 Task: Reply to email with the signature Denise Davis with the subject Request for a report from softage.1@softage.net with the message Can you please provide me with a list of the project deliverables and their deadlines? with CC to softage.2@softage.net with an attached document Job_application.pdf
Action: Mouse moved to (546, 701)
Screenshot: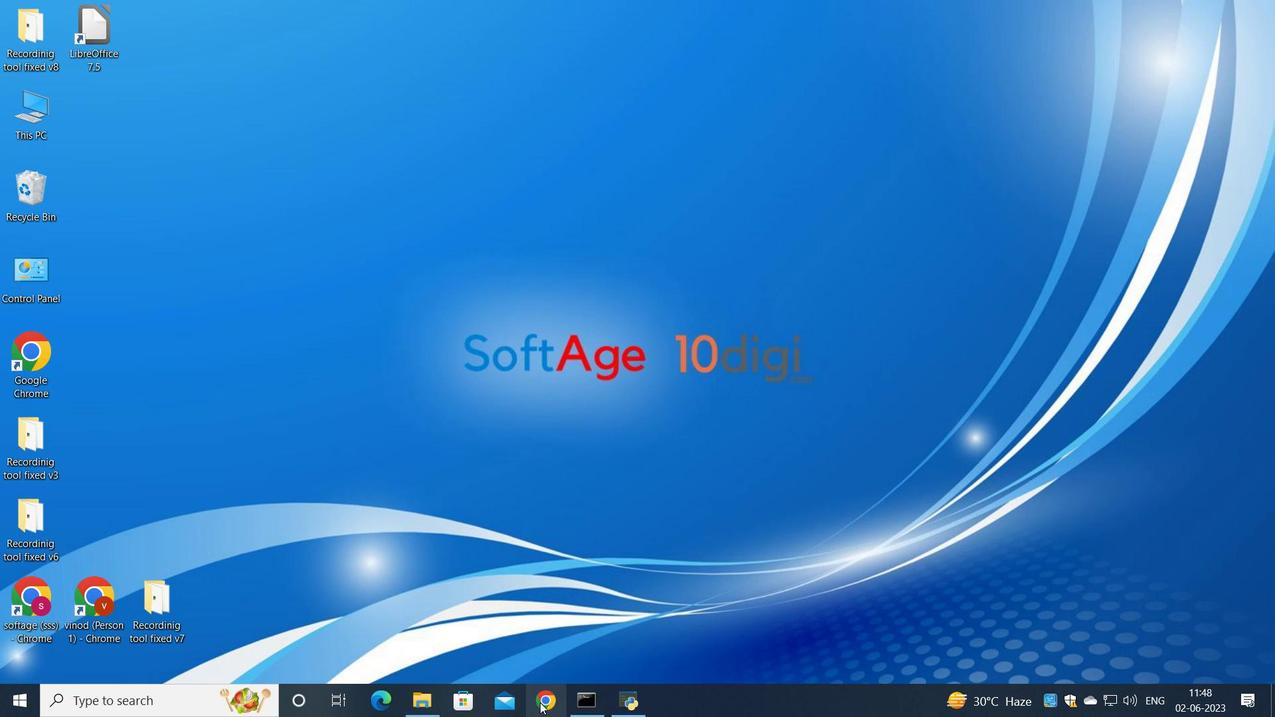 
Action: Mouse pressed left at (546, 701)
Screenshot: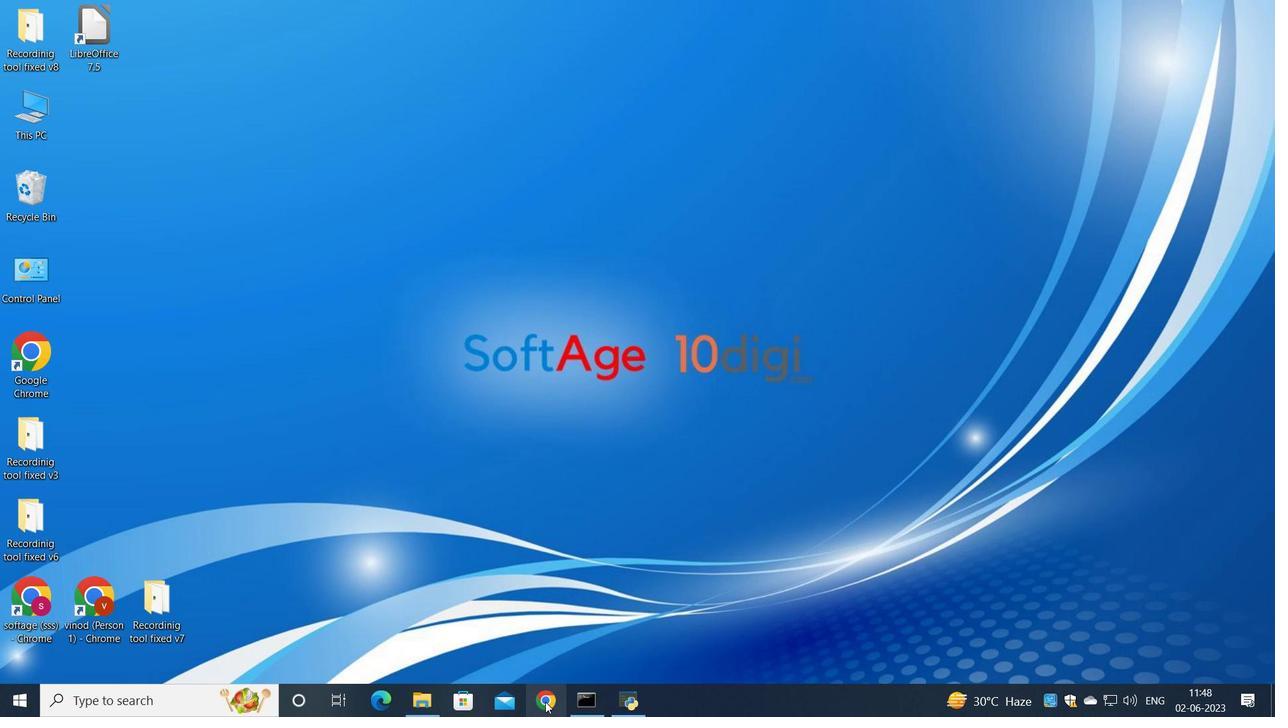 
Action: Mouse moved to (556, 409)
Screenshot: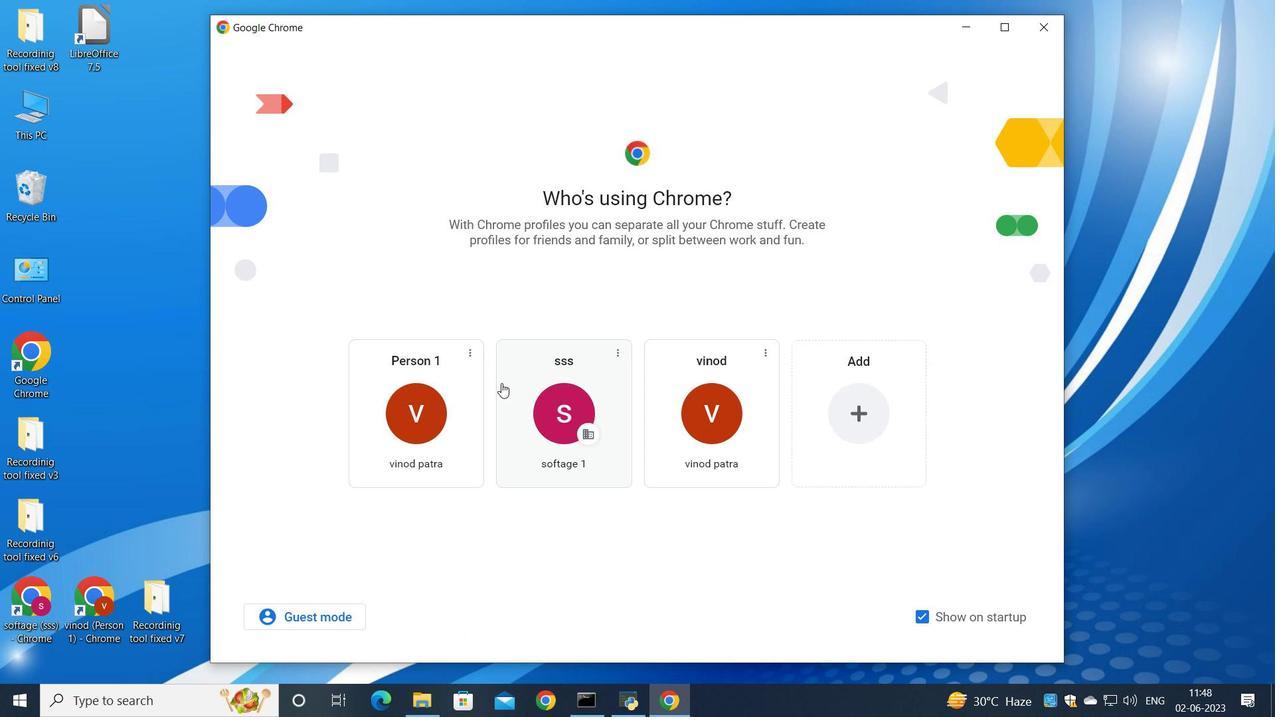 
Action: Mouse pressed left at (556, 409)
Screenshot: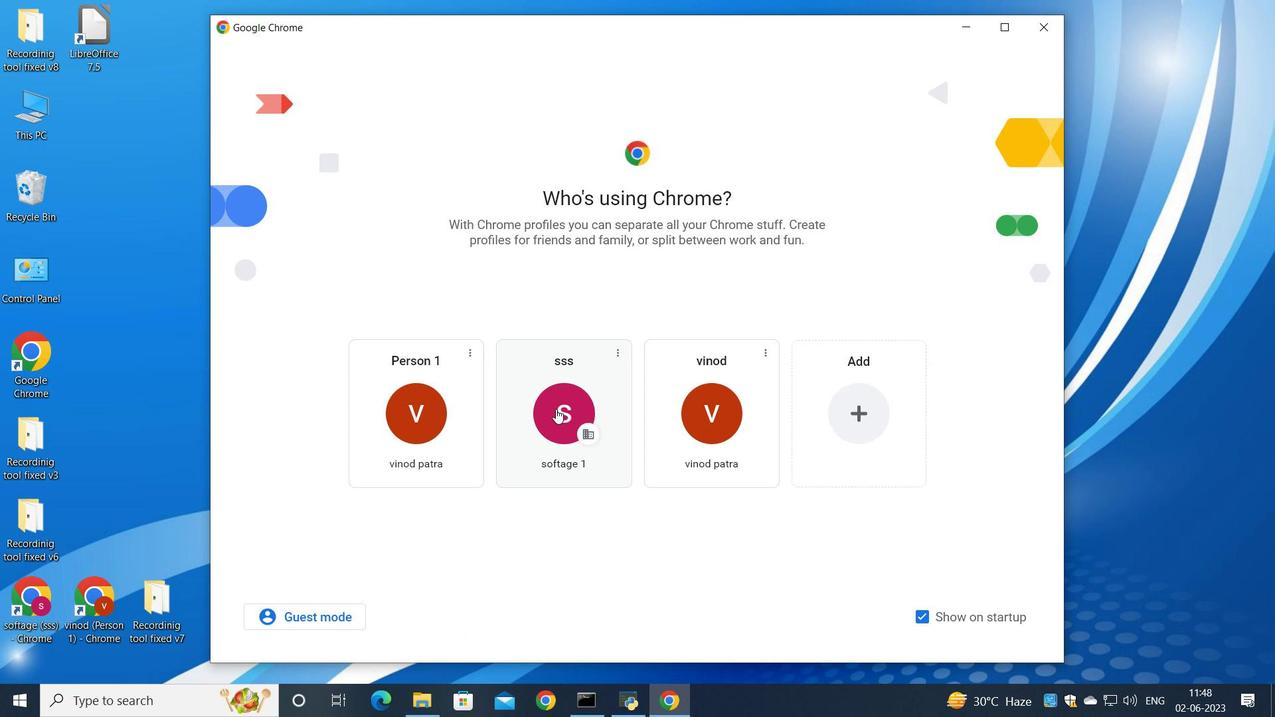 
Action: Mouse moved to (1110, 116)
Screenshot: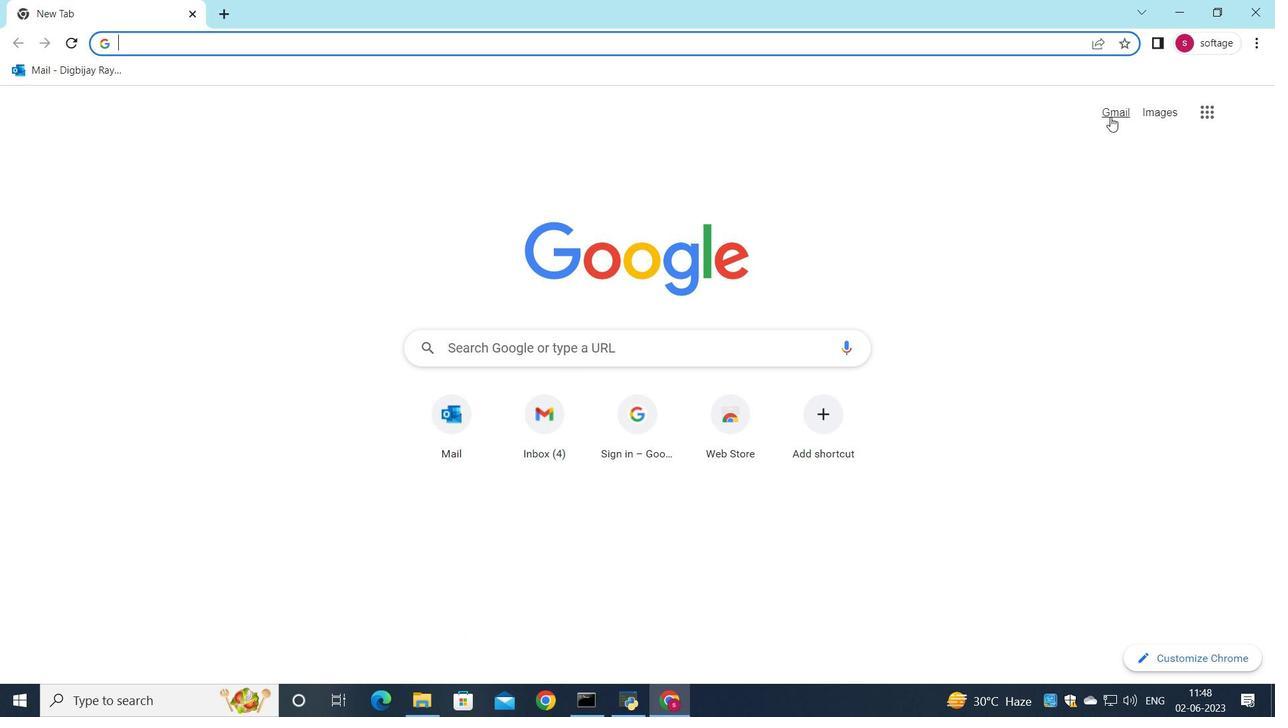 
Action: Mouse pressed left at (1110, 116)
Screenshot: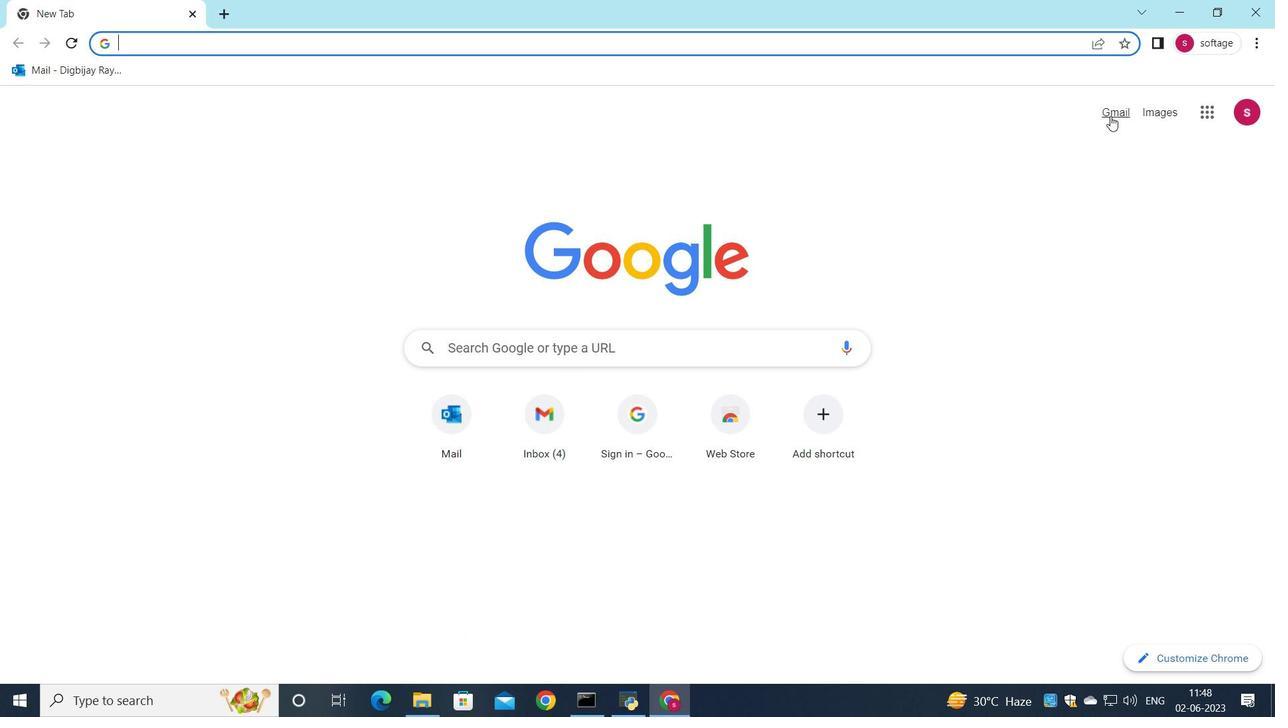 
Action: Mouse moved to (1098, 110)
Screenshot: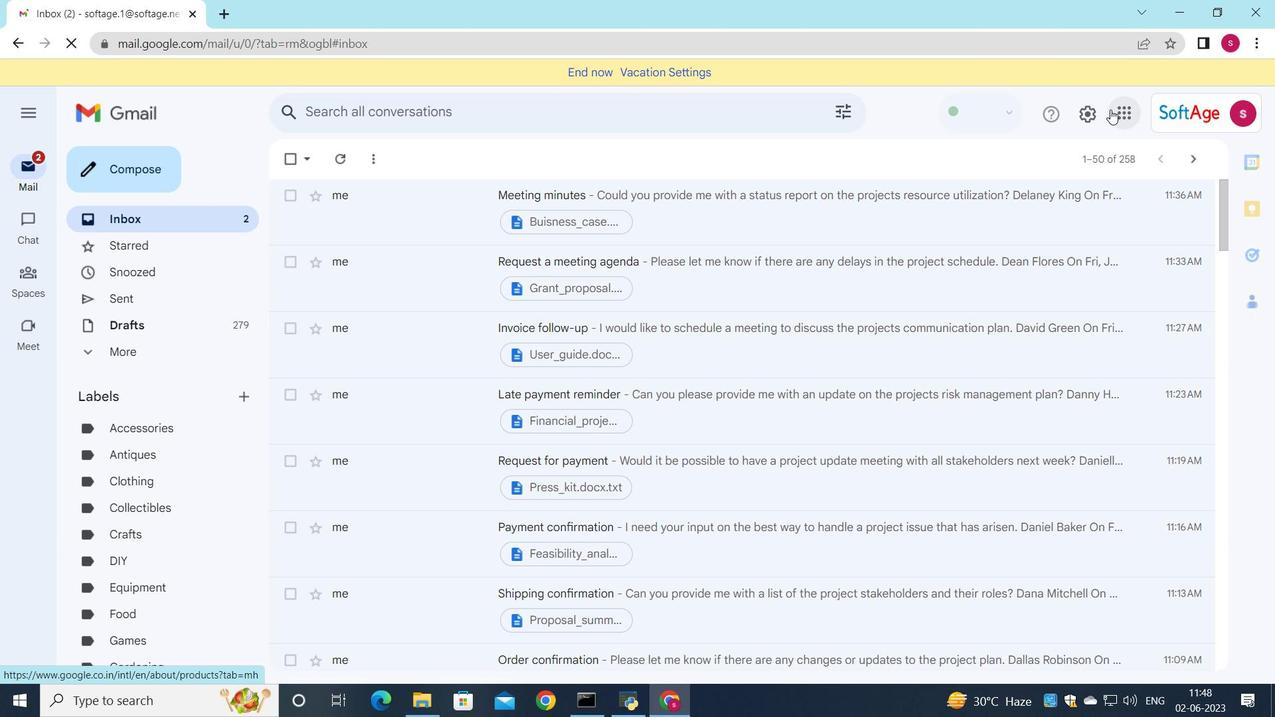 
Action: Mouse pressed left at (1098, 110)
Screenshot: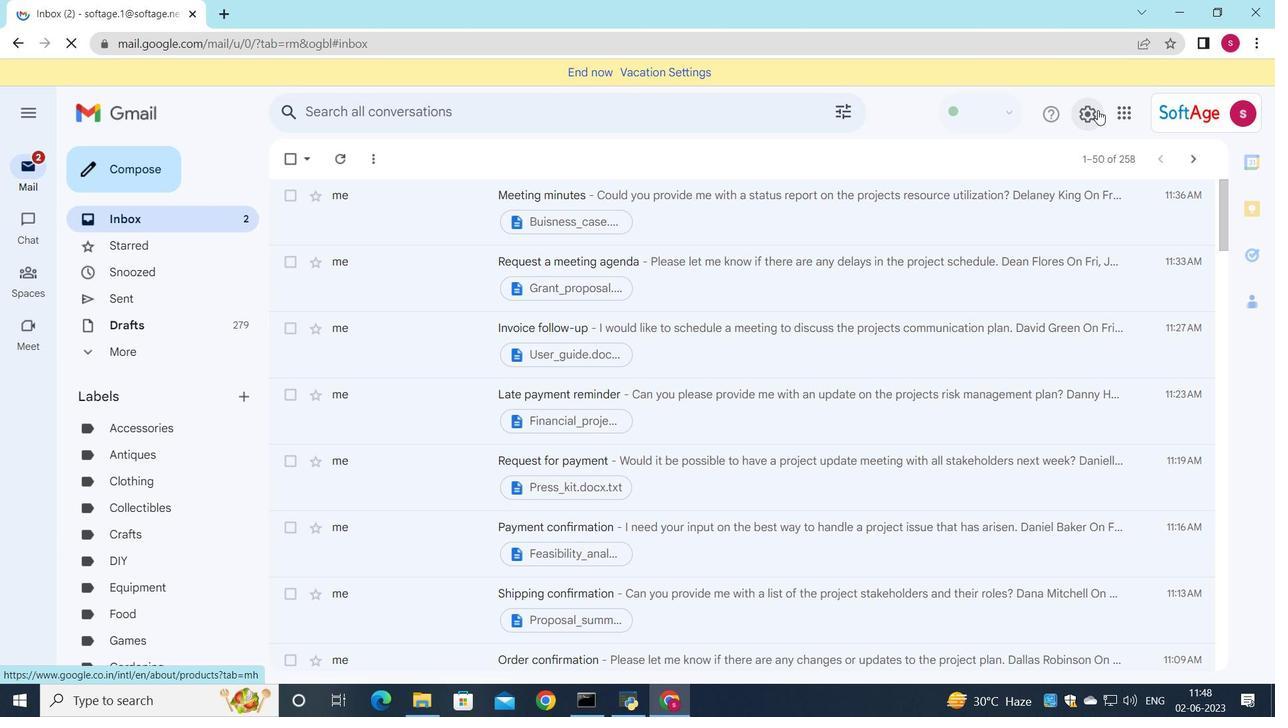 
Action: Mouse moved to (1102, 193)
Screenshot: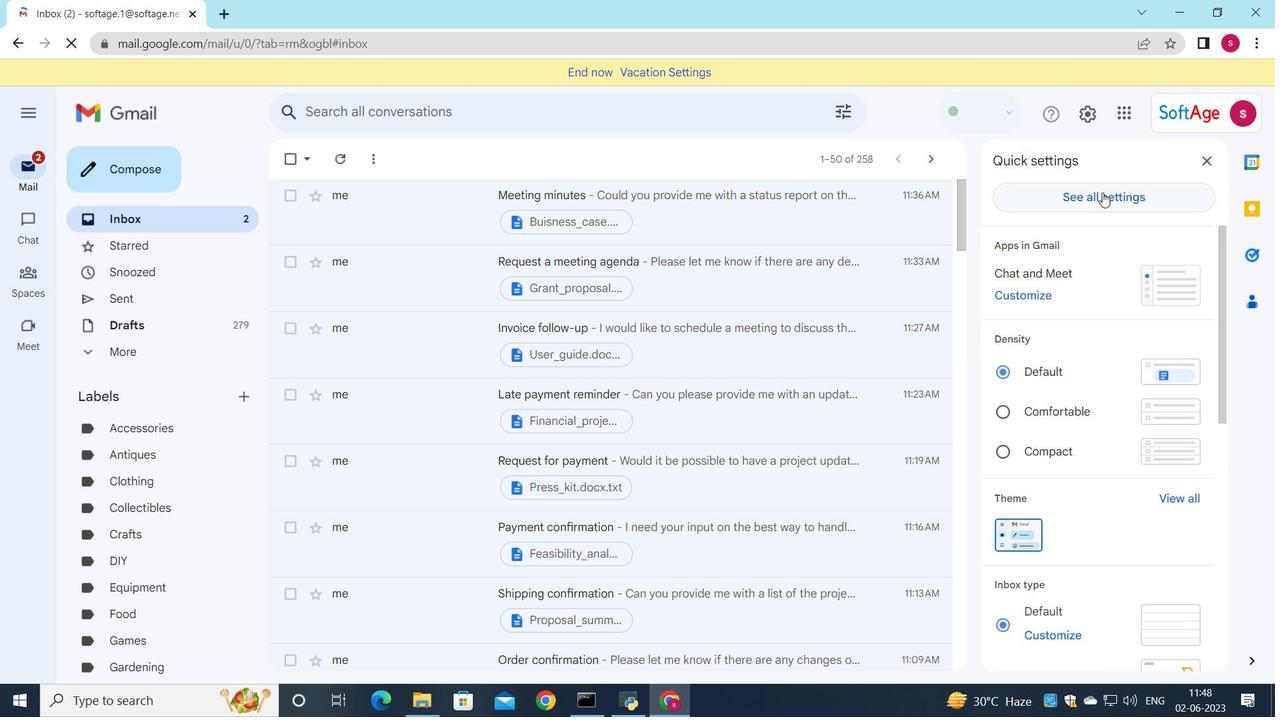
Action: Mouse pressed left at (1102, 193)
Screenshot: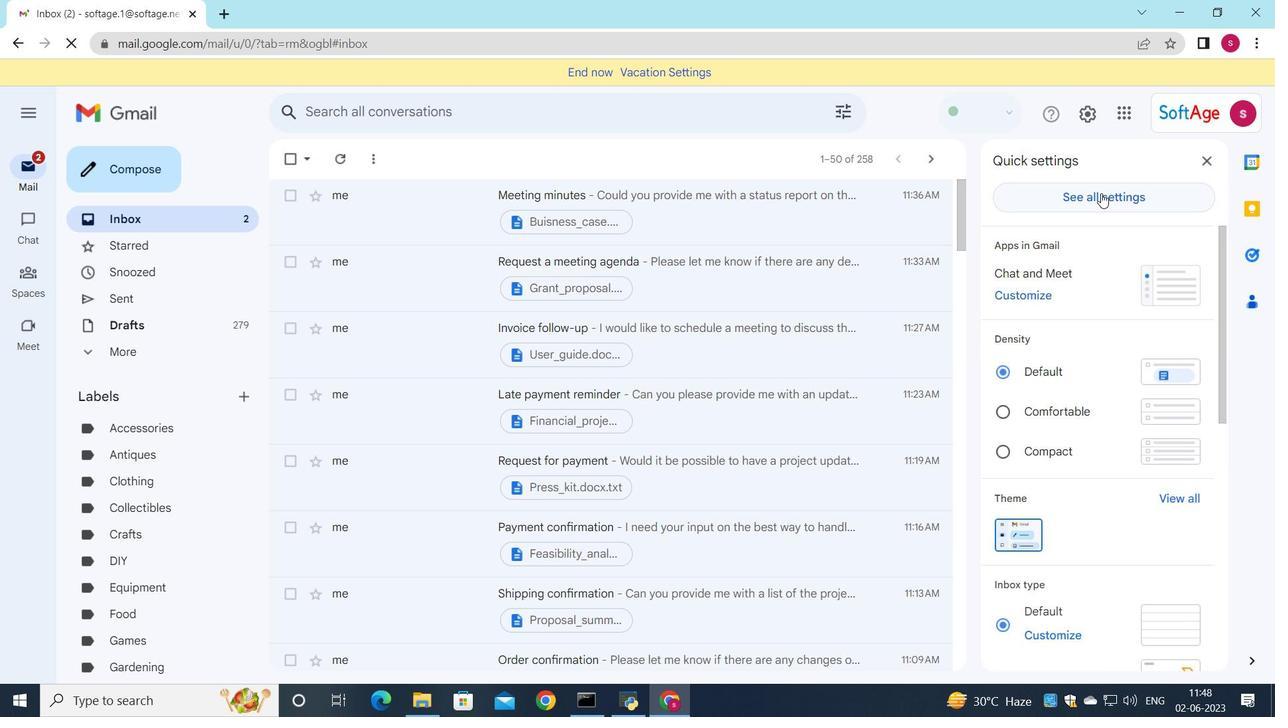 
Action: Mouse moved to (678, 468)
Screenshot: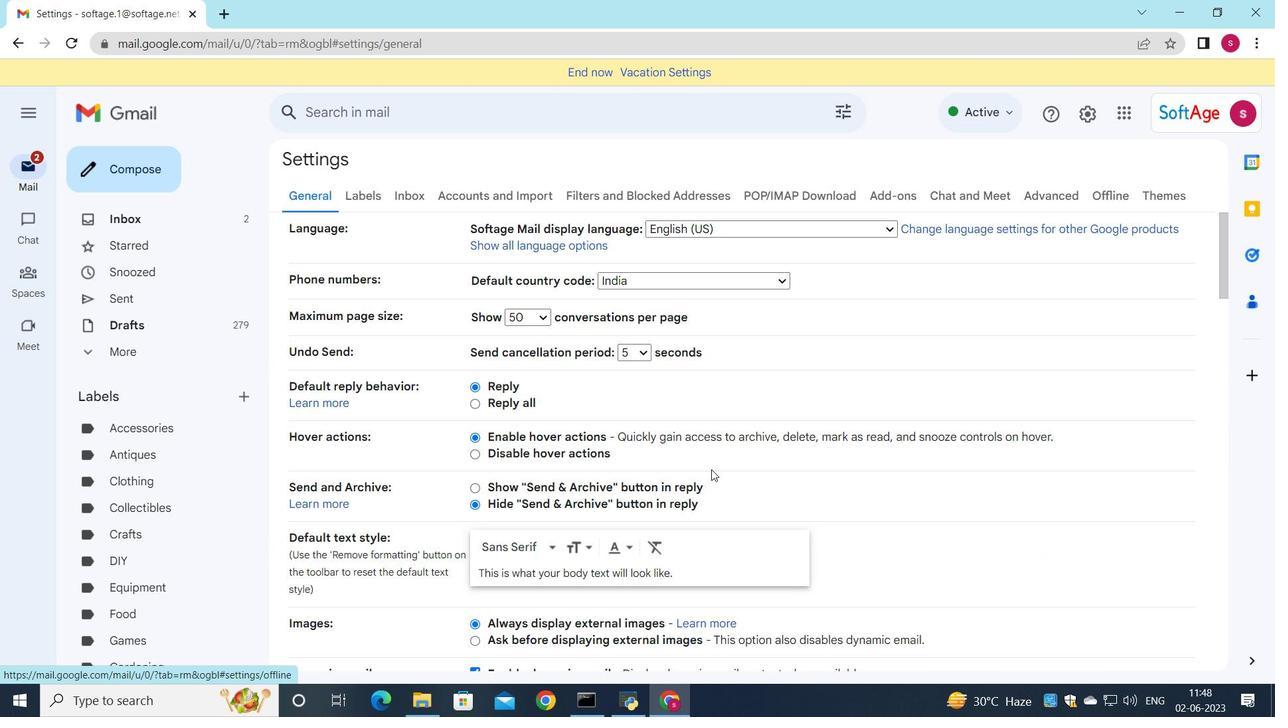 
Action: Mouse scrolled (678, 467) with delta (0, 0)
Screenshot: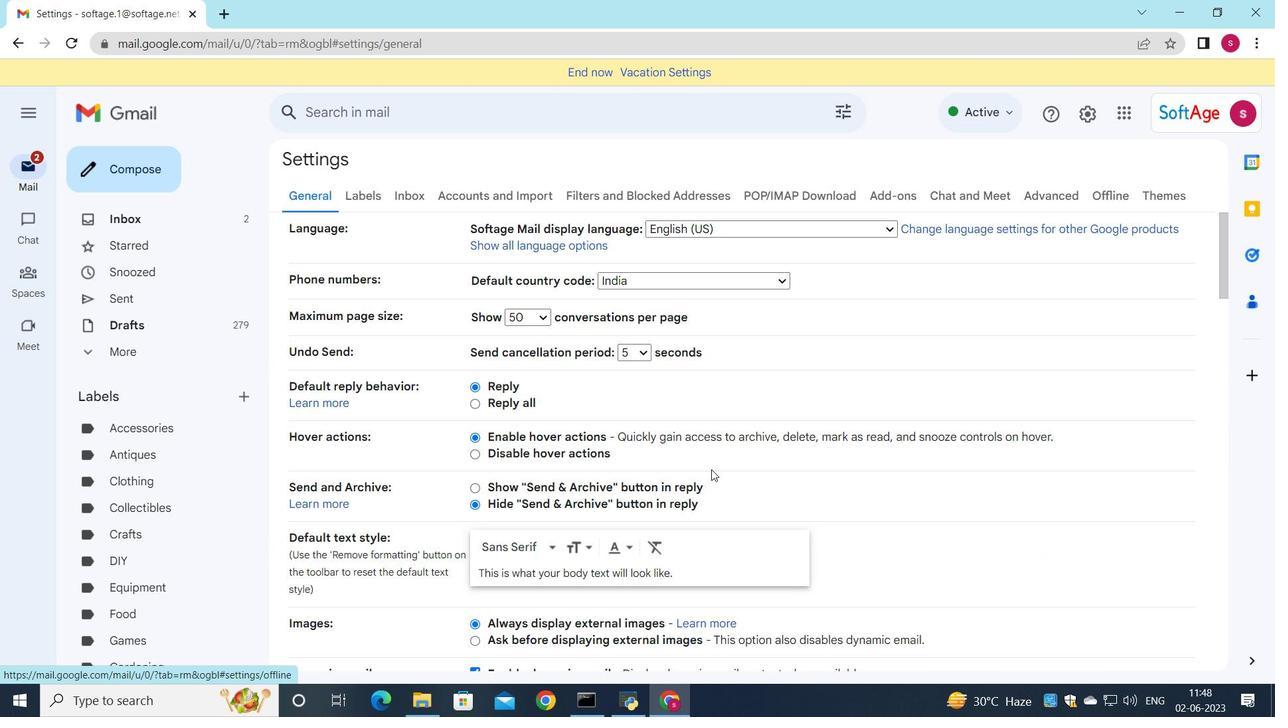 
Action: Mouse scrolled (678, 467) with delta (0, 0)
Screenshot: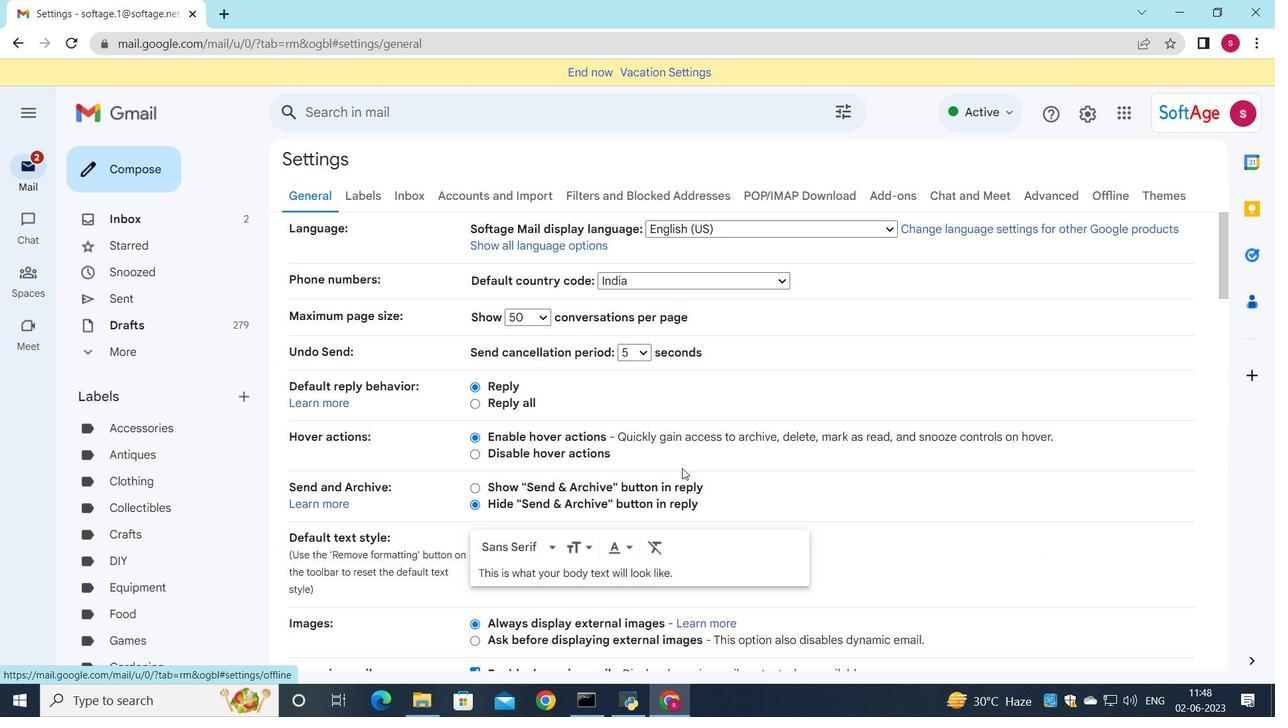 
Action: Mouse scrolled (678, 467) with delta (0, 0)
Screenshot: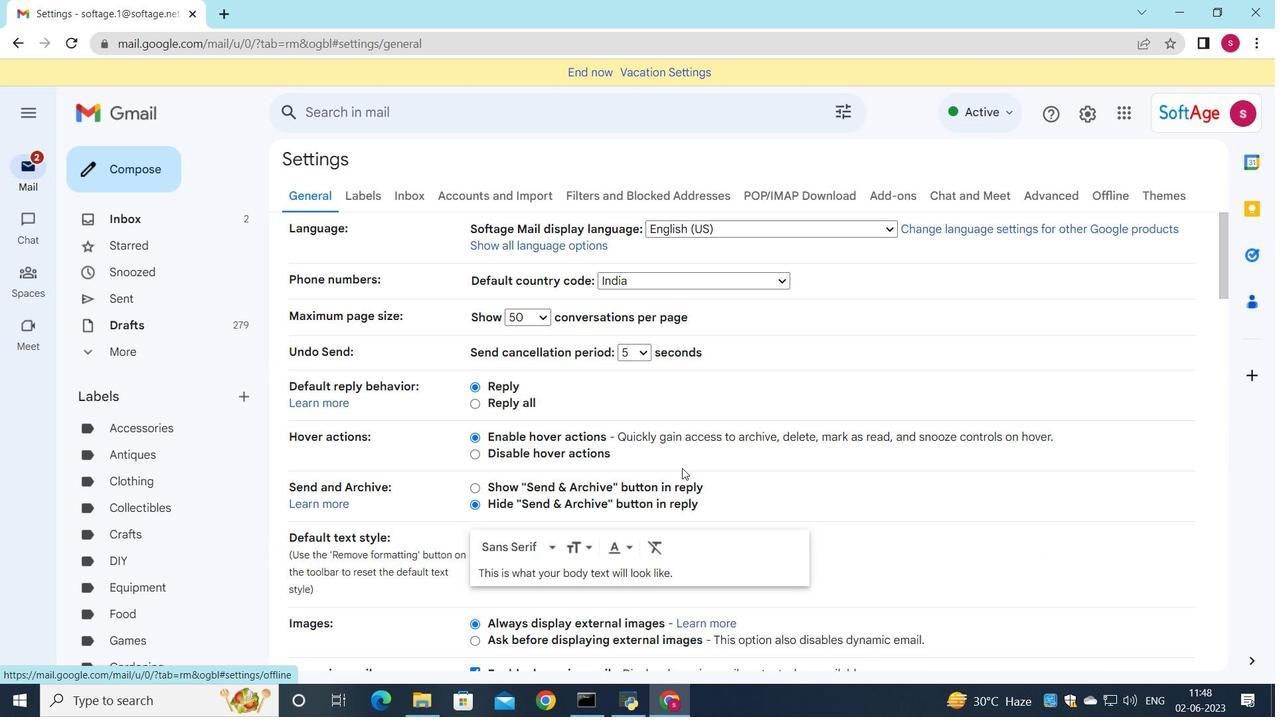 
Action: Mouse scrolled (678, 467) with delta (0, 0)
Screenshot: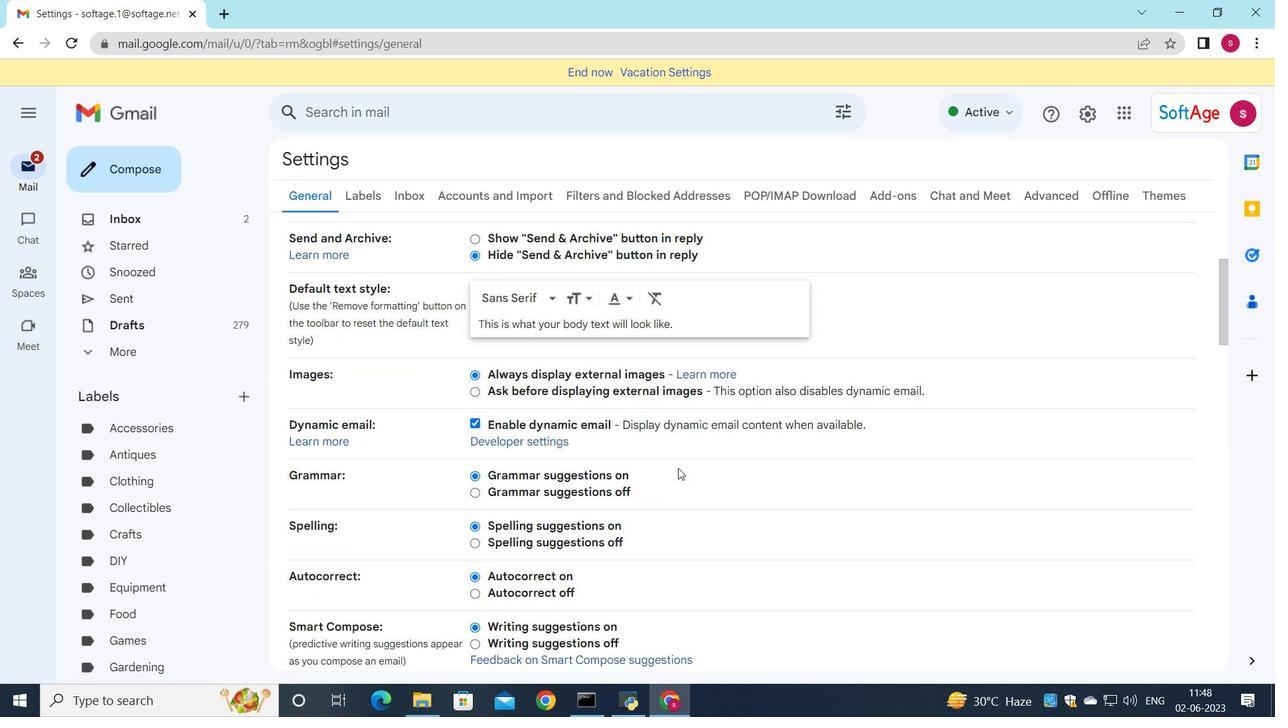 
Action: Mouse scrolled (678, 467) with delta (0, 0)
Screenshot: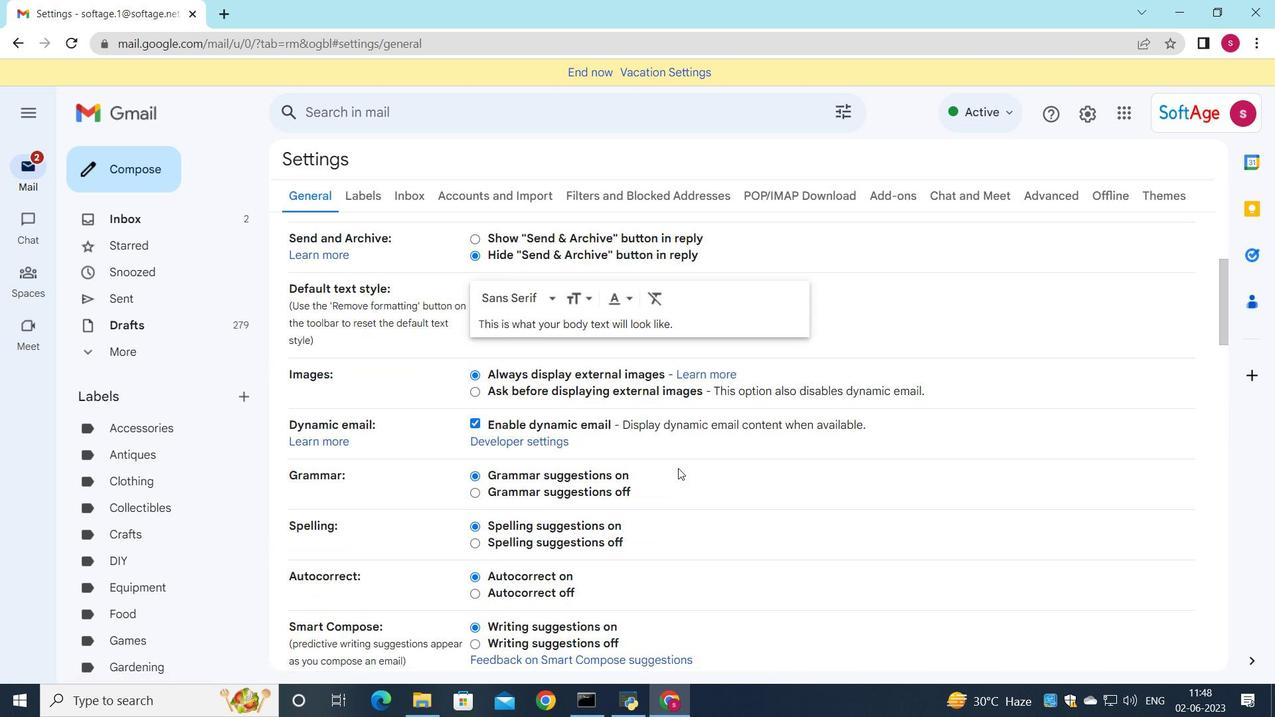 
Action: Mouse moved to (679, 468)
Screenshot: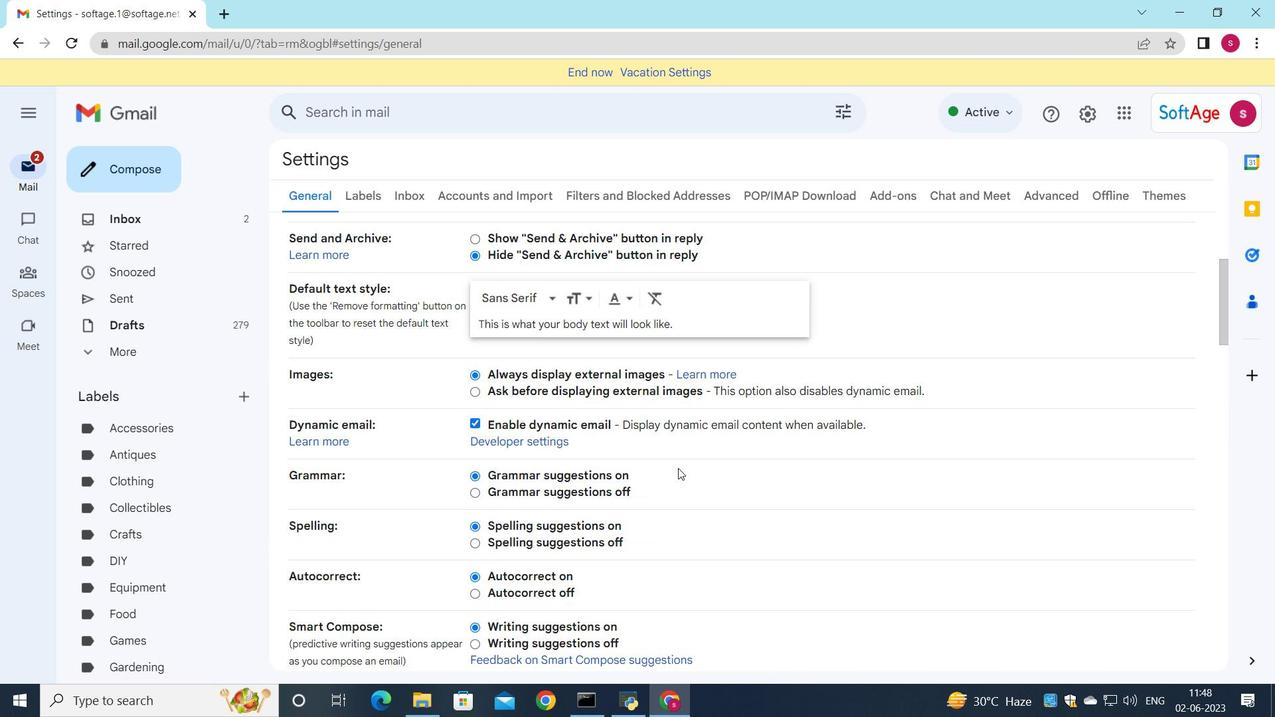 
Action: Mouse scrolled (679, 467) with delta (0, 0)
Screenshot: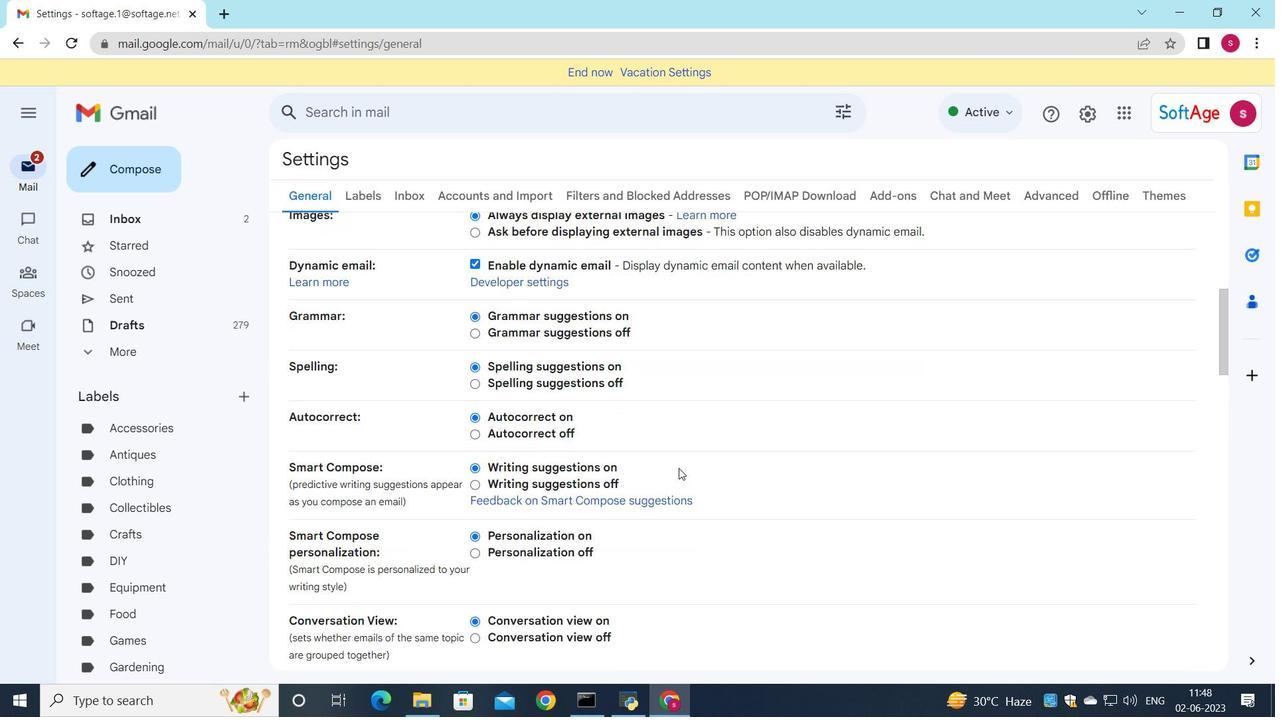 
Action: Mouse scrolled (679, 467) with delta (0, 0)
Screenshot: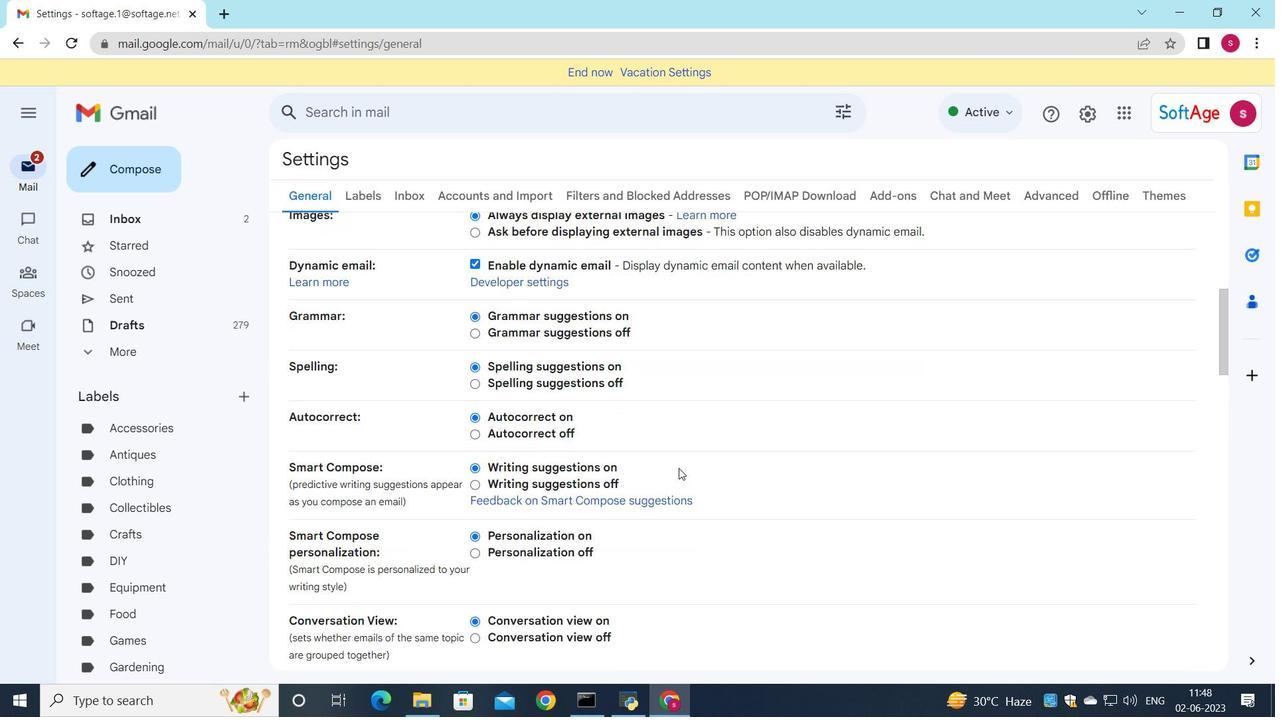 
Action: Mouse scrolled (679, 467) with delta (0, 0)
Screenshot: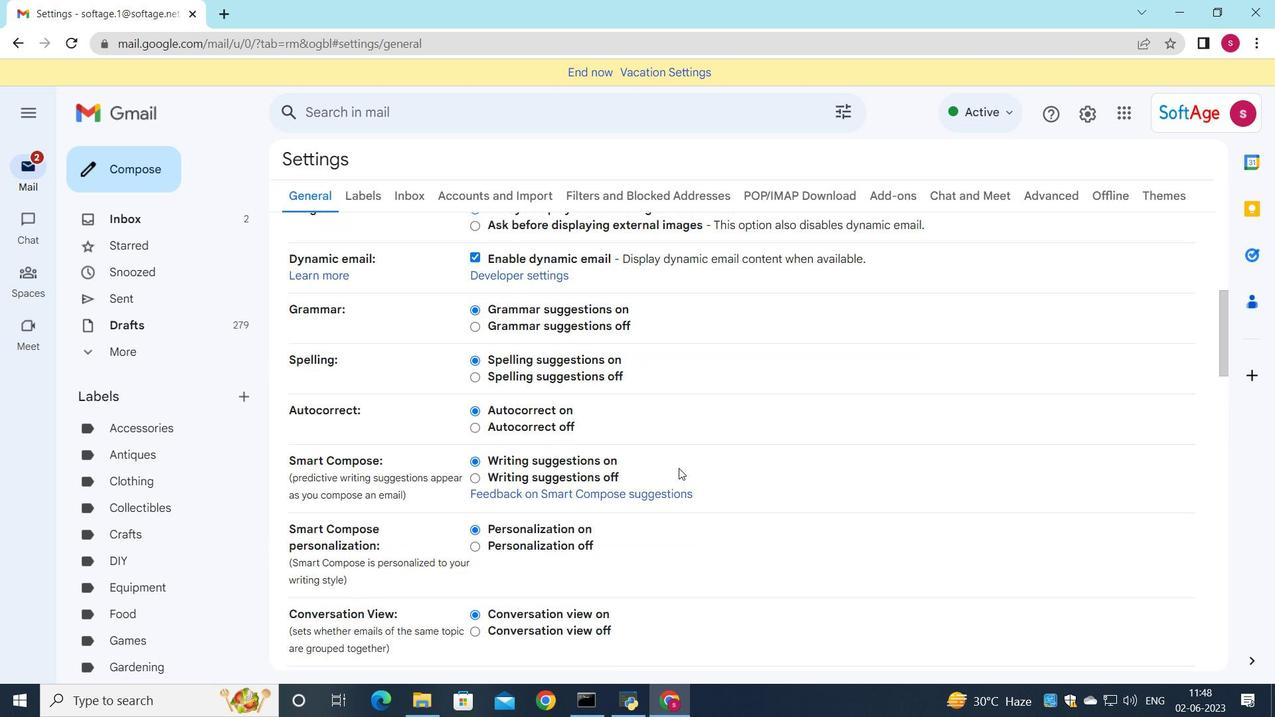 
Action: Mouse scrolled (679, 467) with delta (0, 0)
Screenshot: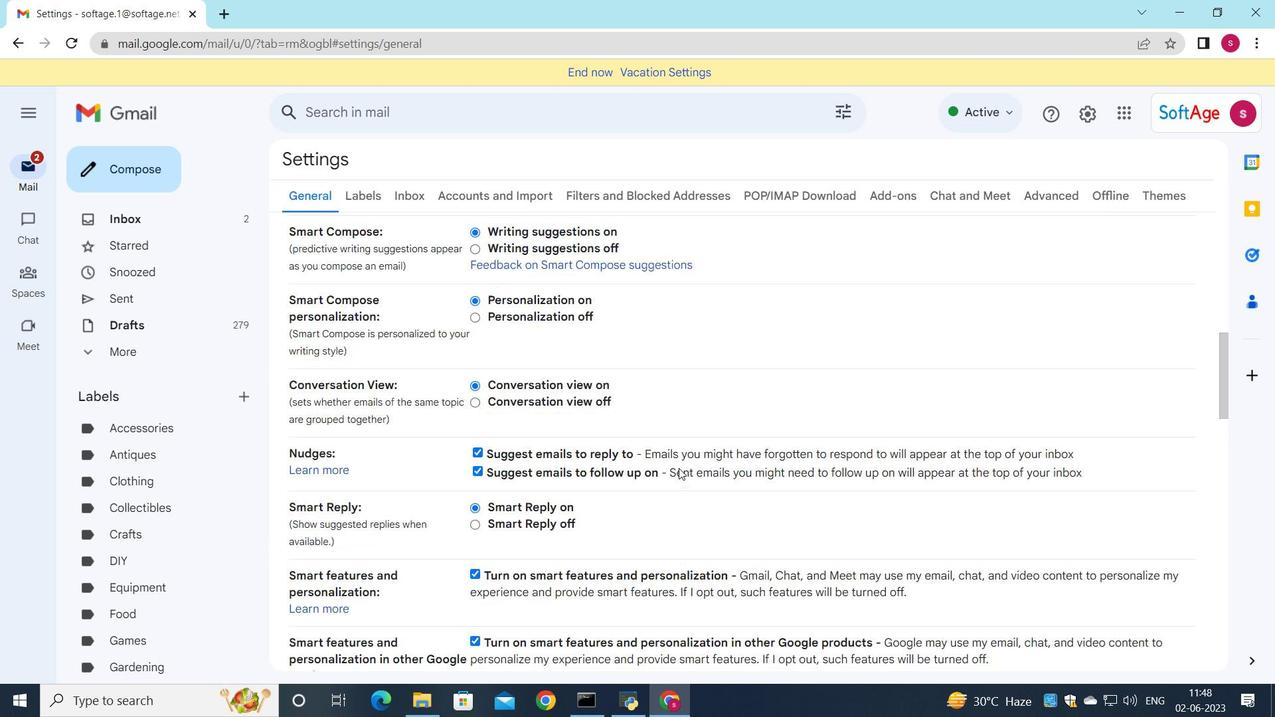 
Action: Mouse scrolled (679, 467) with delta (0, 0)
Screenshot: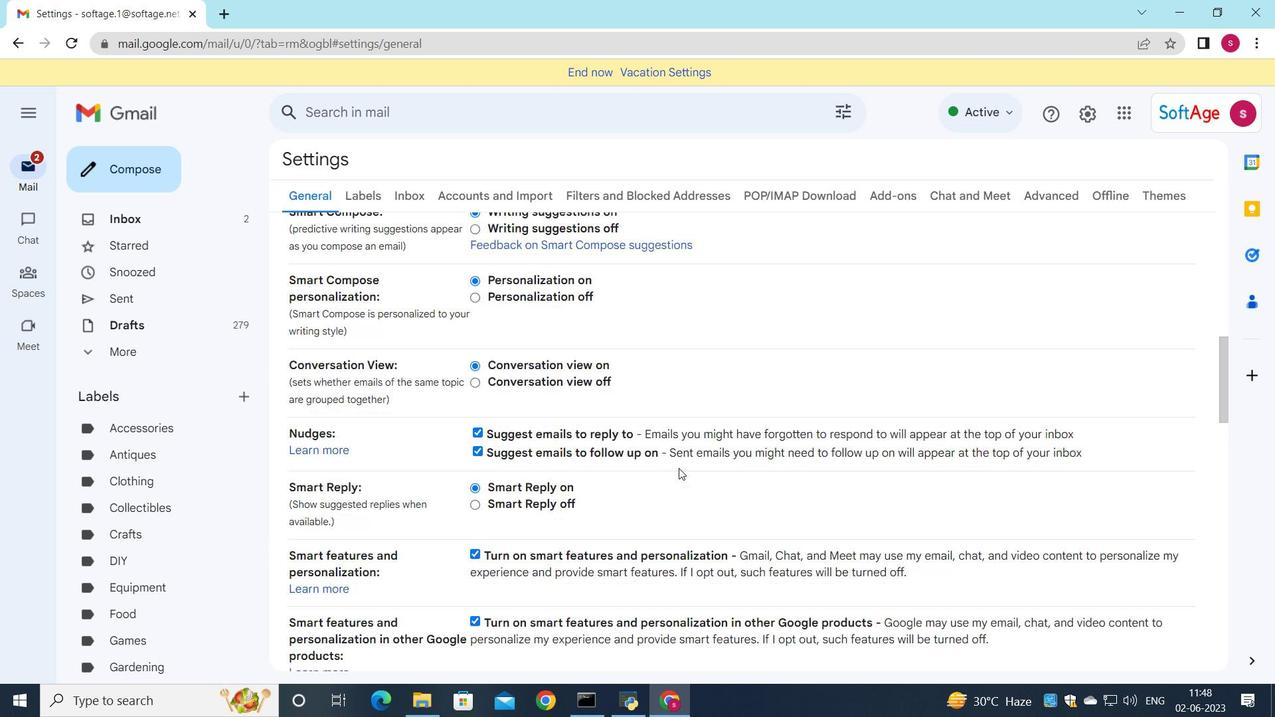 
Action: Mouse scrolled (679, 467) with delta (0, 0)
Screenshot: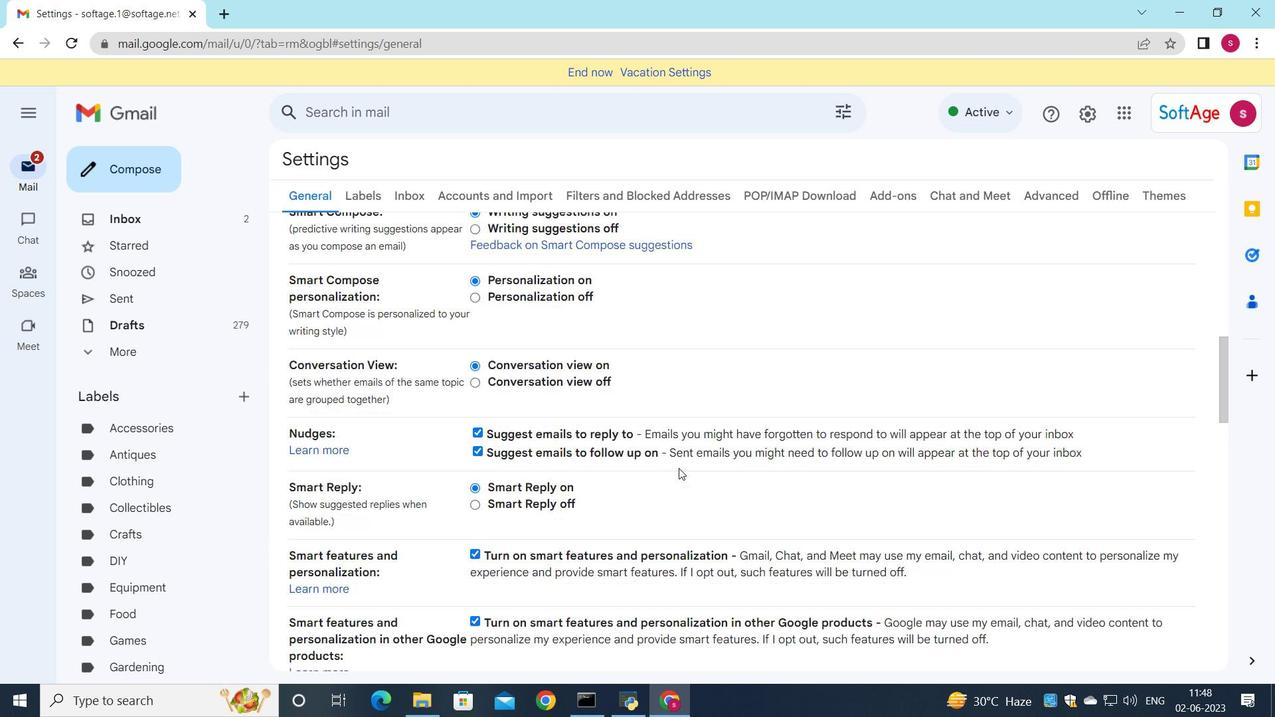 
Action: Mouse scrolled (679, 467) with delta (0, 0)
Screenshot: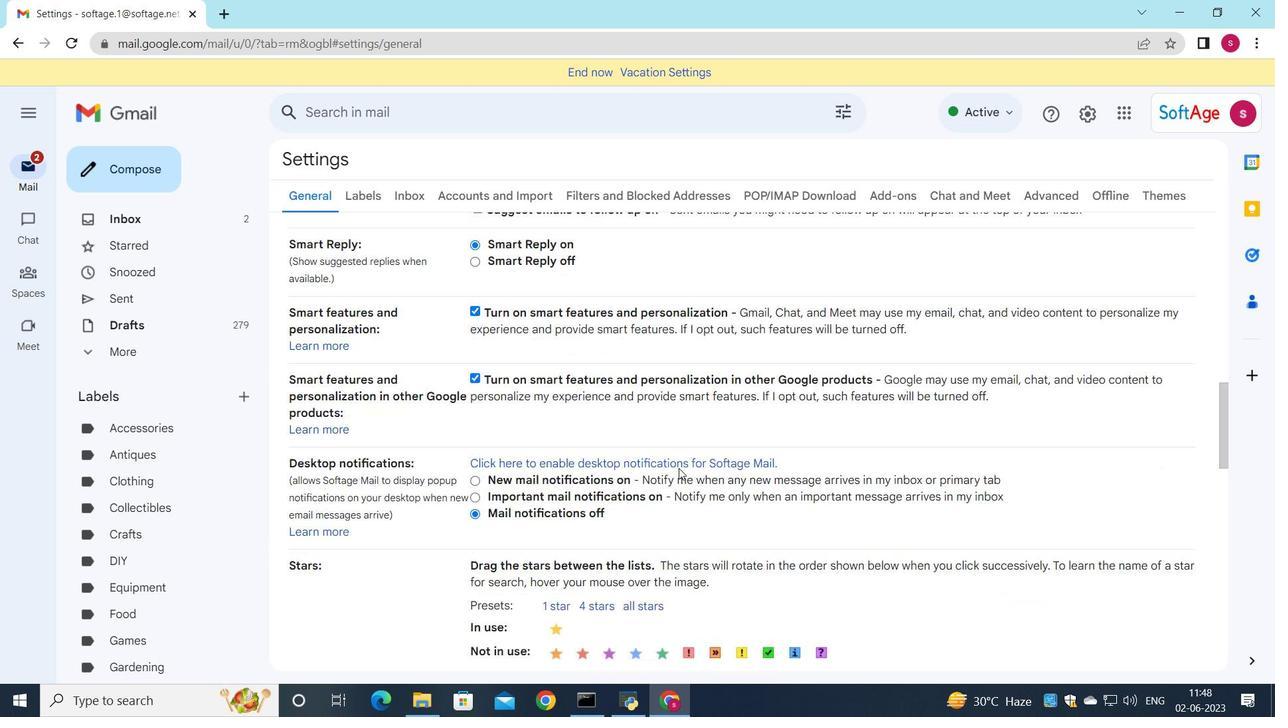 
Action: Mouse scrolled (679, 467) with delta (0, 0)
Screenshot: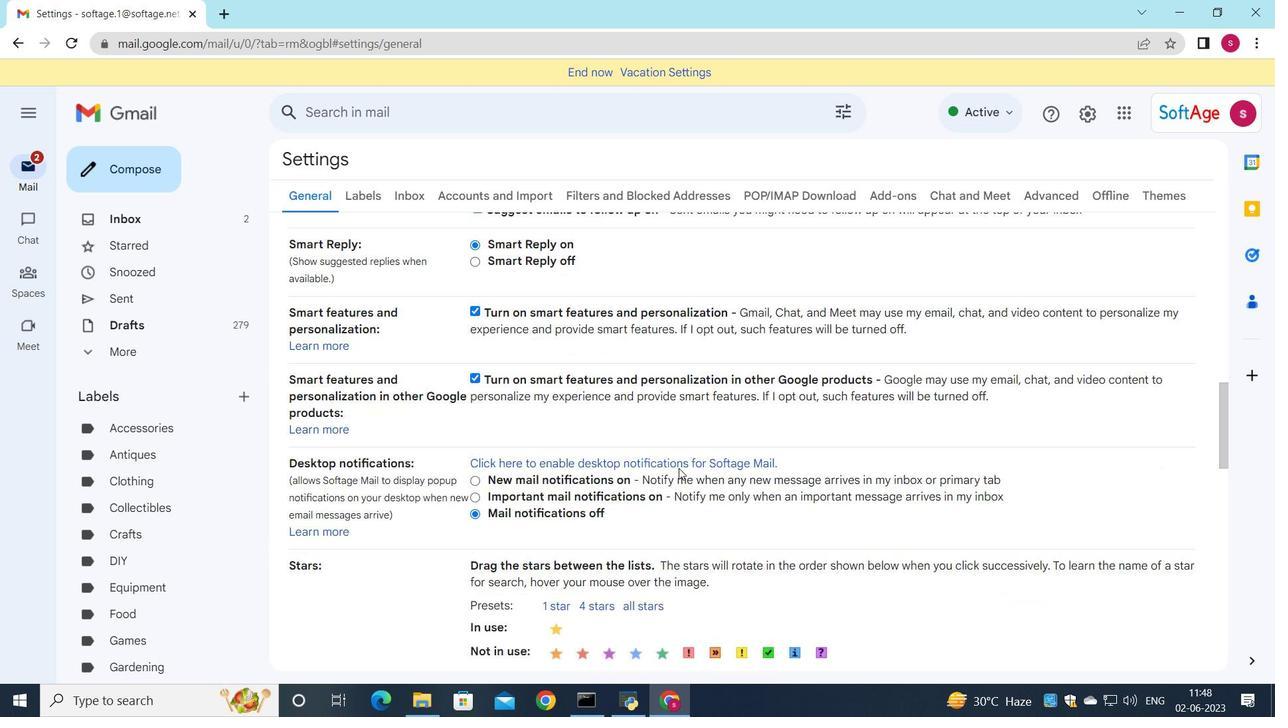 
Action: Mouse scrolled (679, 467) with delta (0, 0)
Screenshot: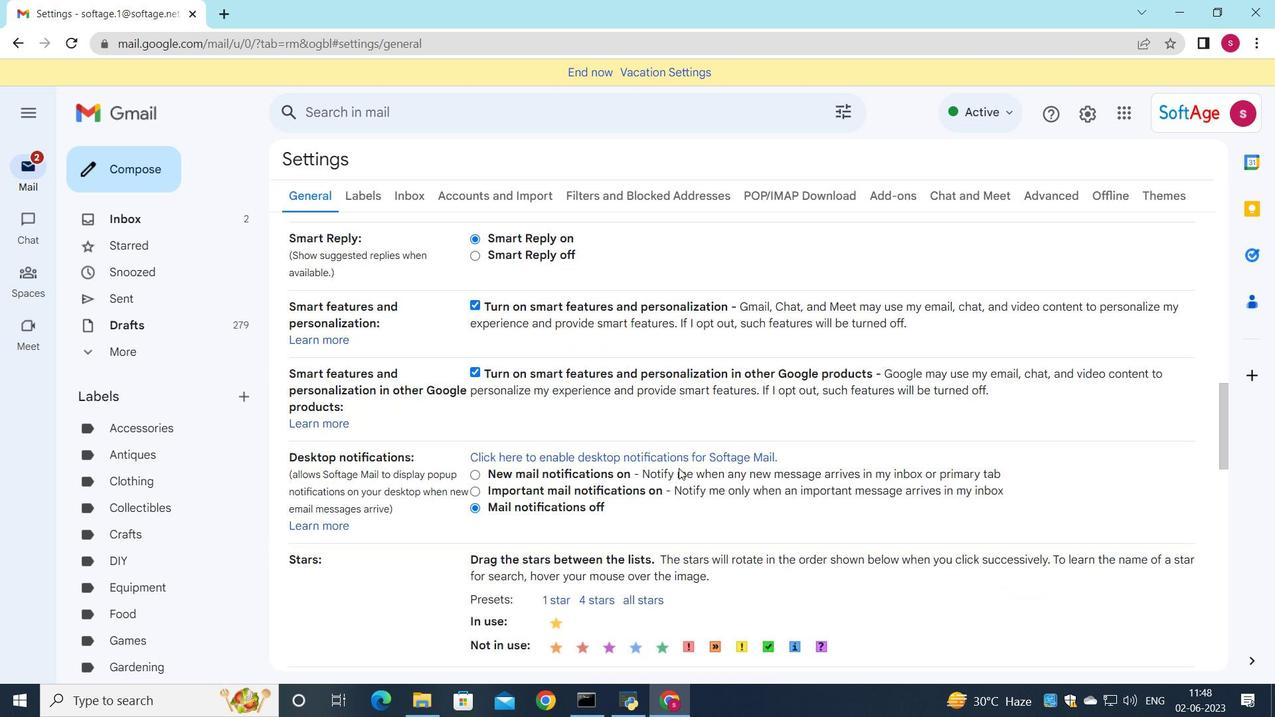 
Action: Mouse scrolled (679, 467) with delta (0, 0)
Screenshot: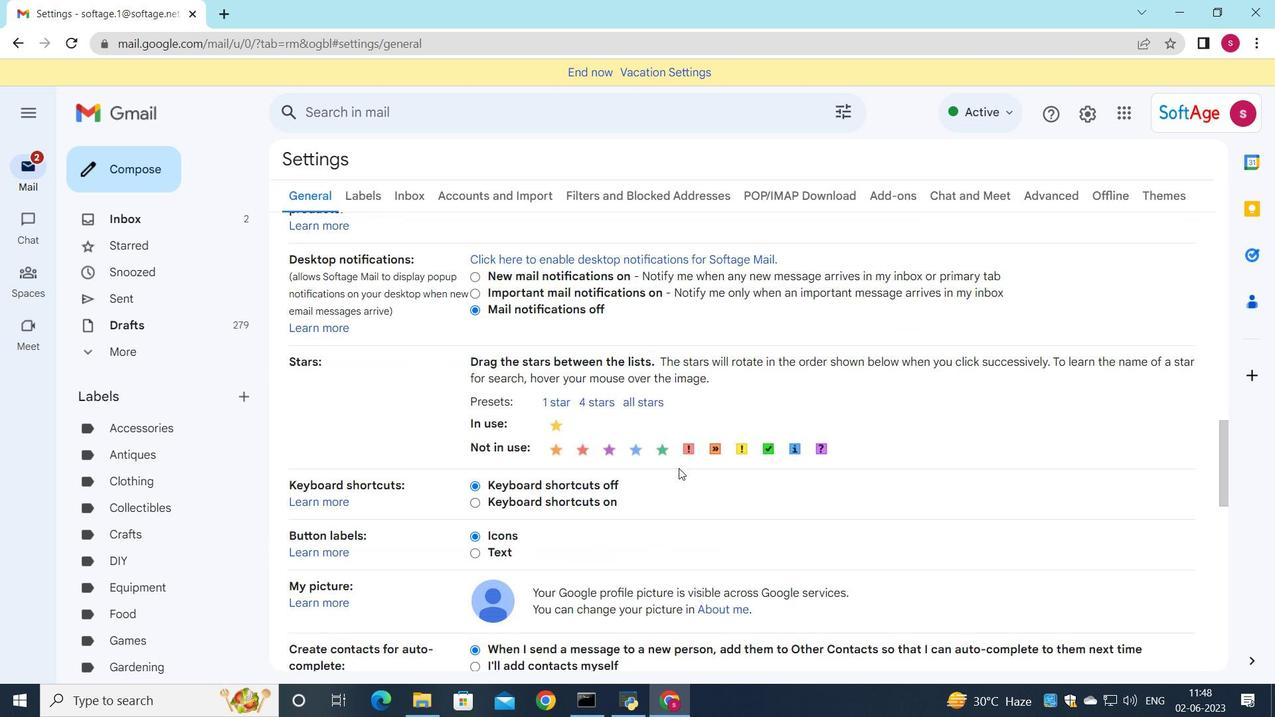 
Action: Mouse scrolled (679, 467) with delta (0, 0)
Screenshot: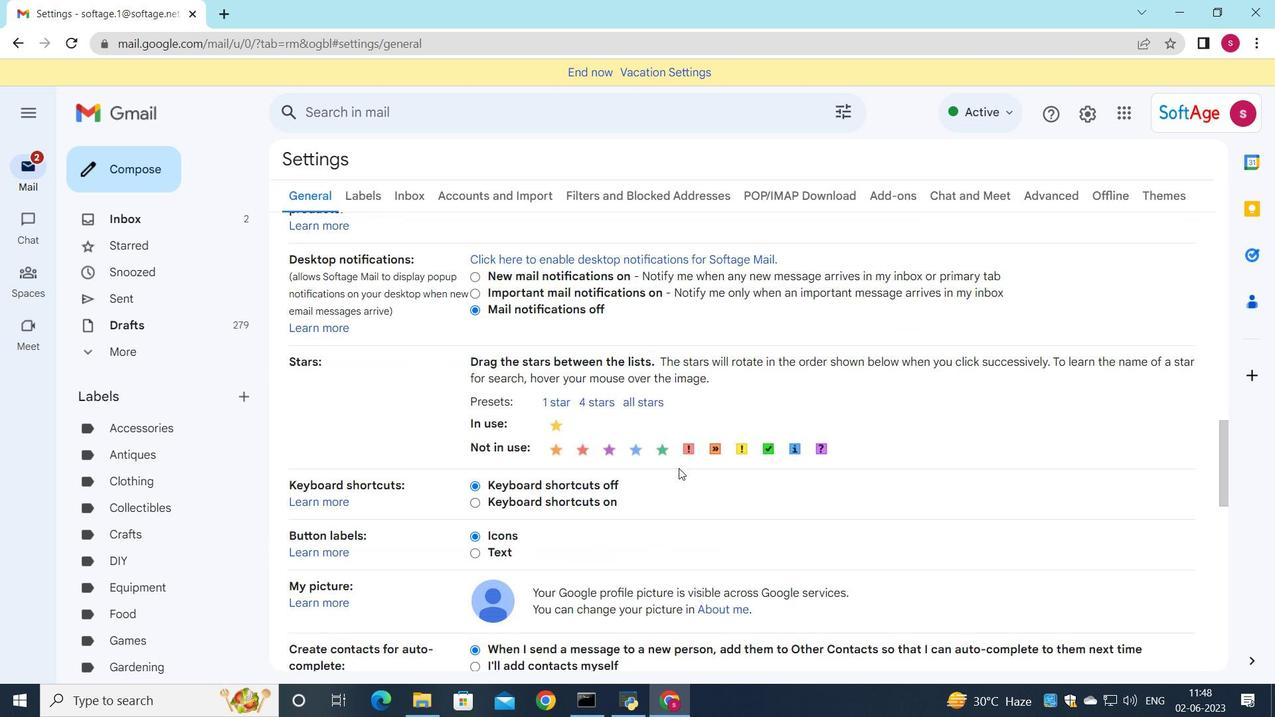 
Action: Mouse scrolled (679, 467) with delta (0, 0)
Screenshot: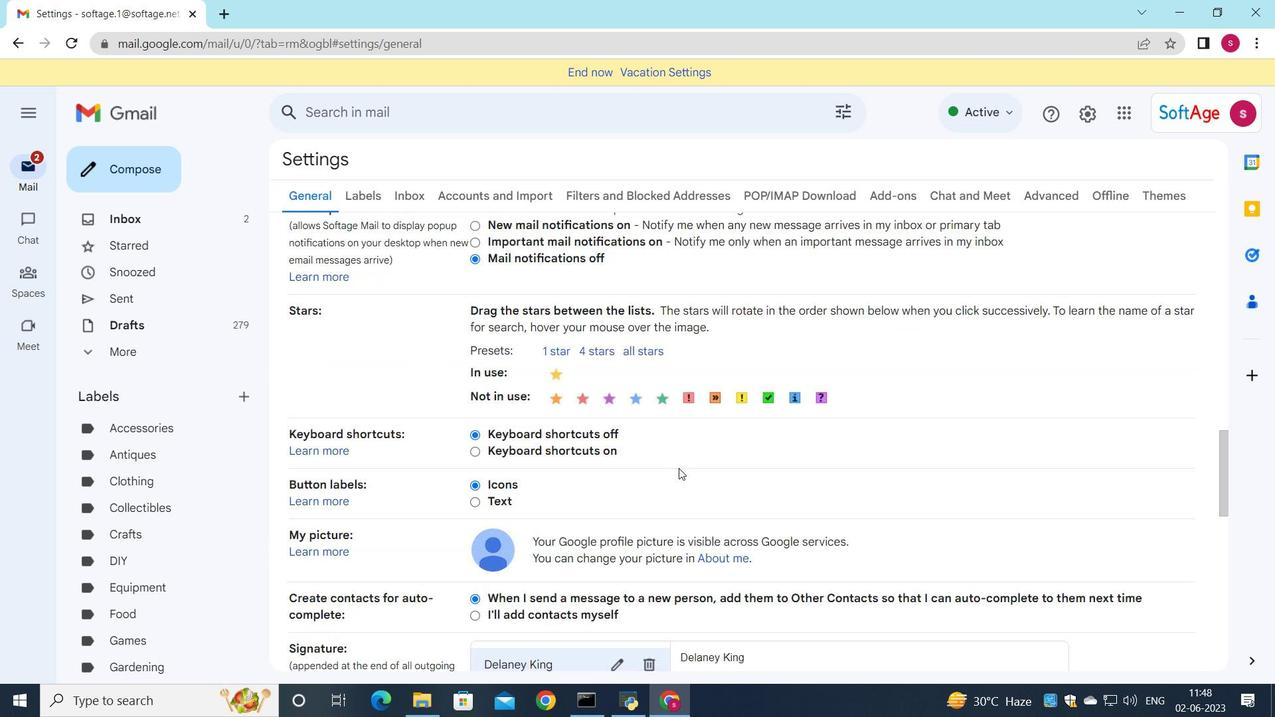 
Action: Mouse moved to (647, 422)
Screenshot: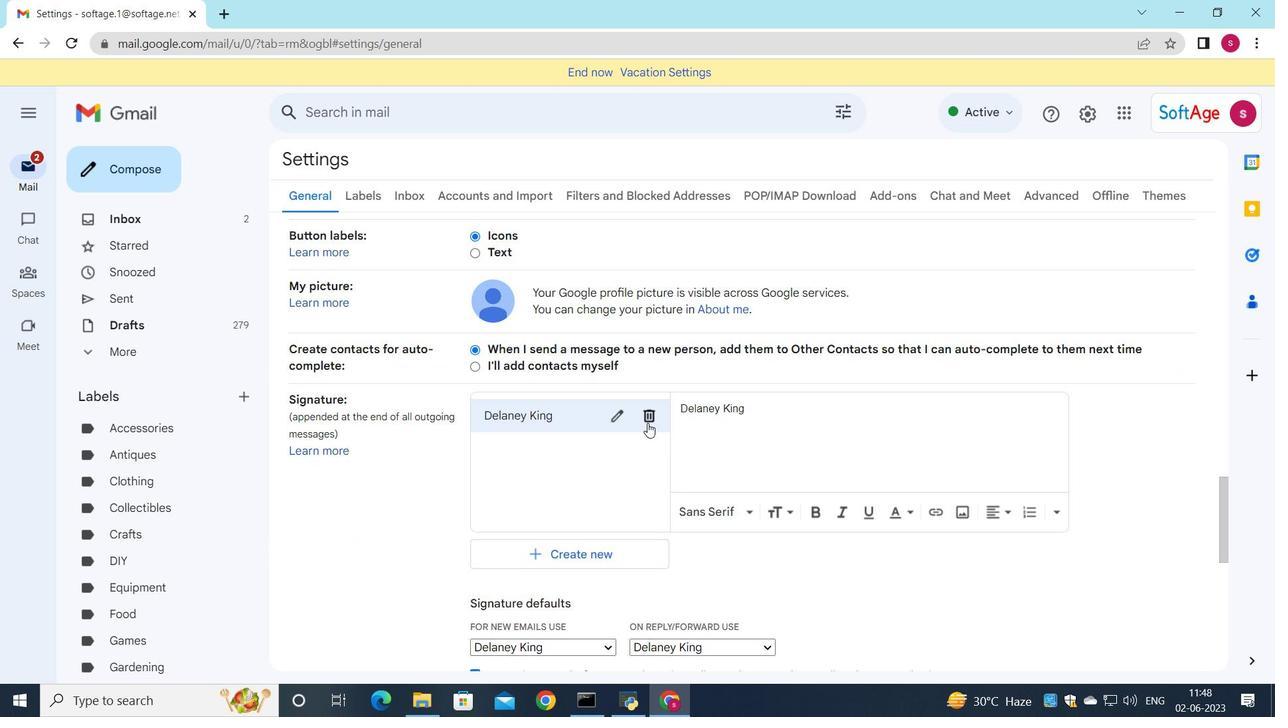 
Action: Mouse pressed left at (647, 422)
Screenshot: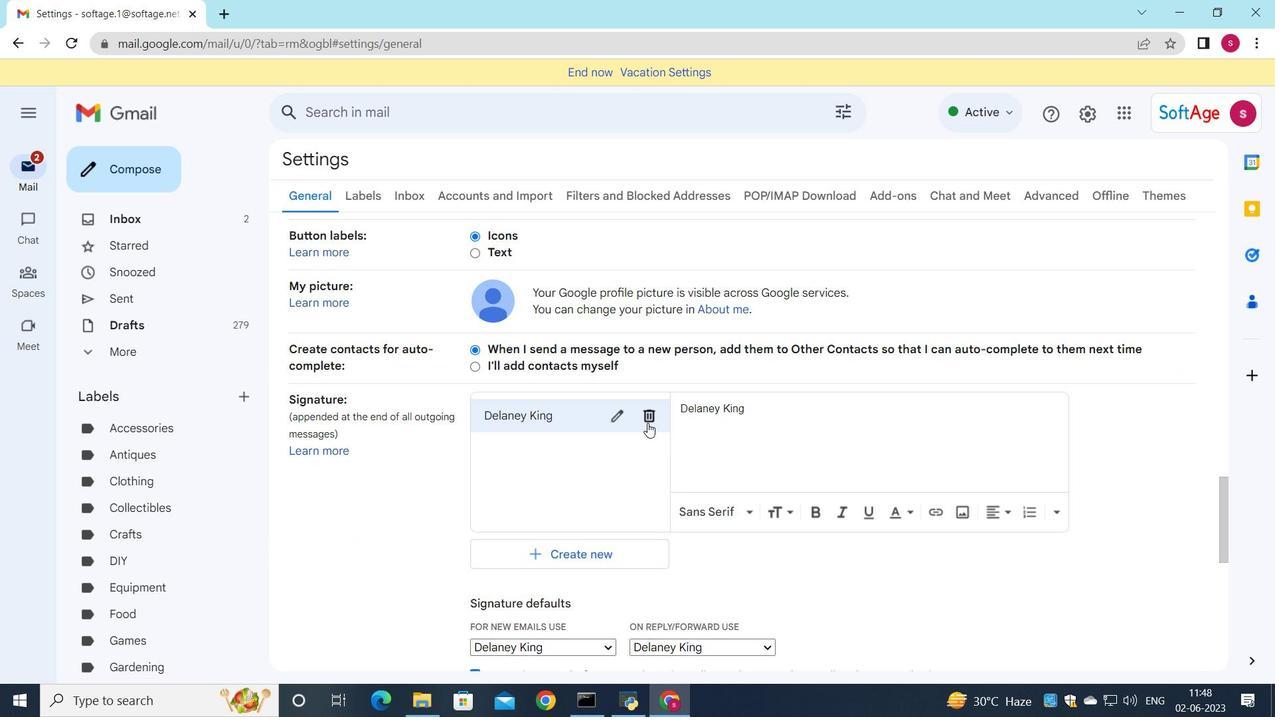 
Action: Mouse moved to (770, 415)
Screenshot: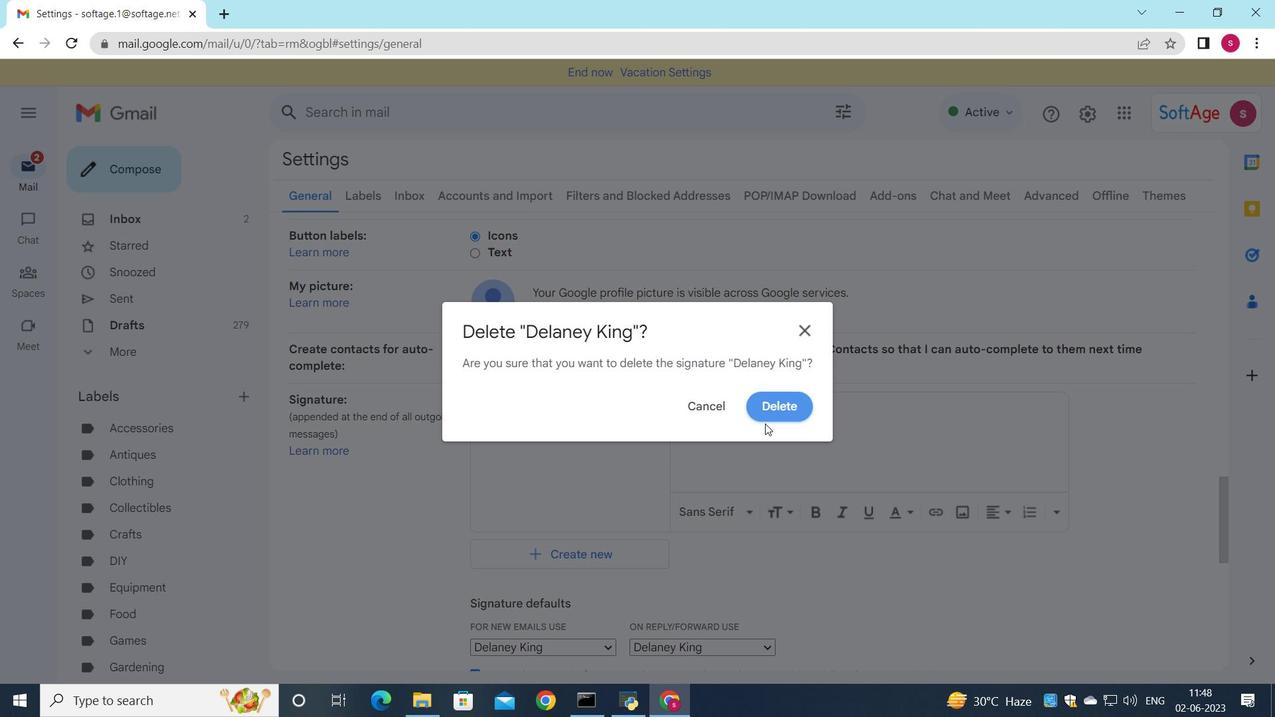 
Action: Mouse pressed left at (770, 415)
Screenshot: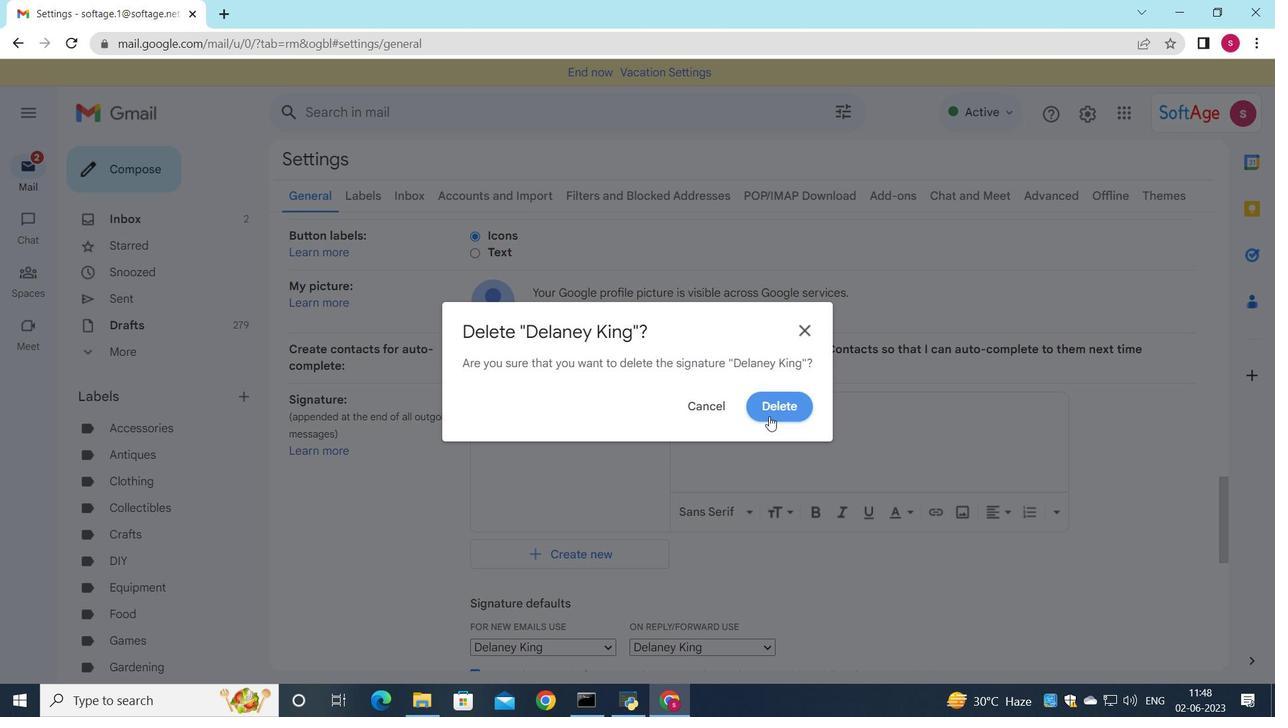 
Action: Mouse moved to (491, 428)
Screenshot: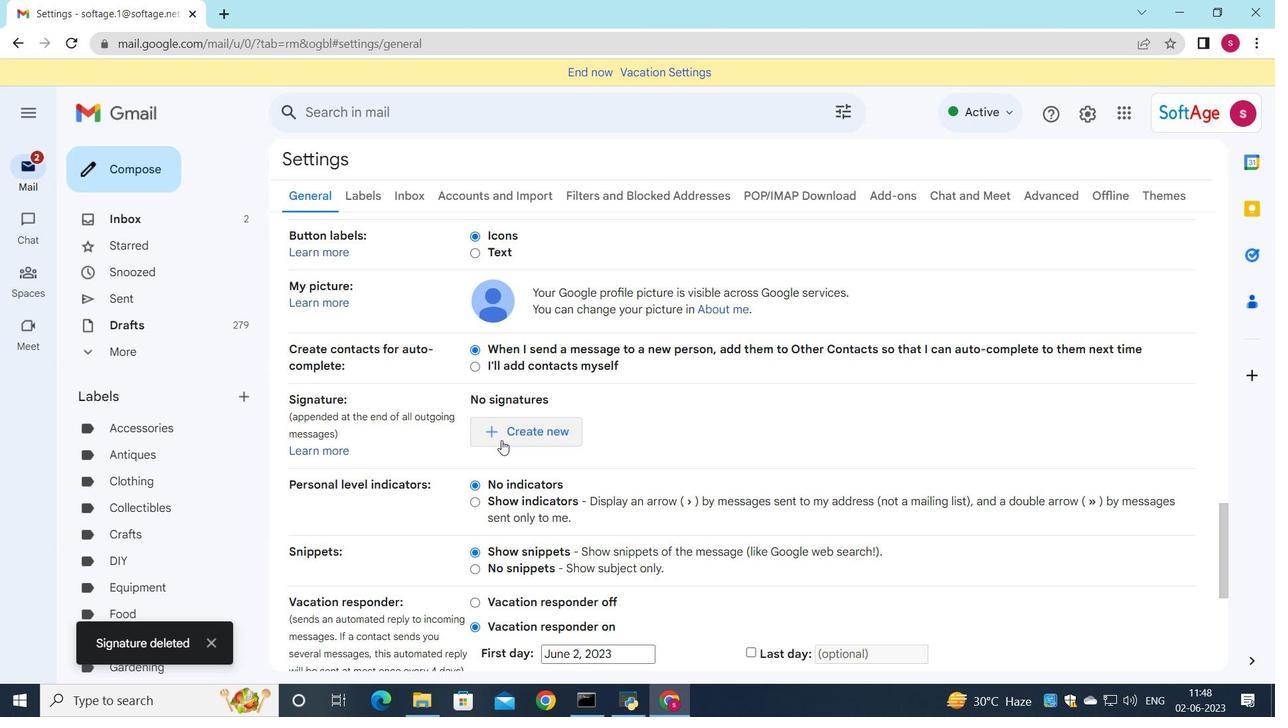 
Action: Mouse pressed left at (491, 428)
Screenshot: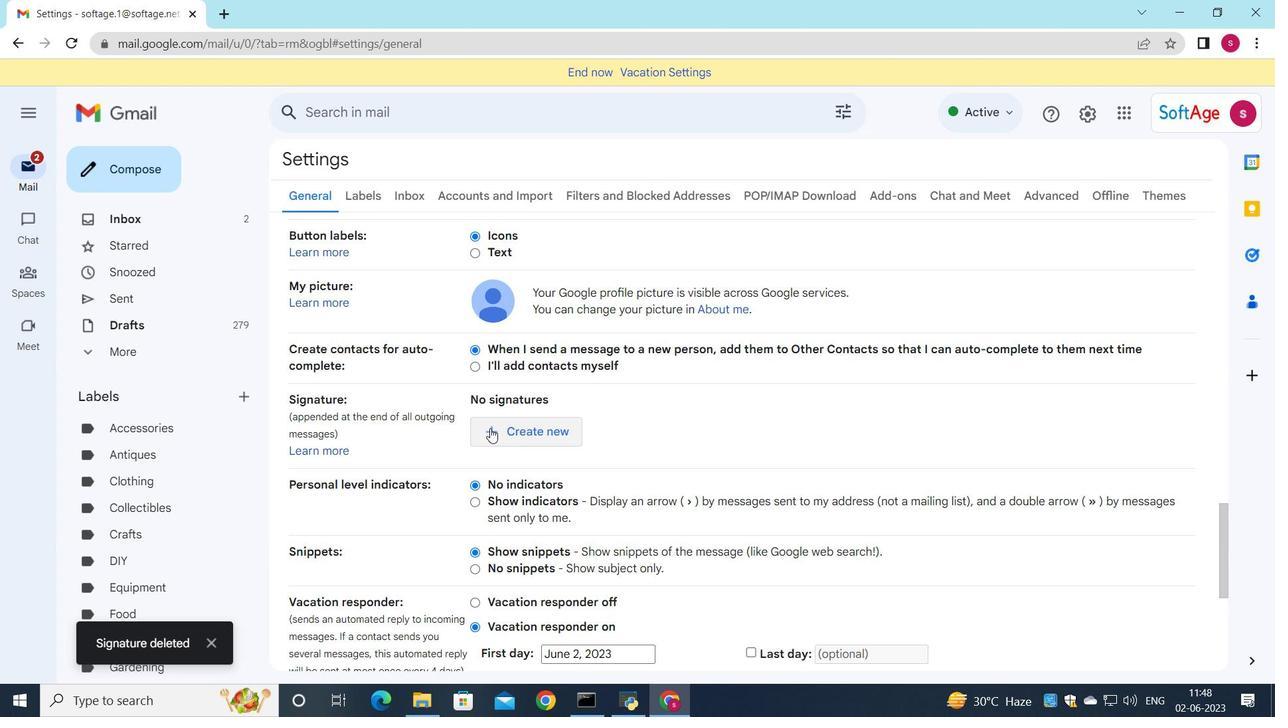 
Action: Mouse moved to (979, 327)
Screenshot: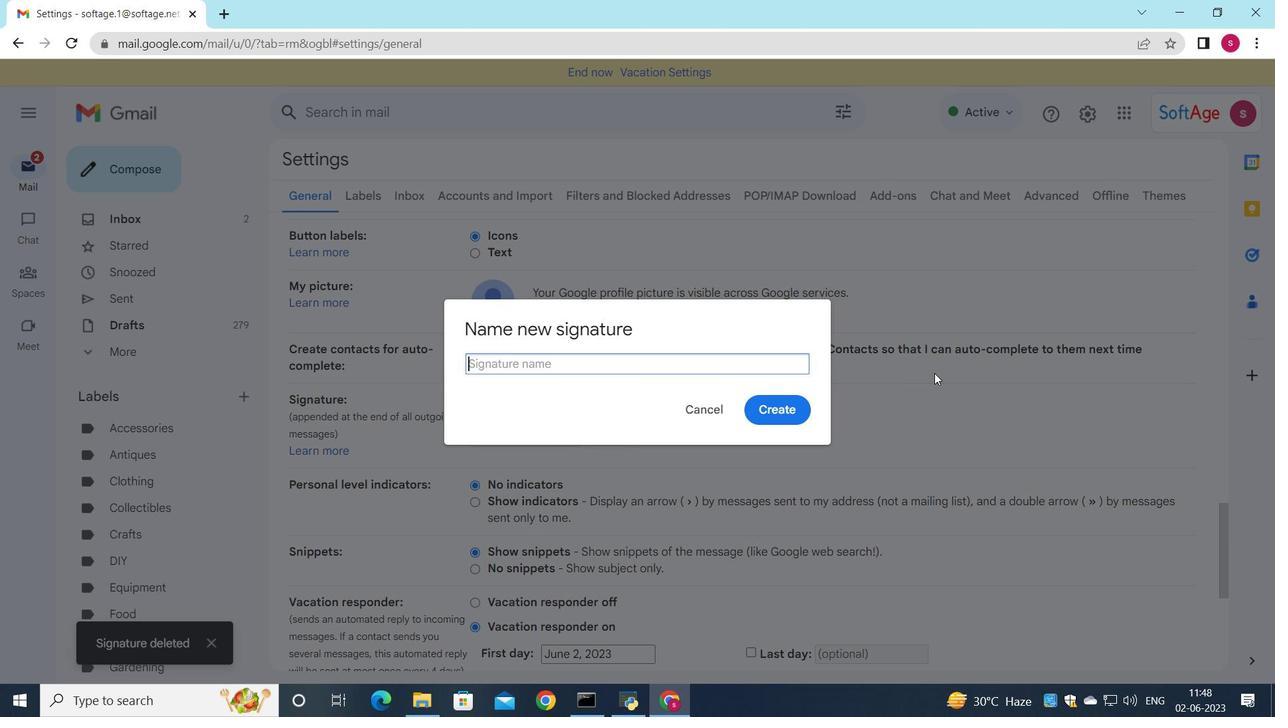 
Action: Key pressed <Key.shift>Denisr<Key.backspace>e<Key.space><Key.shift>Davis
Screenshot: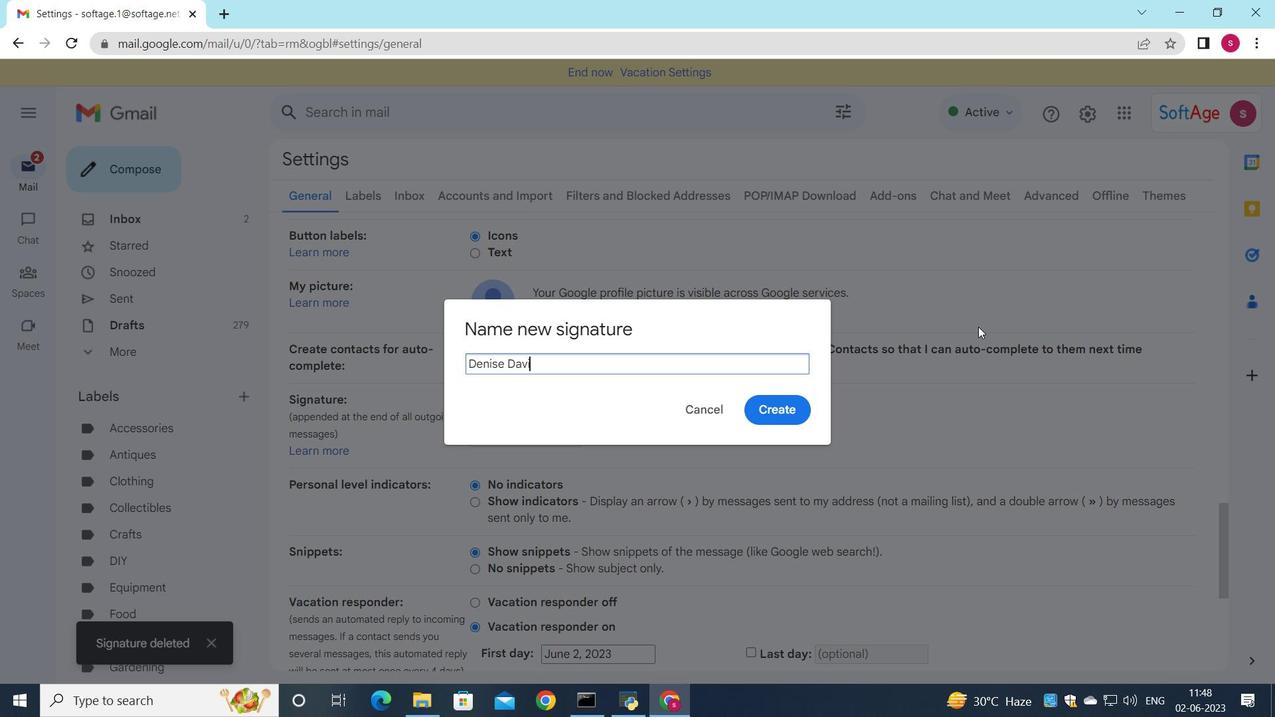 
Action: Mouse moved to (778, 419)
Screenshot: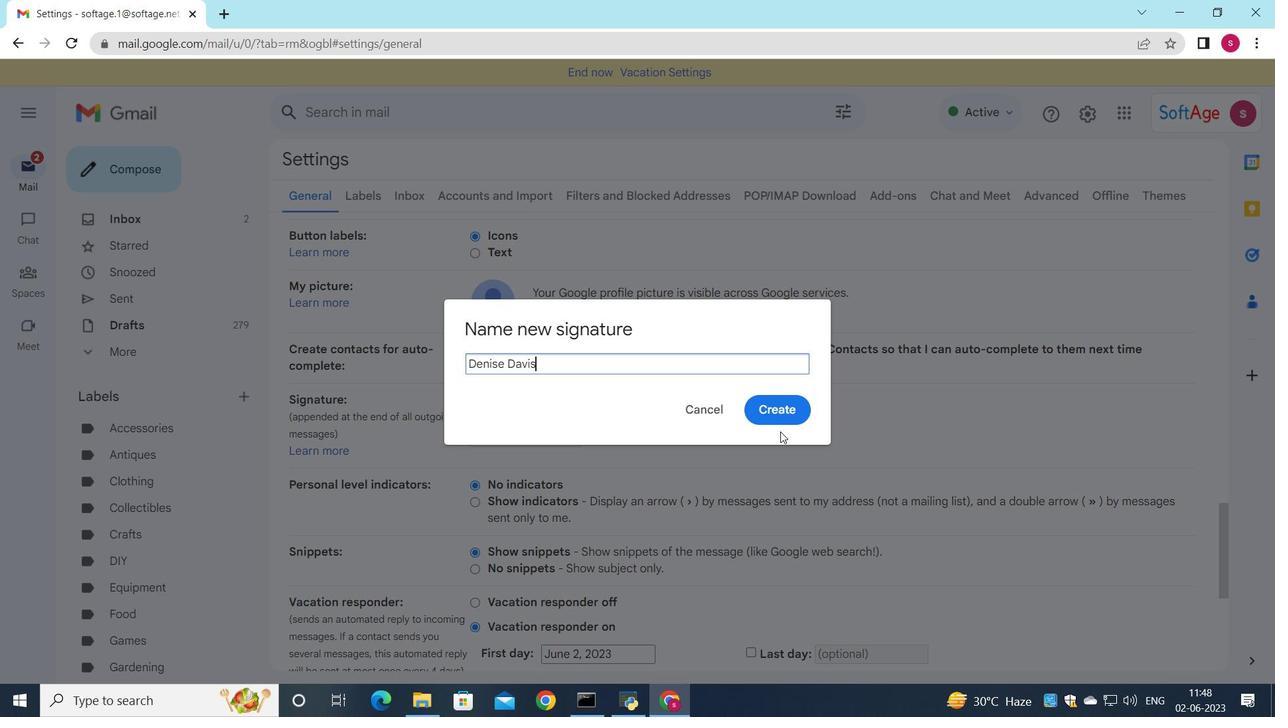 
Action: Mouse pressed left at (778, 419)
Screenshot: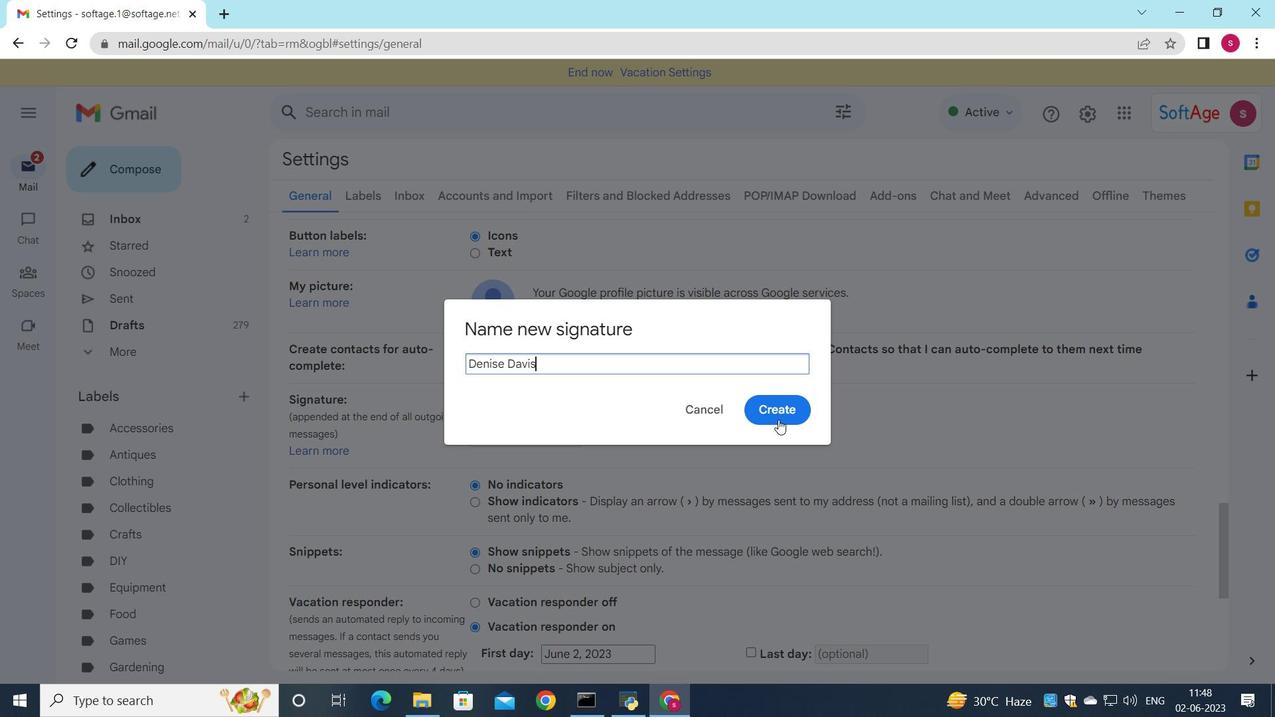 
Action: Mouse moved to (805, 418)
Screenshot: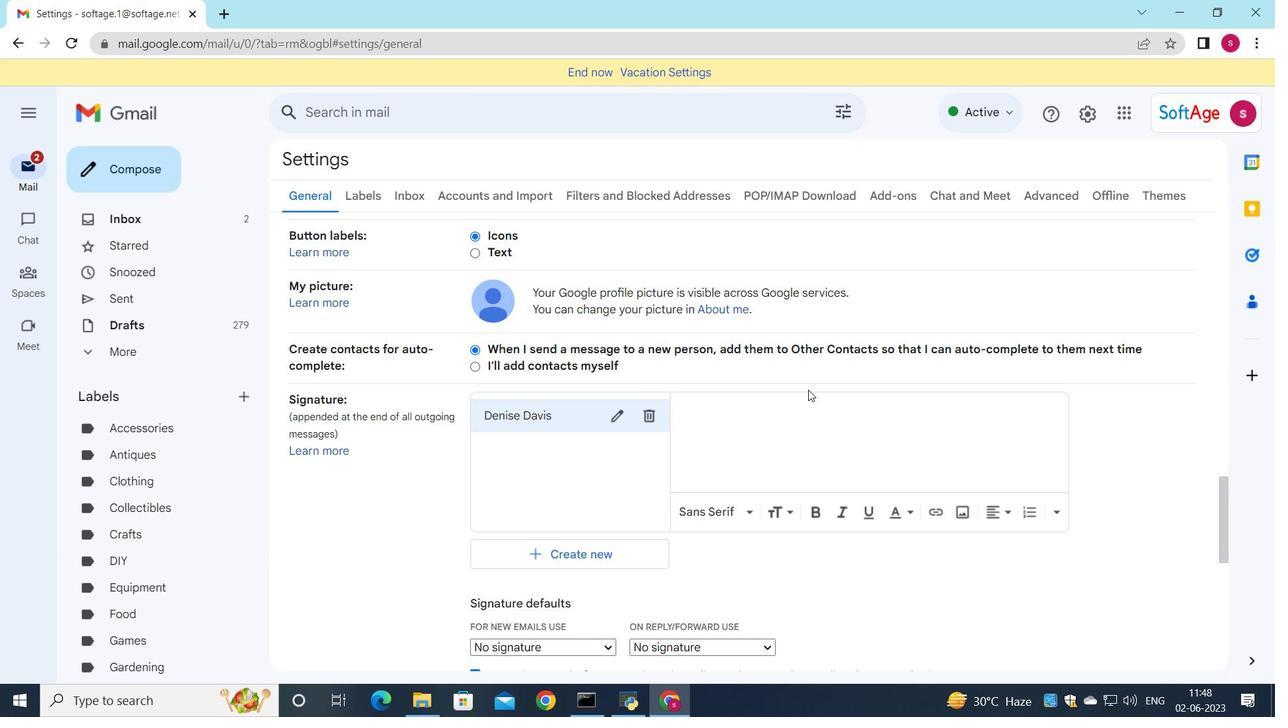 
Action: Mouse pressed left at (805, 418)
Screenshot: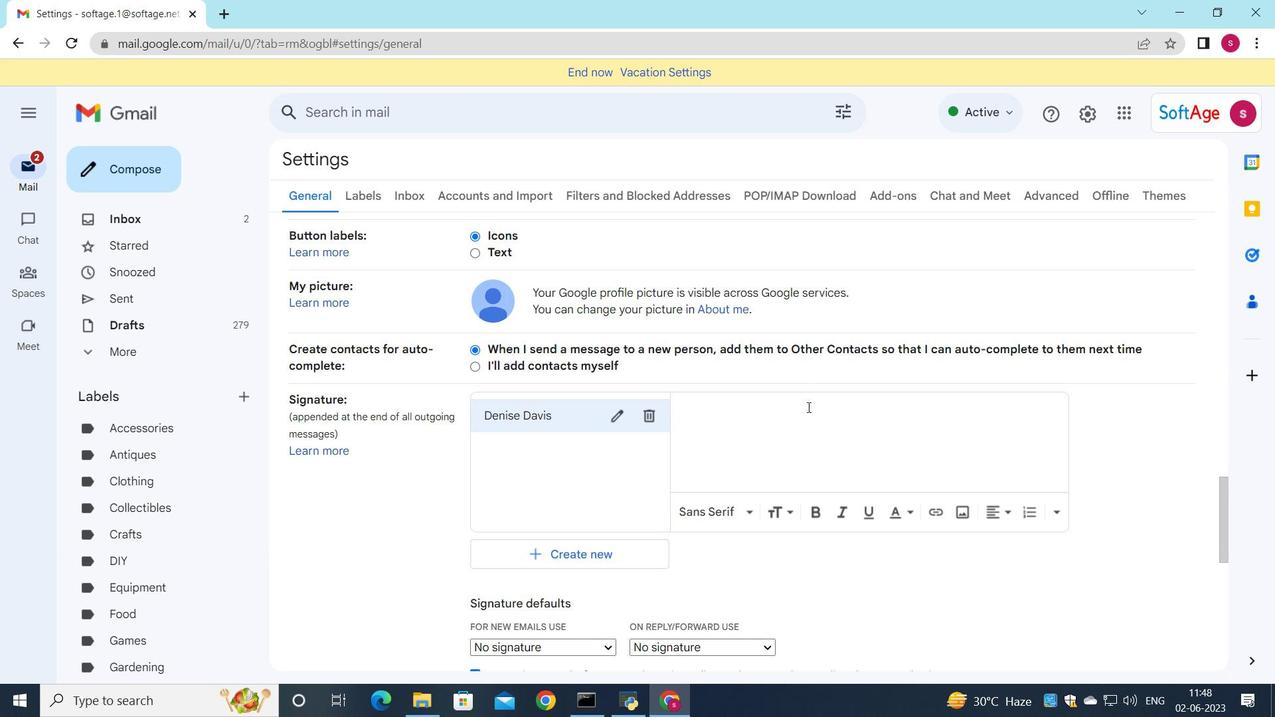 
Action: Key pressed <Key.shift>Denise<Key.space><Key.shift>Davis
Screenshot: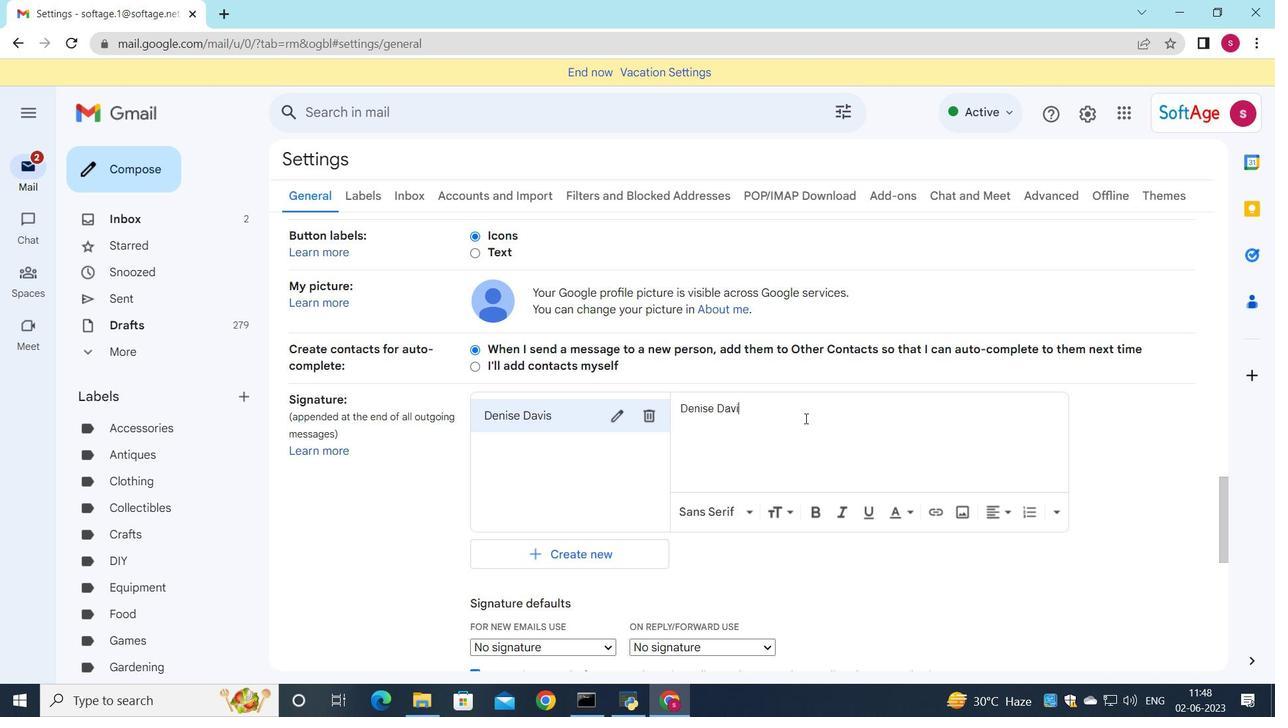 
Action: Mouse moved to (744, 455)
Screenshot: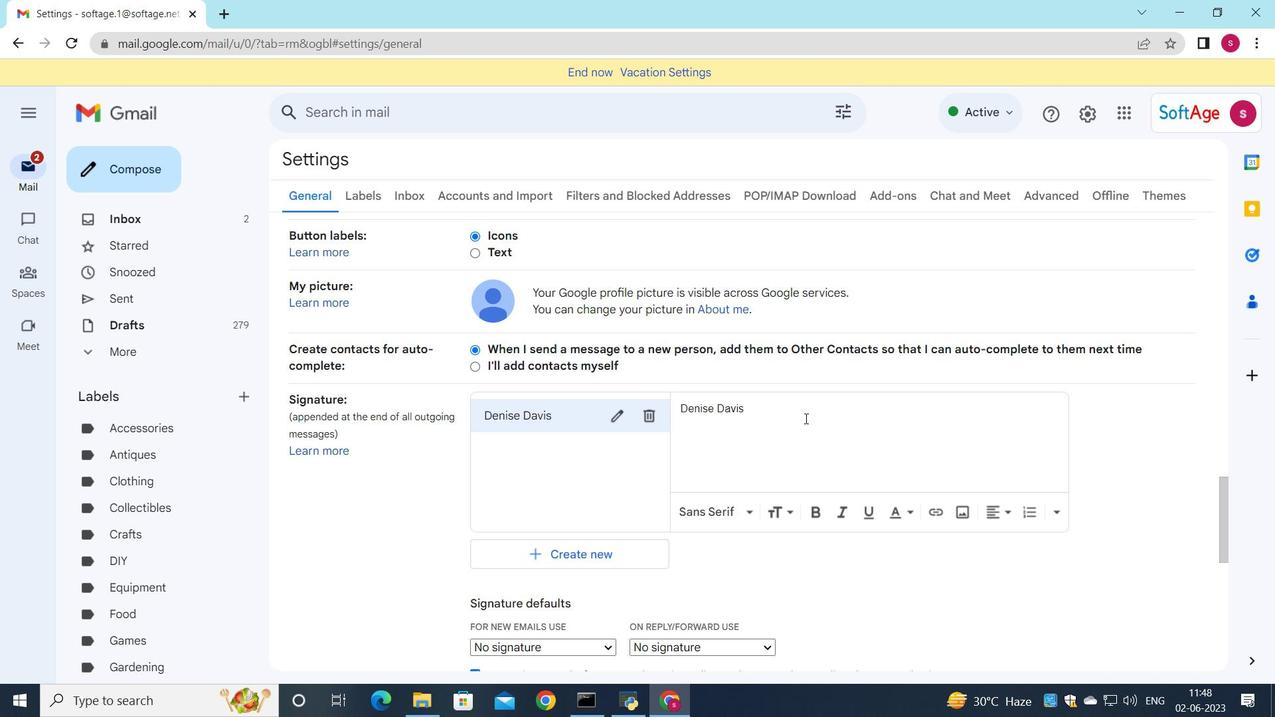 
Action: Mouse scrolled (744, 455) with delta (0, 0)
Screenshot: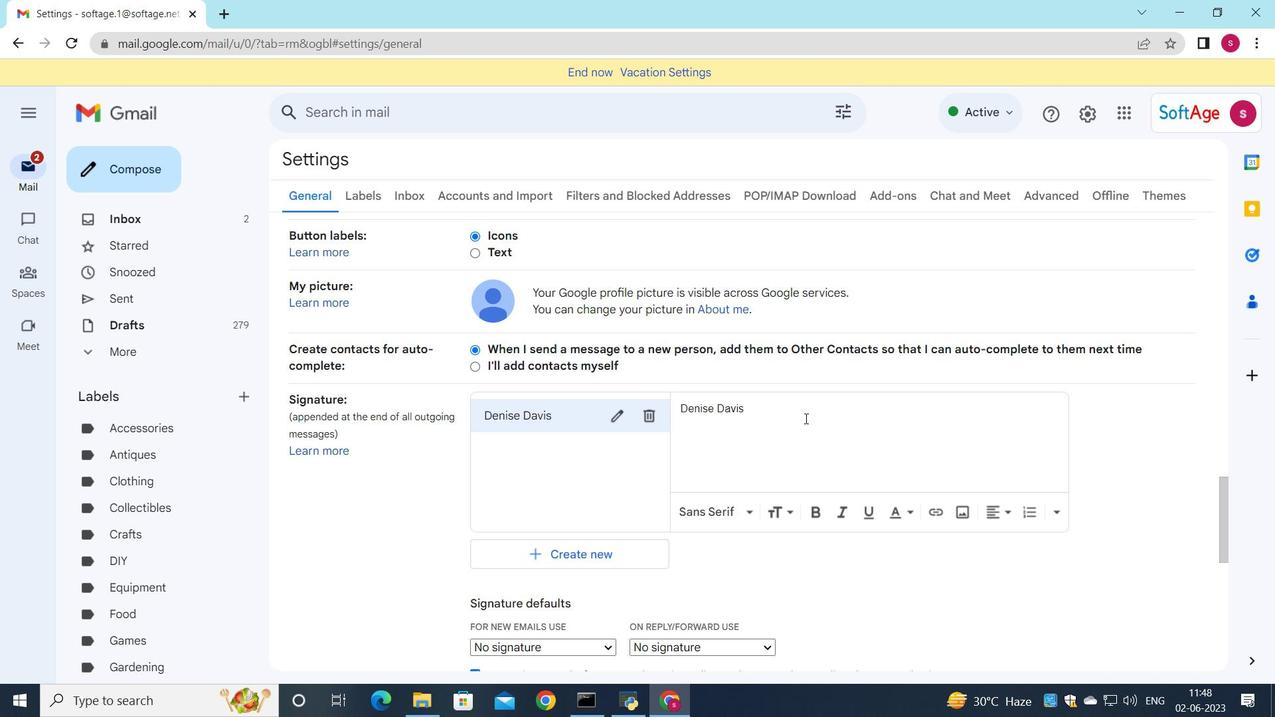 
Action: Mouse moved to (722, 475)
Screenshot: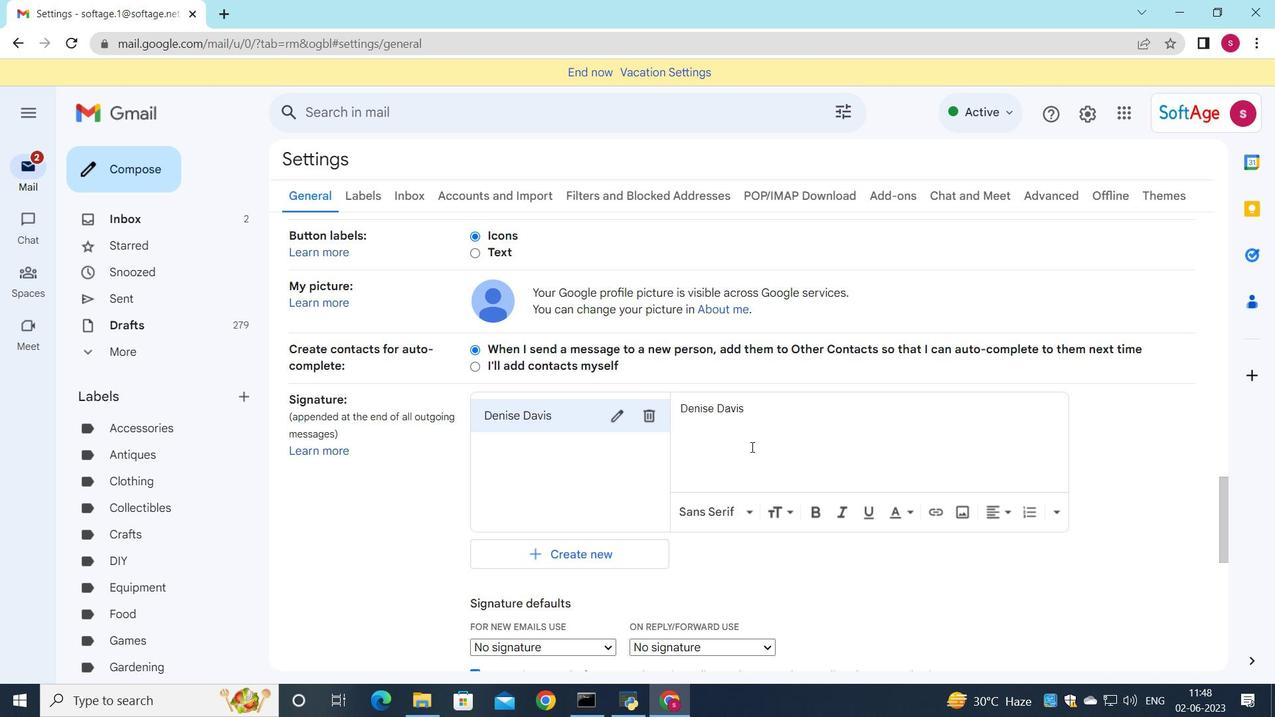 
Action: Mouse scrolled (722, 475) with delta (0, 0)
Screenshot: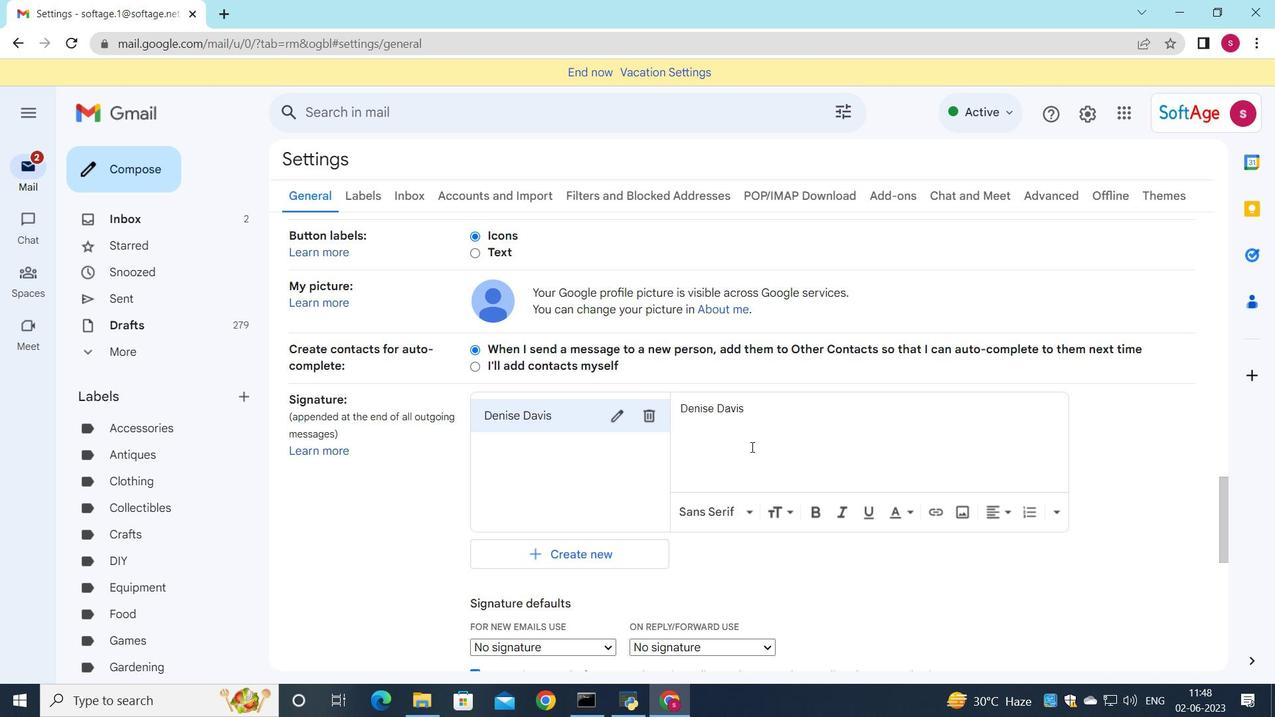
Action: Mouse moved to (696, 489)
Screenshot: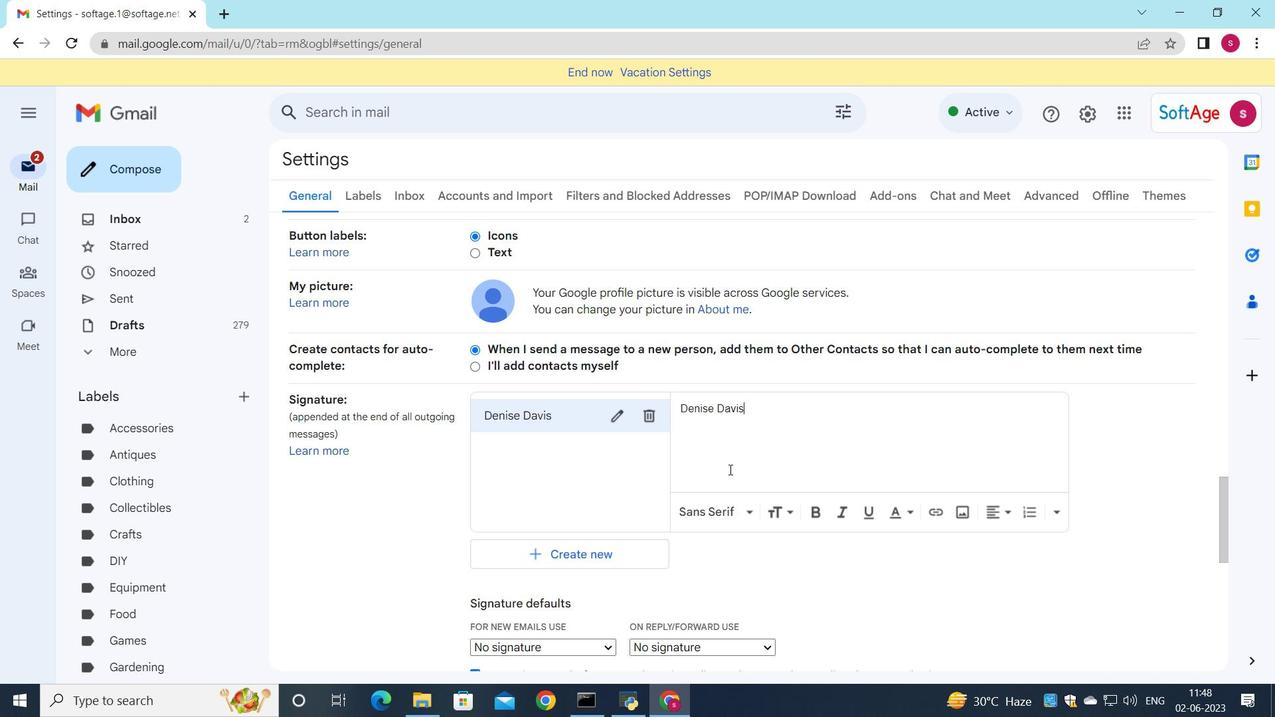 
Action: Mouse scrolled (696, 489) with delta (0, 0)
Screenshot: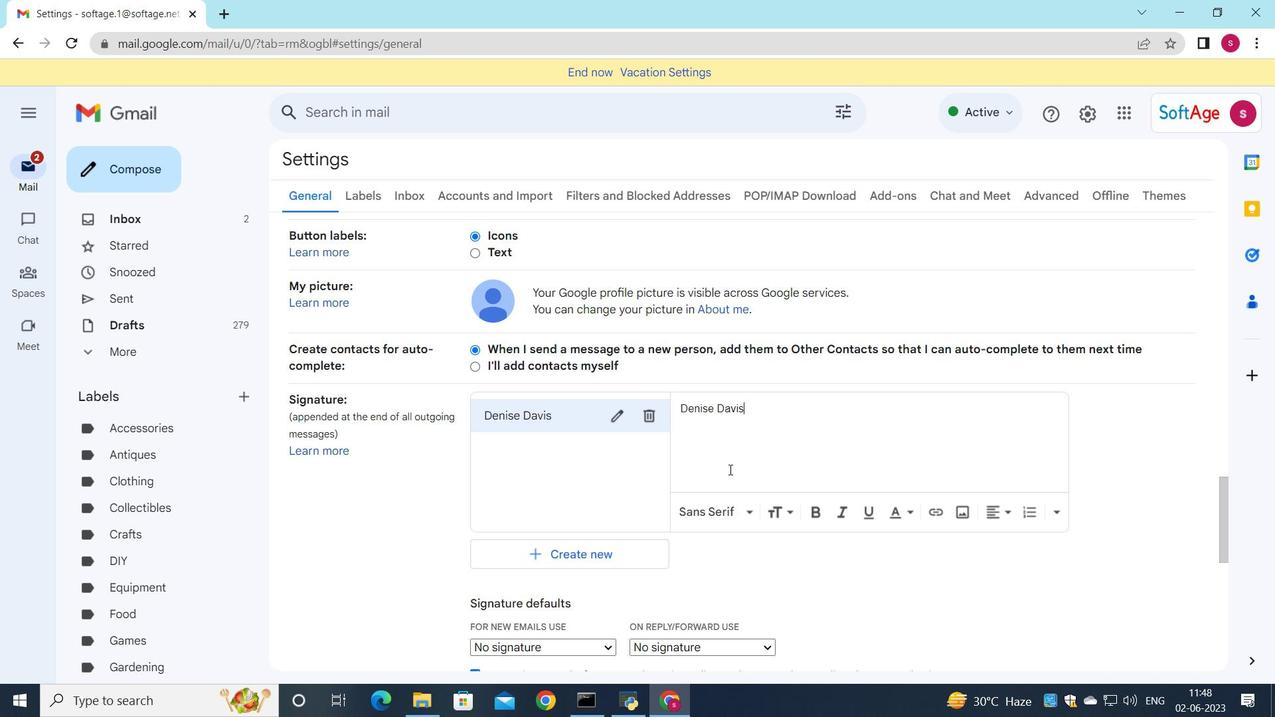 
Action: Mouse moved to (614, 398)
Screenshot: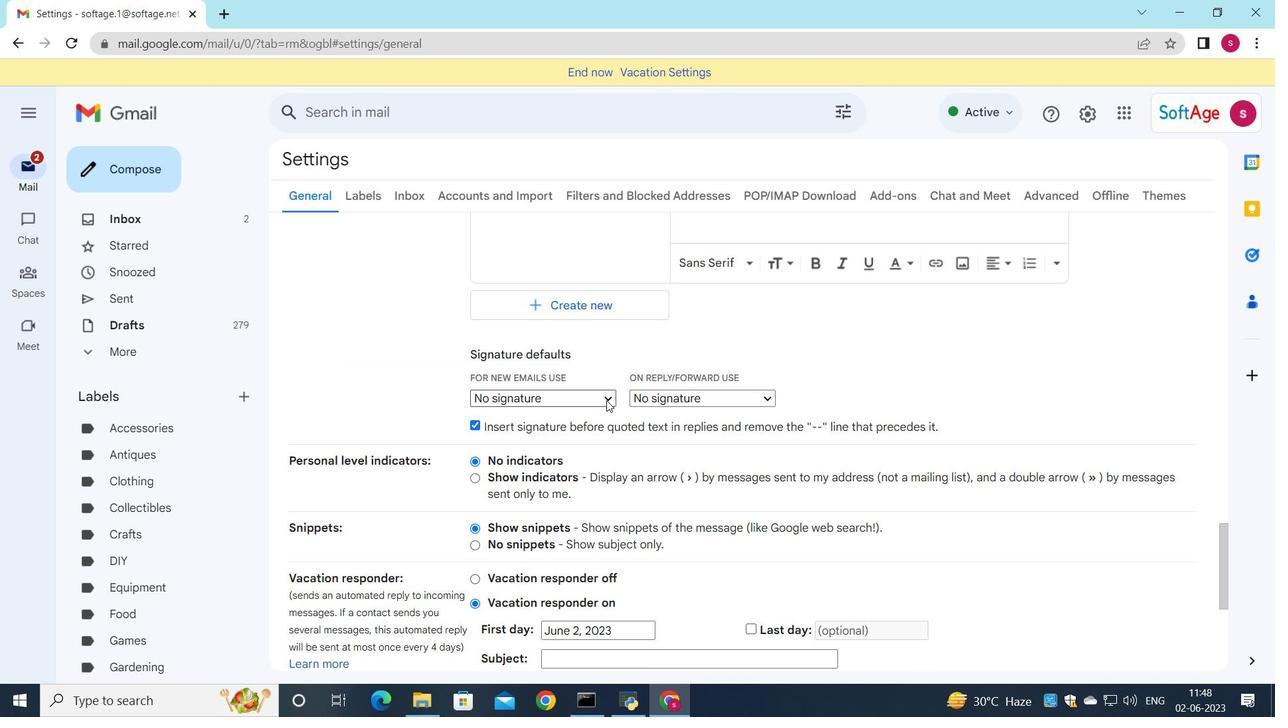 
Action: Mouse pressed left at (614, 398)
Screenshot: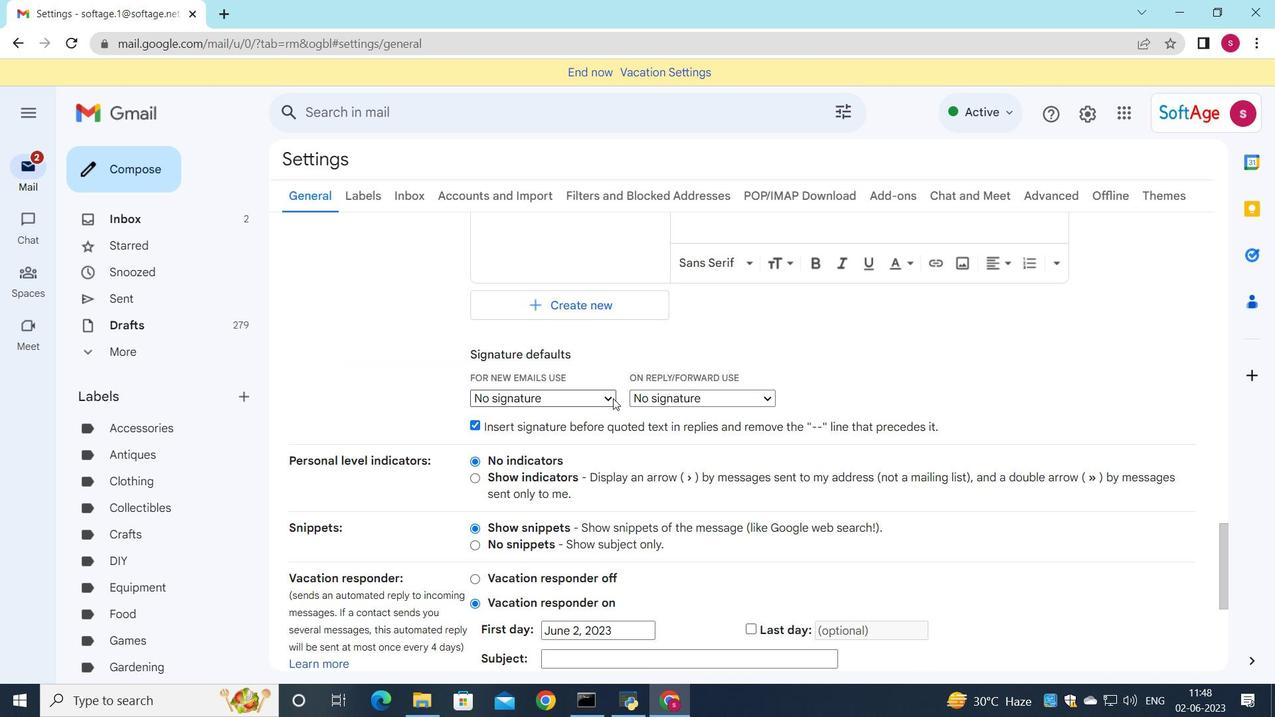 
Action: Mouse moved to (578, 423)
Screenshot: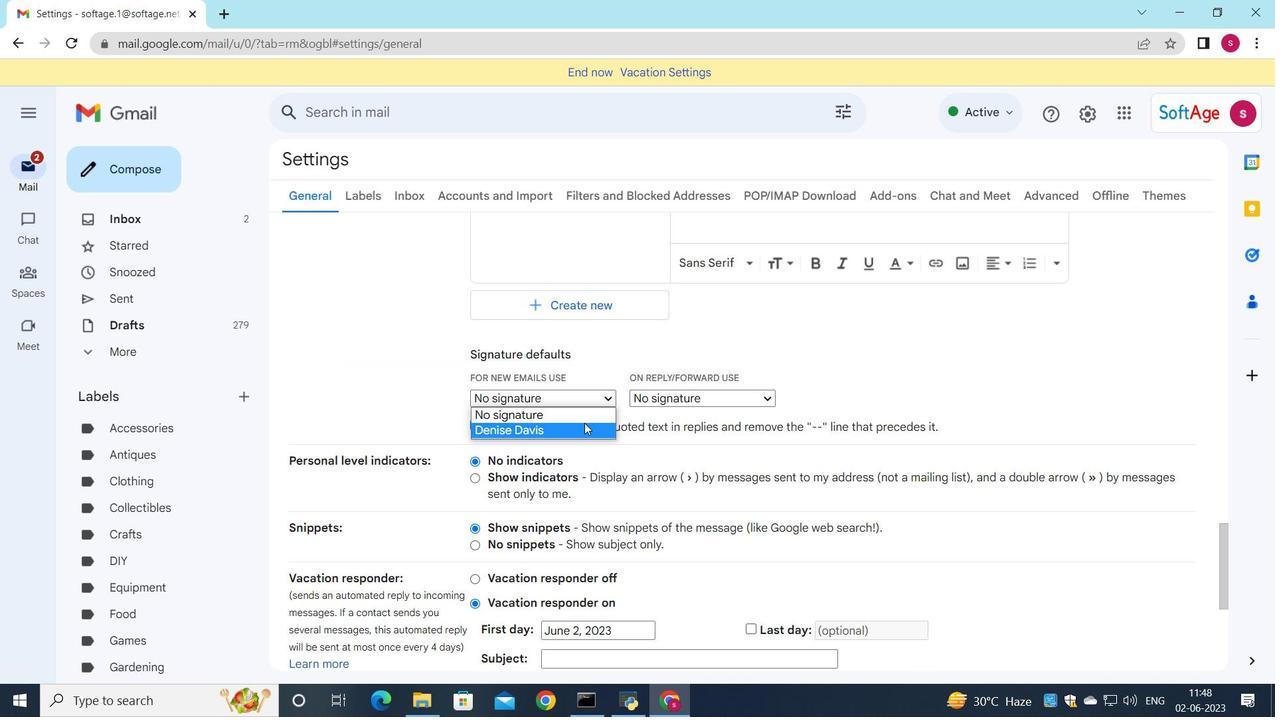 
Action: Mouse pressed left at (578, 423)
Screenshot: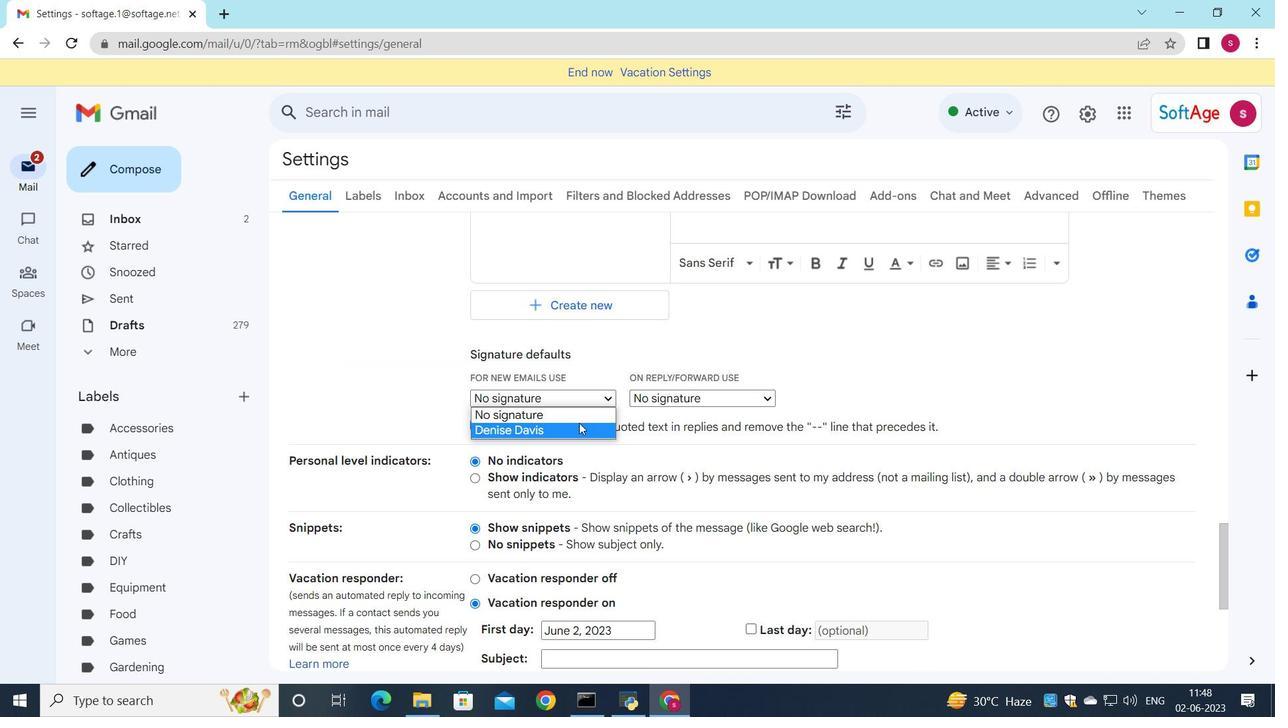
Action: Mouse moved to (650, 397)
Screenshot: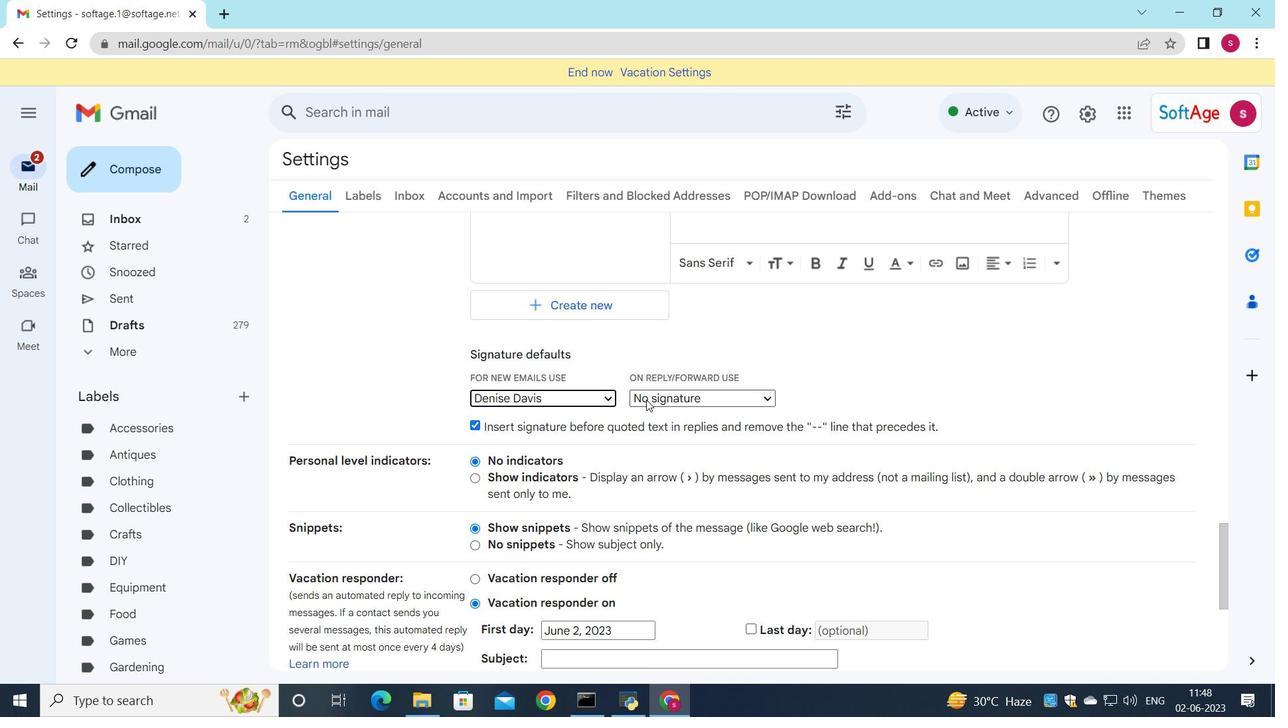 
Action: Mouse pressed left at (650, 397)
Screenshot: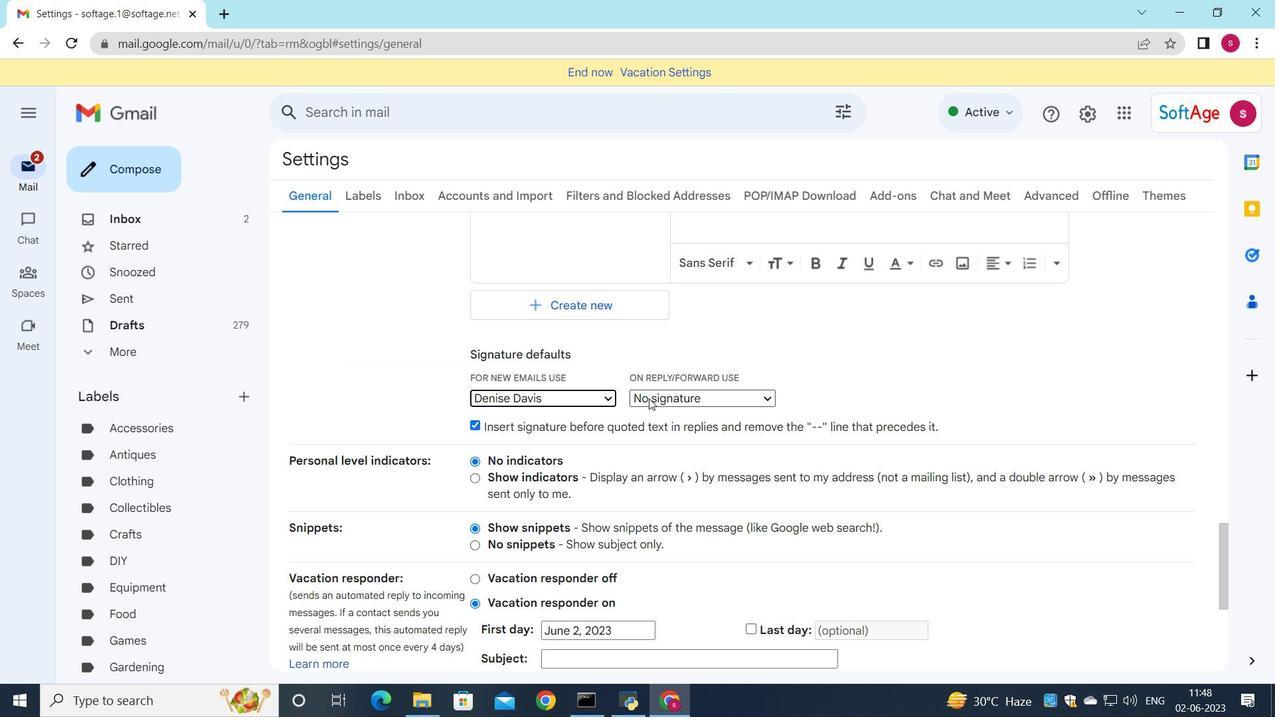 
Action: Mouse moved to (653, 433)
Screenshot: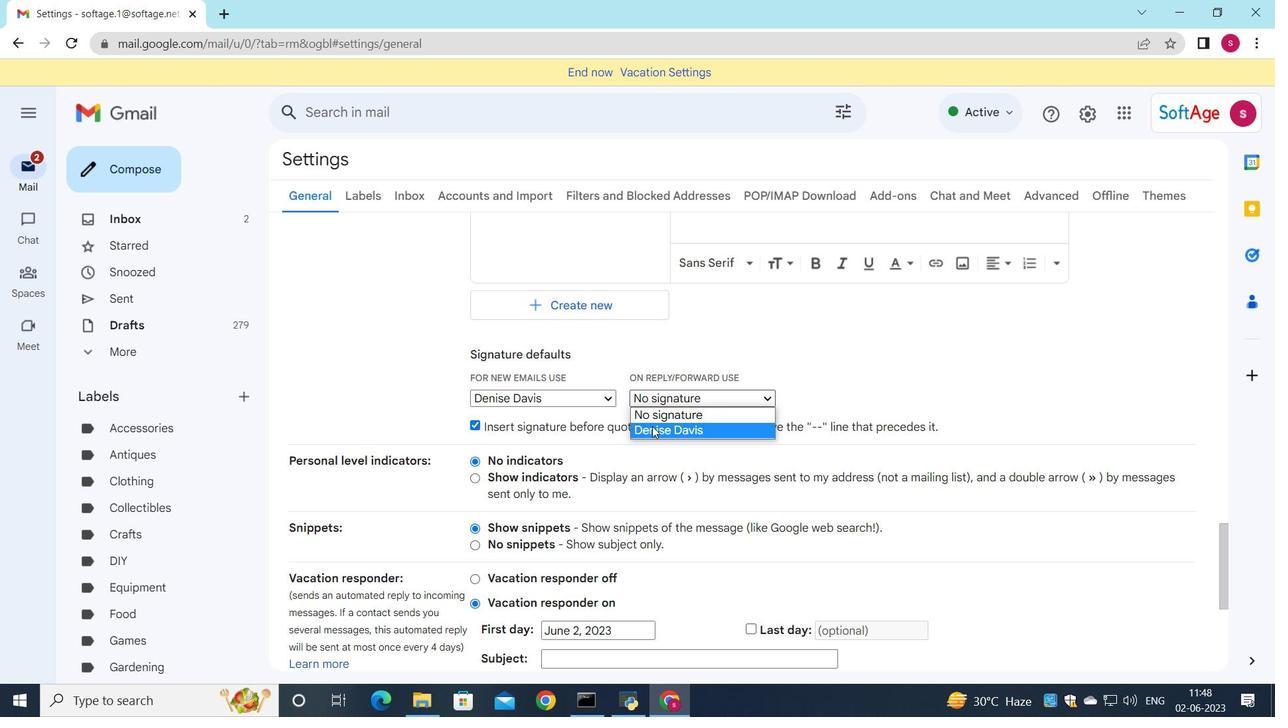 
Action: Mouse pressed left at (653, 433)
Screenshot: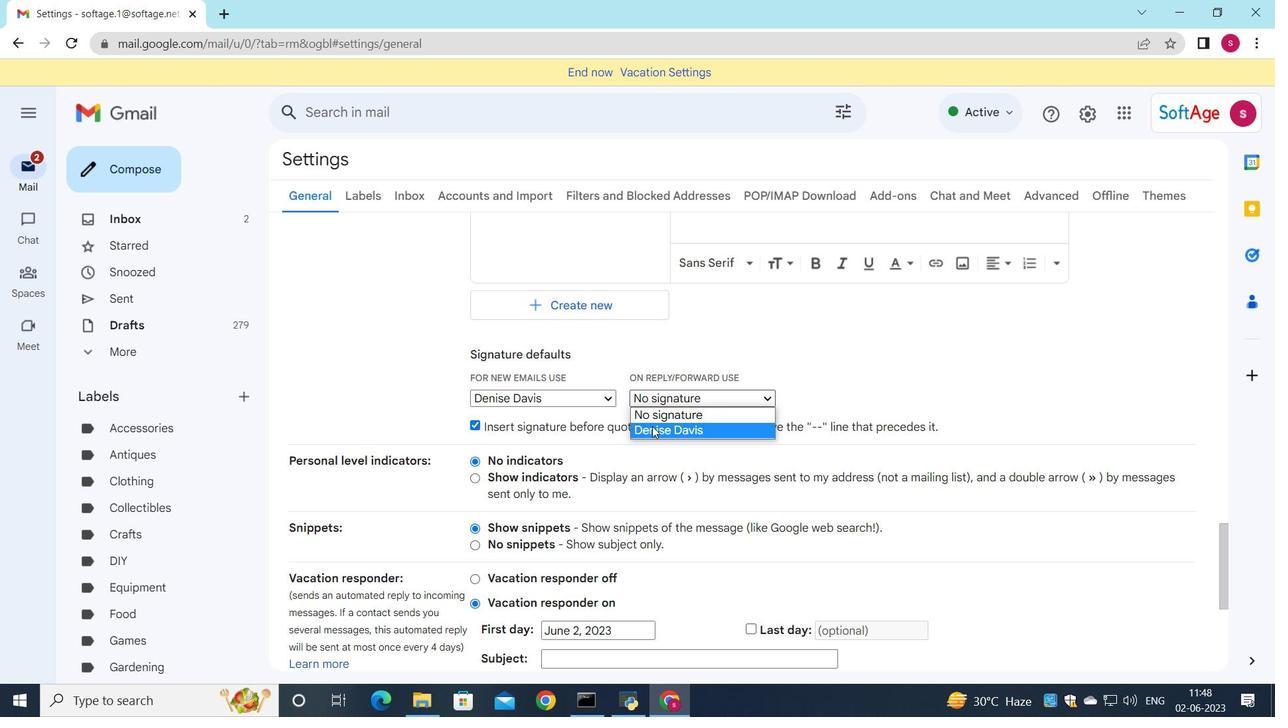 
Action: Mouse moved to (635, 461)
Screenshot: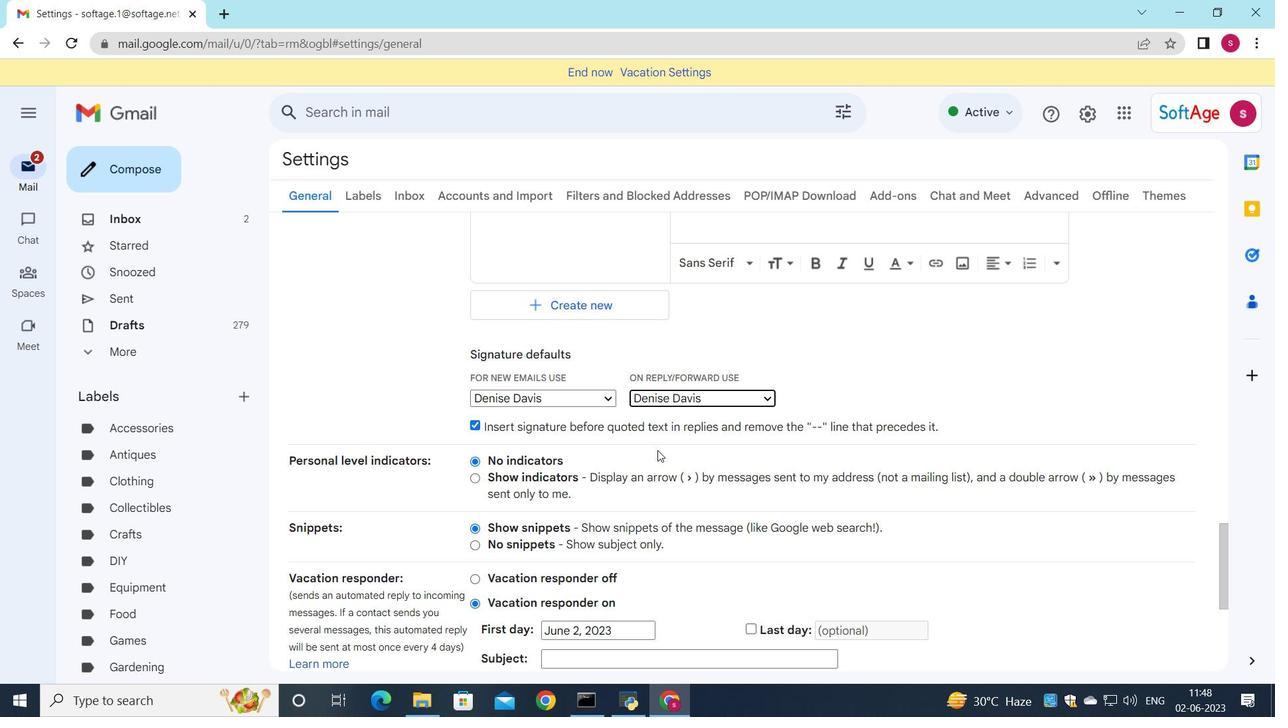 
Action: Mouse scrolled (635, 461) with delta (0, 0)
Screenshot: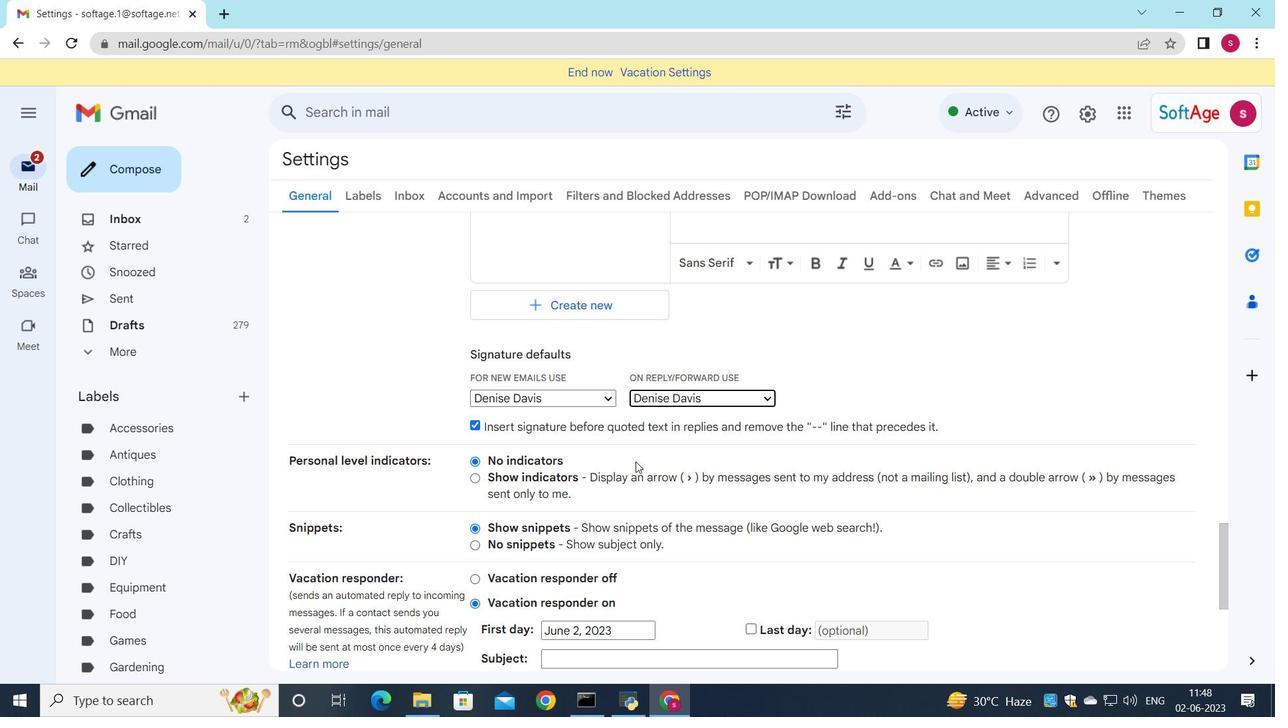 
Action: Mouse scrolled (635, 461) with delta (0, 0)
Screenshot: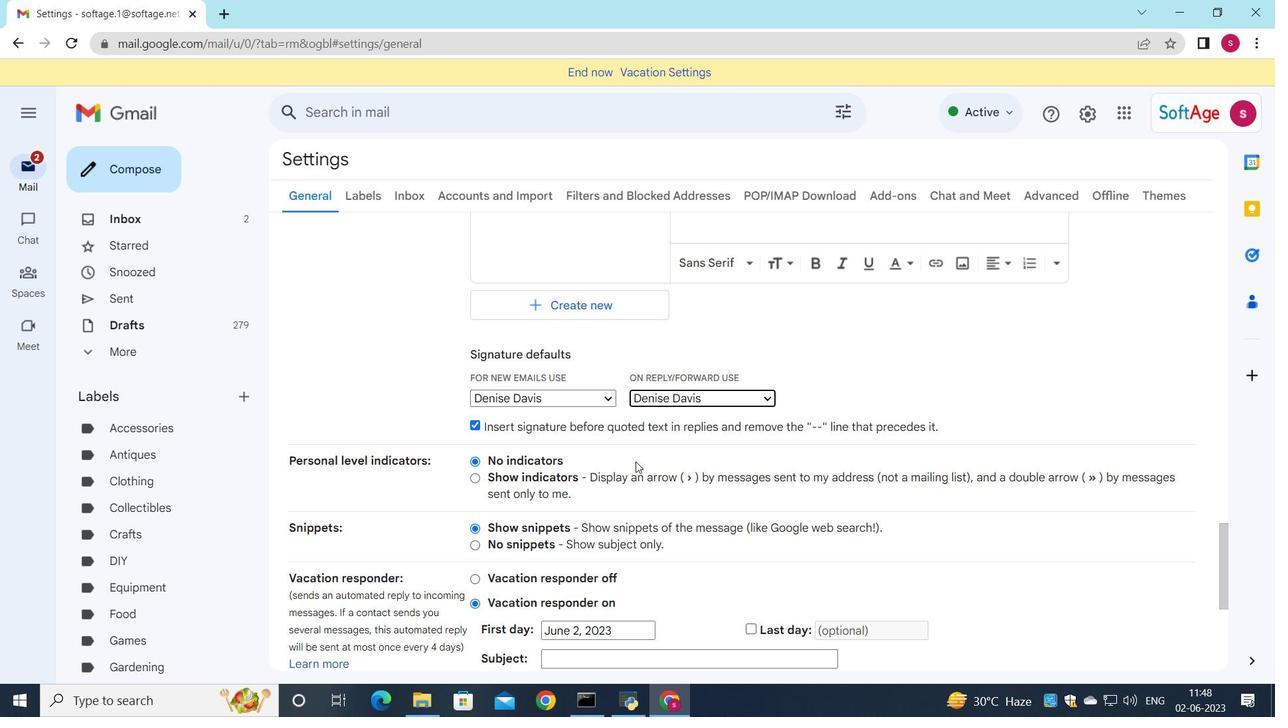 
Action: Mouse scrolled (635, 461) with delta (0, 0)
Screenshot: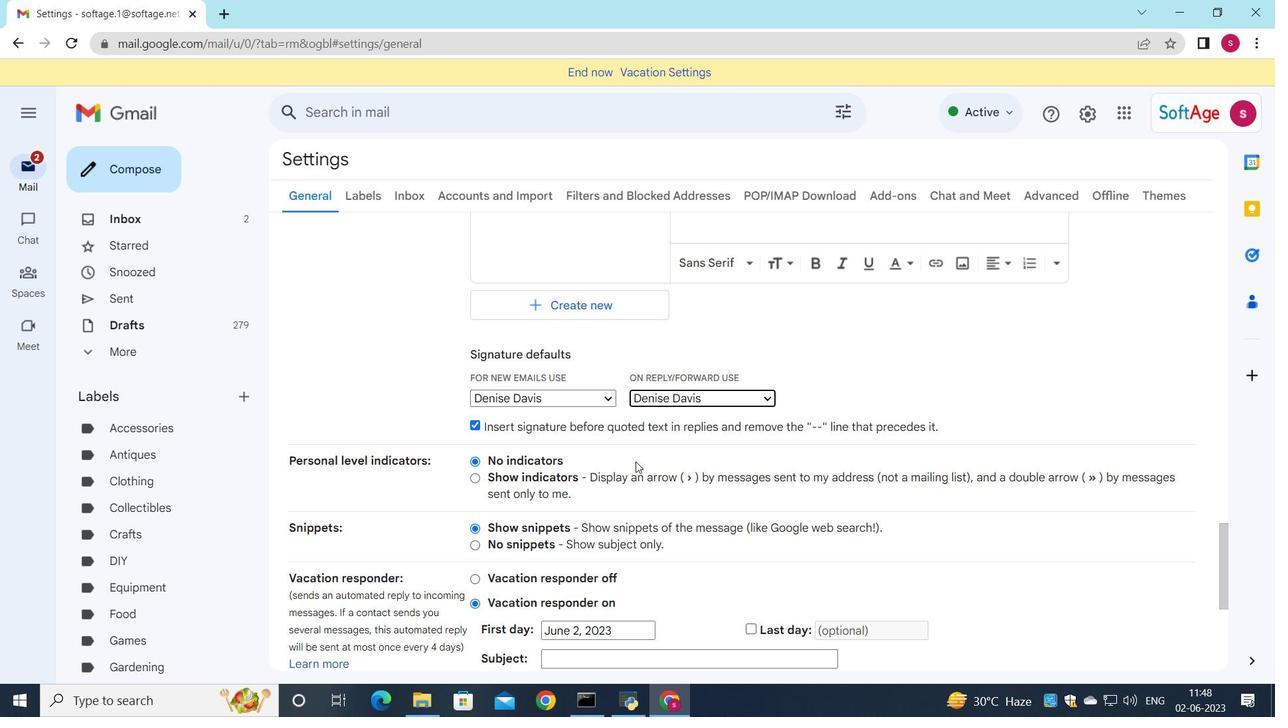 
Action: Mouse scrolled (635, 461) with delta (0, 0)
Screenshot: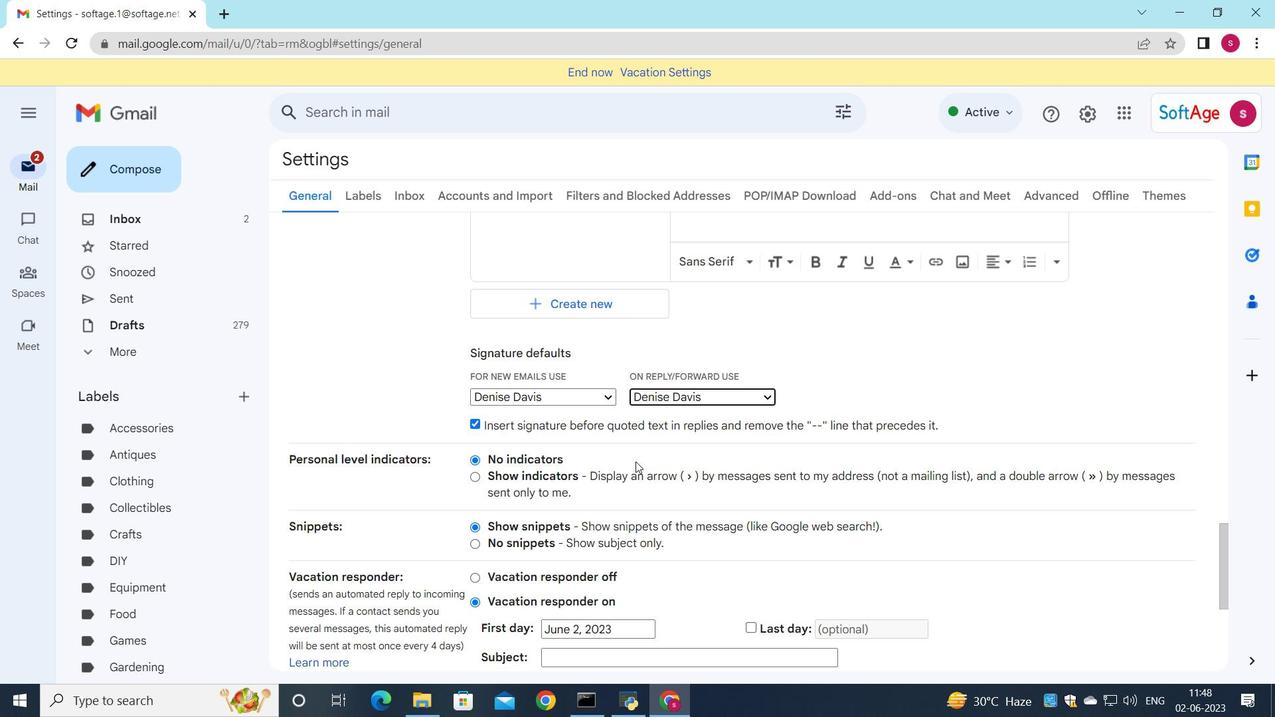 
Action: Mouse moved to (704, 582)
Screenshot: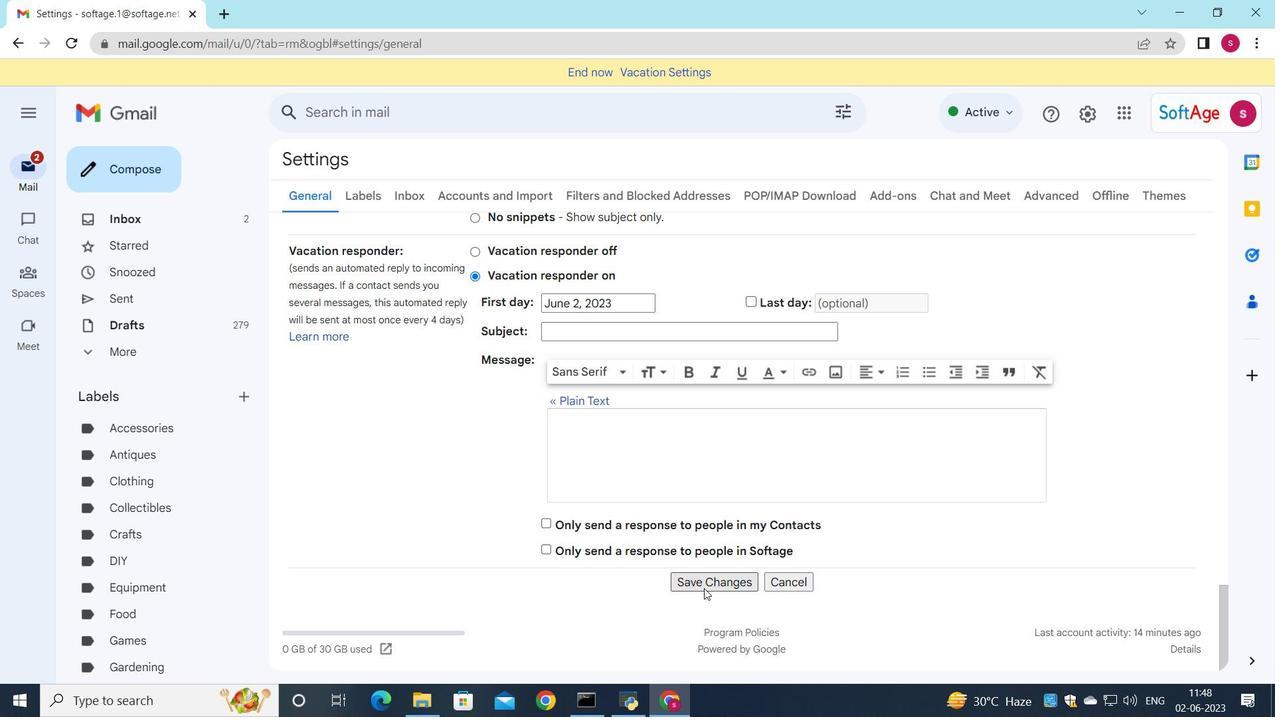 
Action: Mouse pressed left at (704, 582)
Screenshot: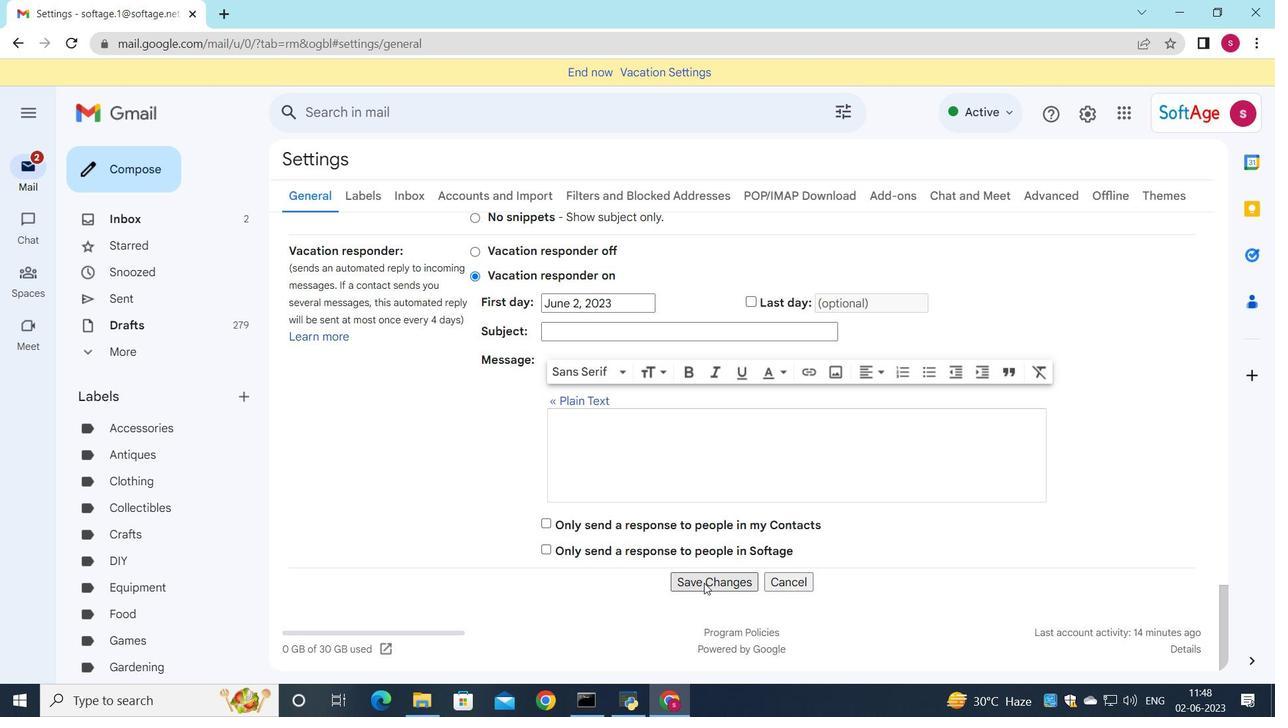 
Action: Mouse moved to (671, 539)
Screenshot: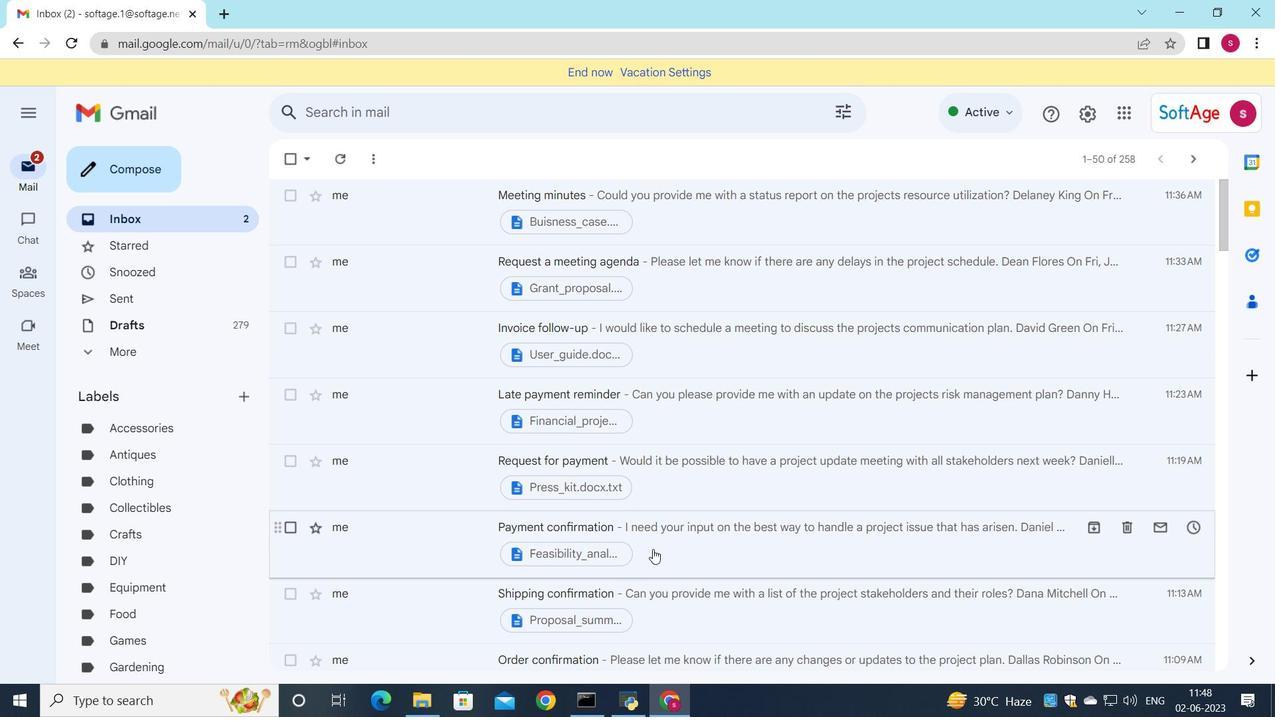 
Action: Mouse pressed left at (671, 539)
Screenshot: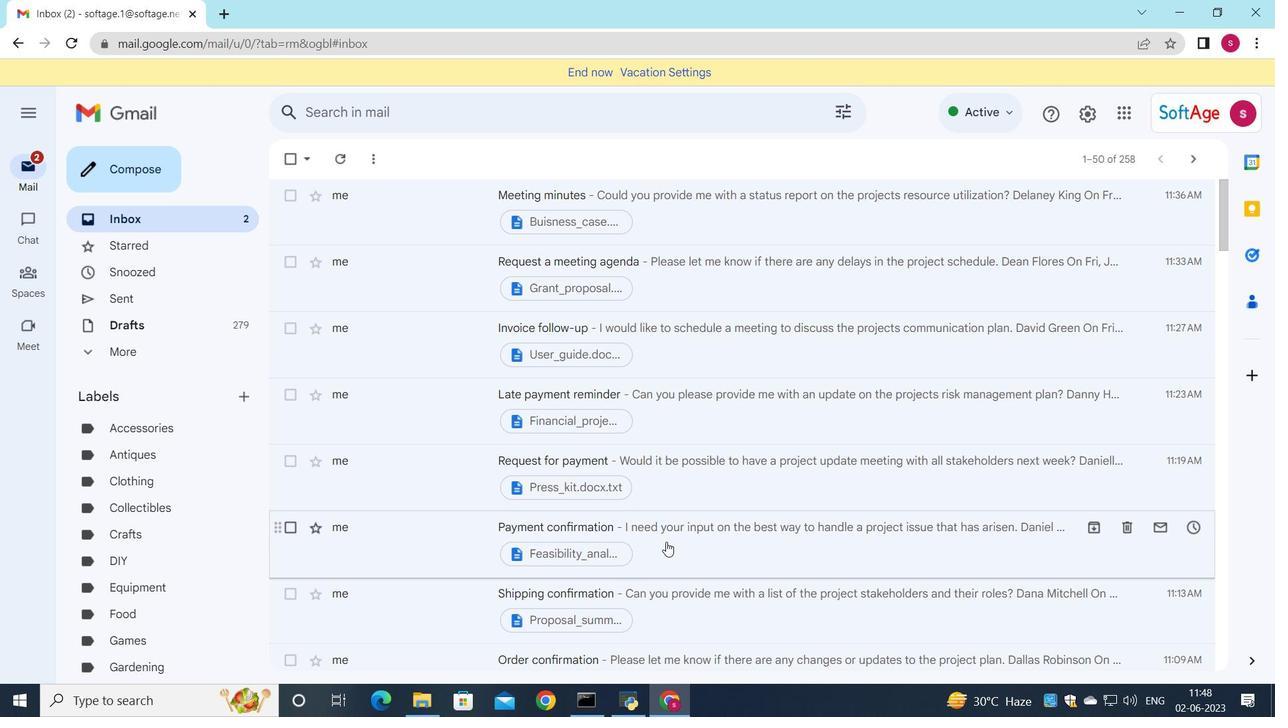 
Action: Mouse moved to (669, 544)
Screenshot: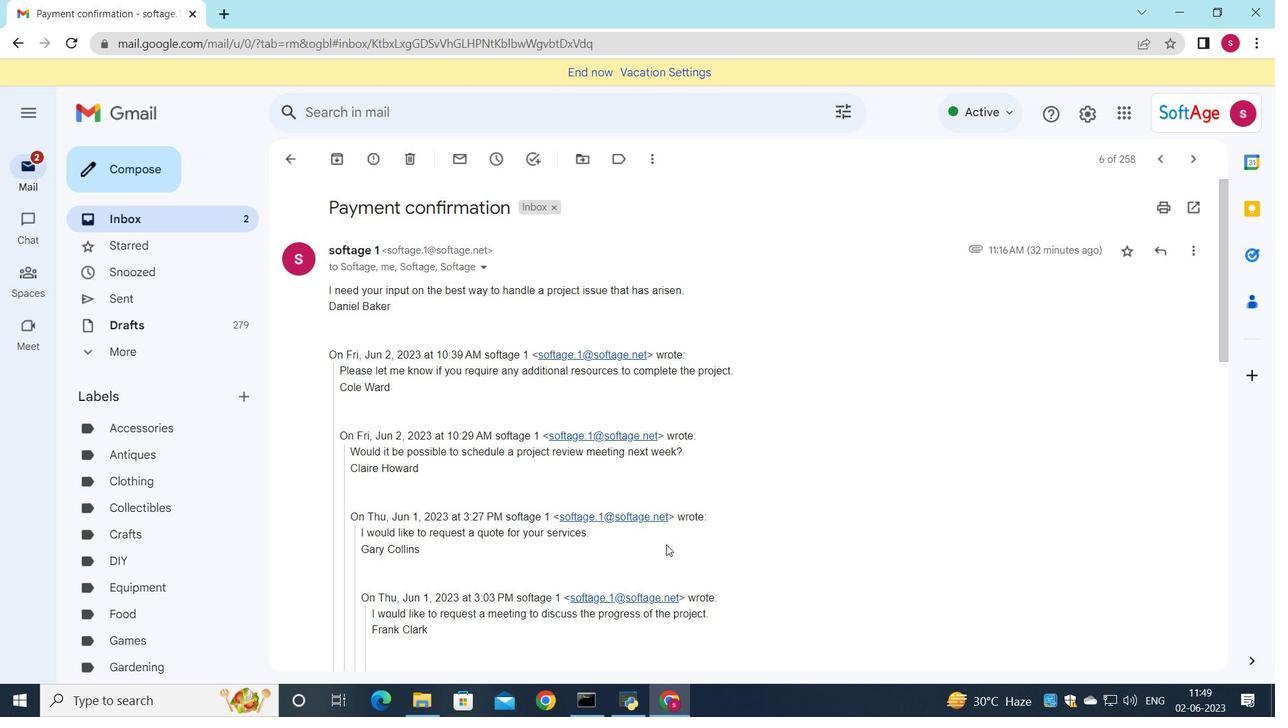 
Action: Mouse scrolled (669, 544) with delta (0, 0)
Screenshot: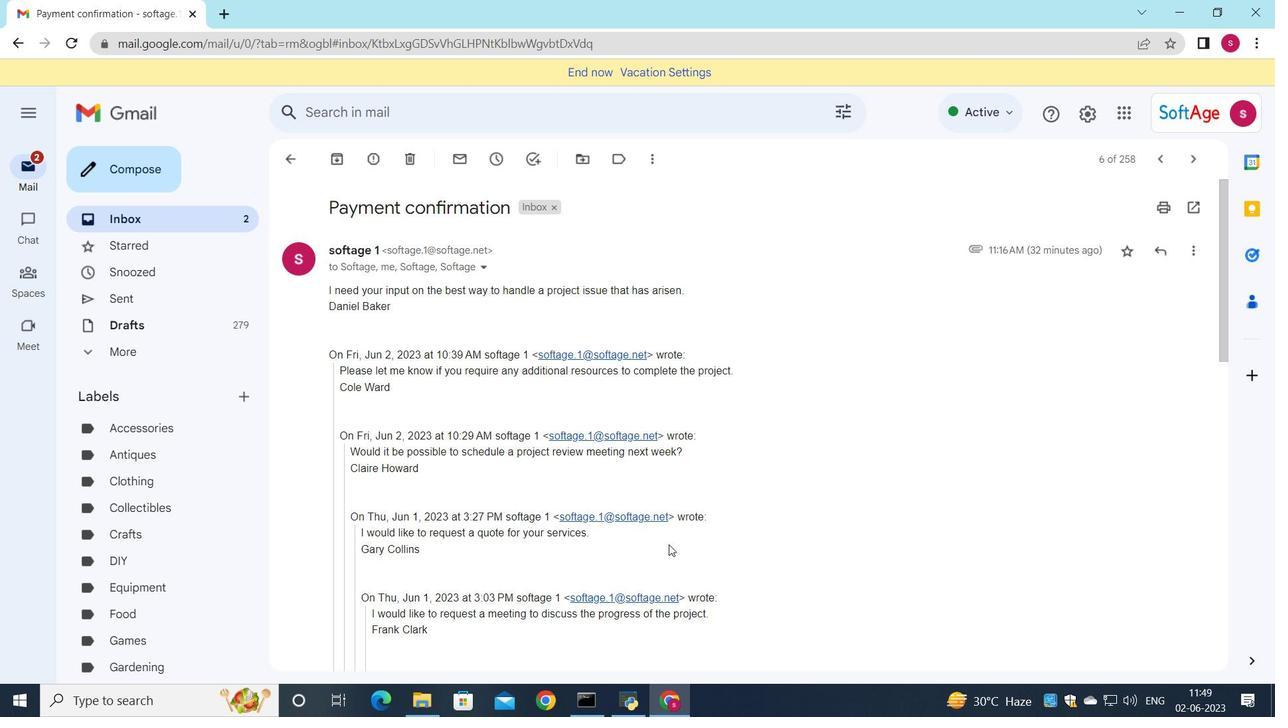 
Action: Mouse scrolled (669, 544) with delta (0, 0)
Screenshot: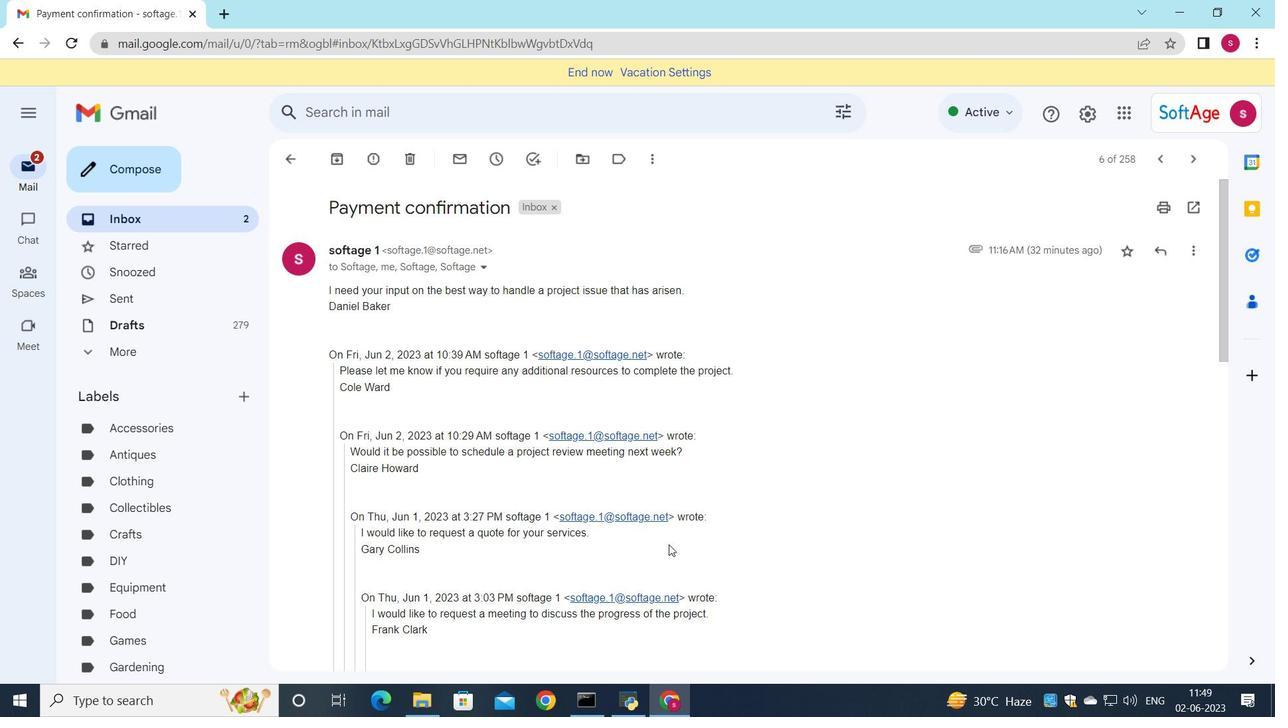 
Action: Mouse scrolled (669, 544) with delta (0, 0)
Screenshot: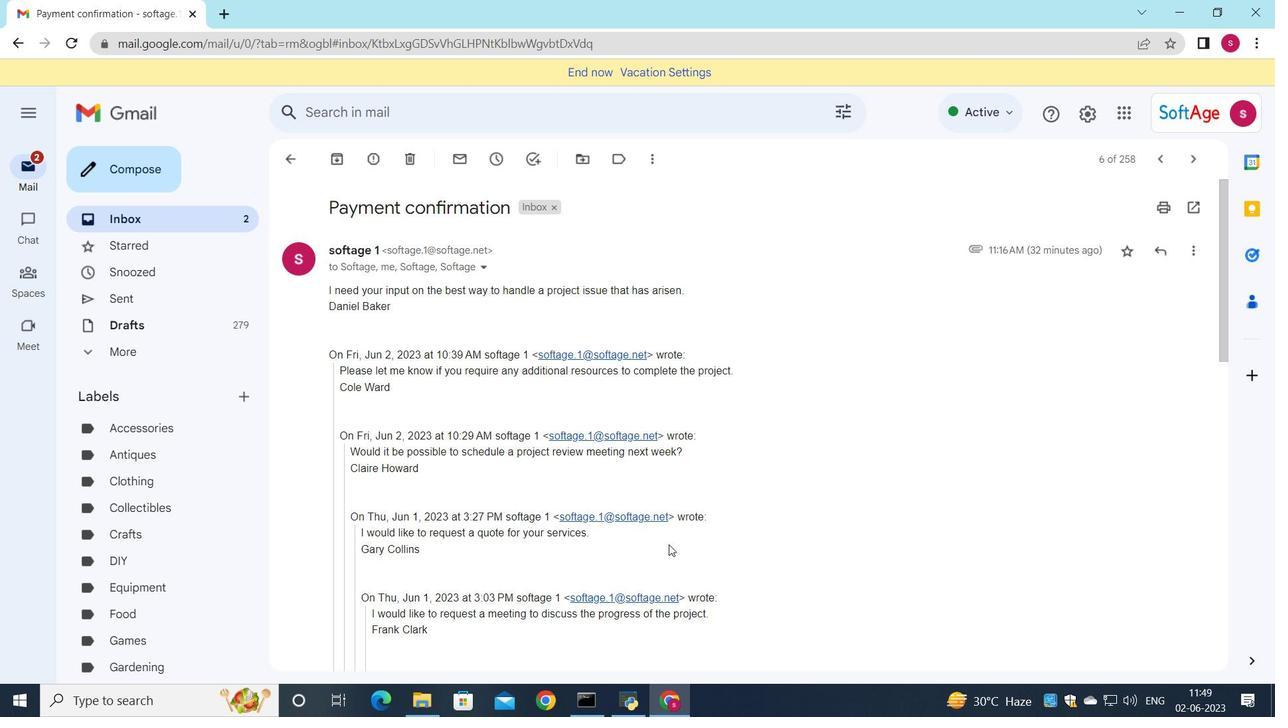 
Action: Mouse moved to (661, 546)
Screenshot: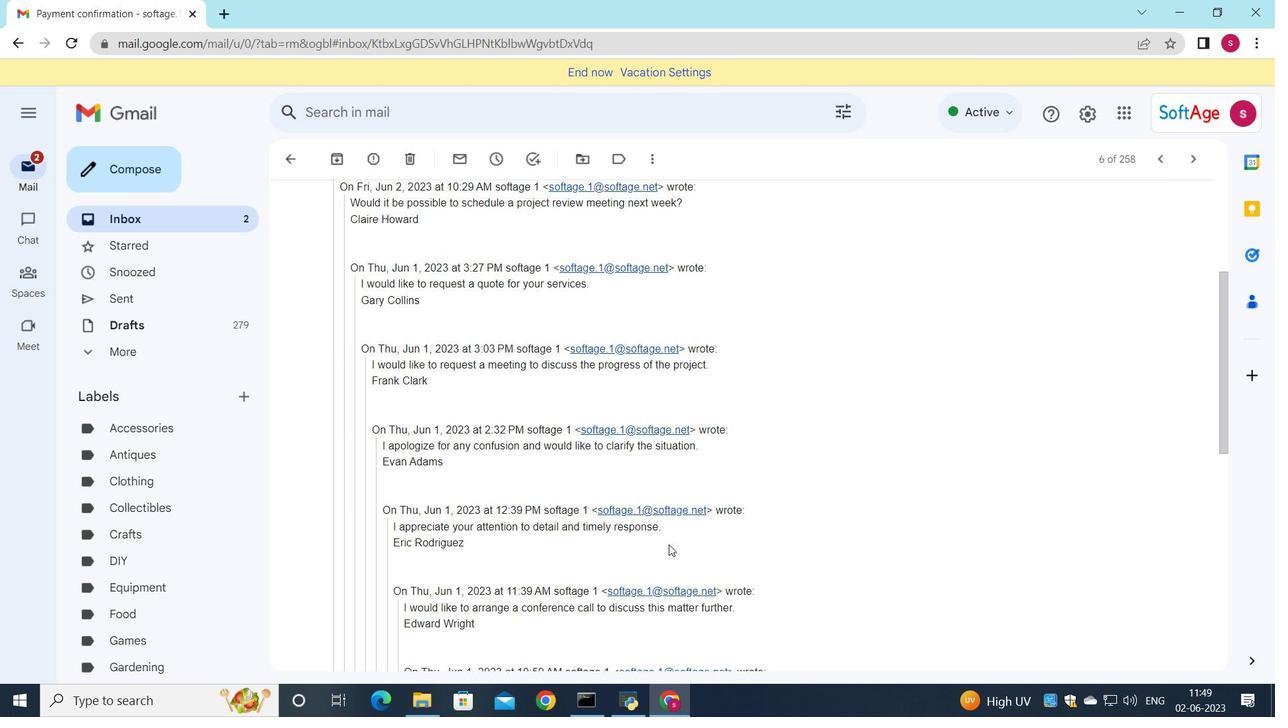 
Action: Mouse scrolled (661, 545) with delta (0, 0)
Screenshot: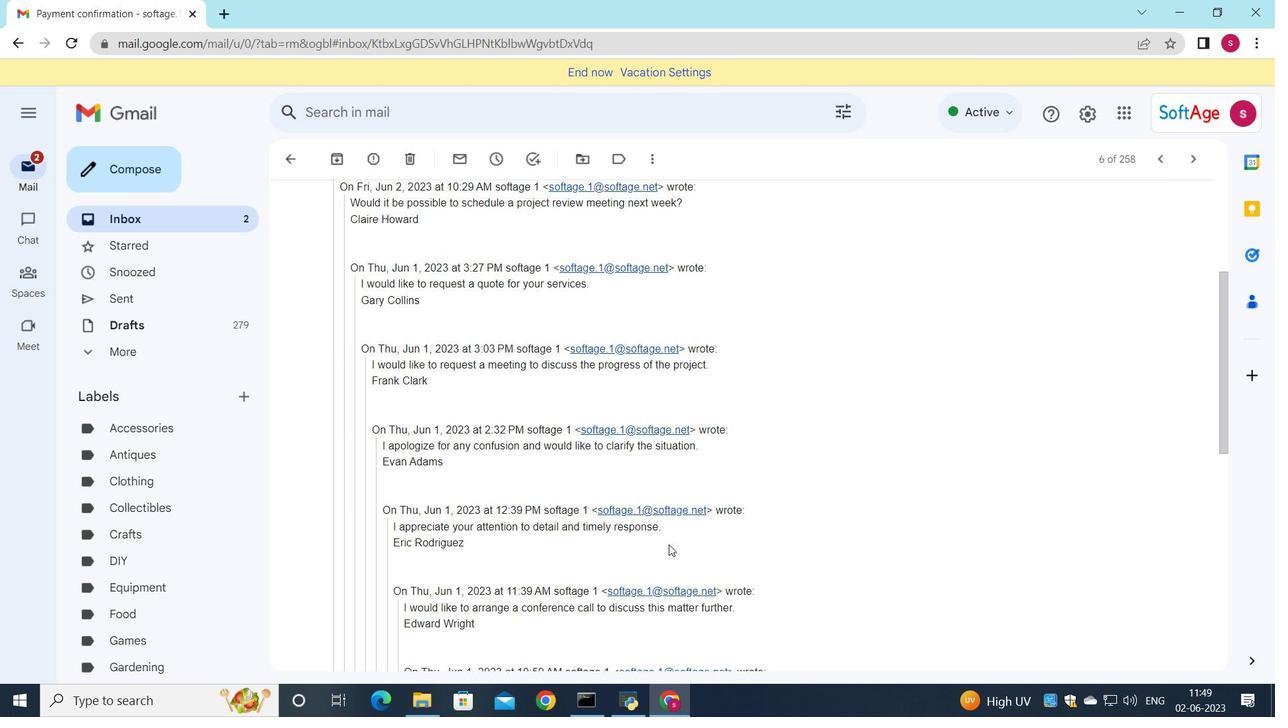 
Action: Mouse moved to (659, 549)
Screenshot: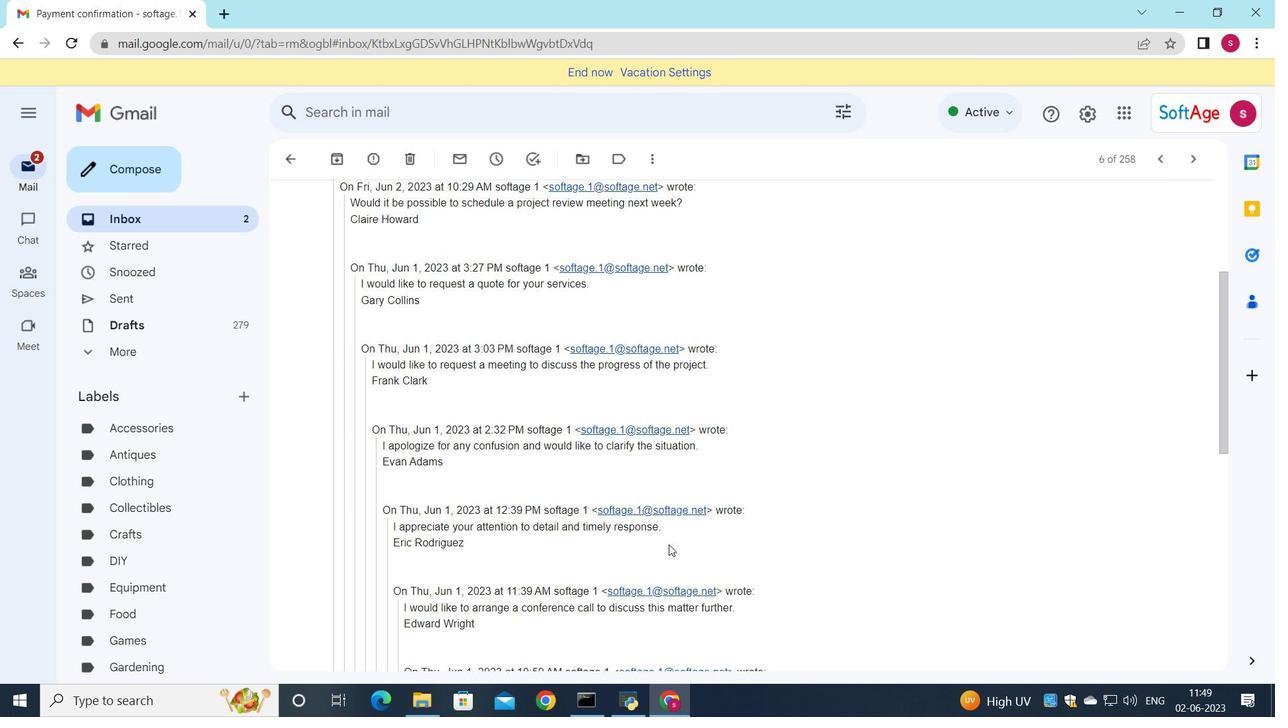 
Action: Mouse scrolled (659, 548) with delta (0, 0)
Screenshot: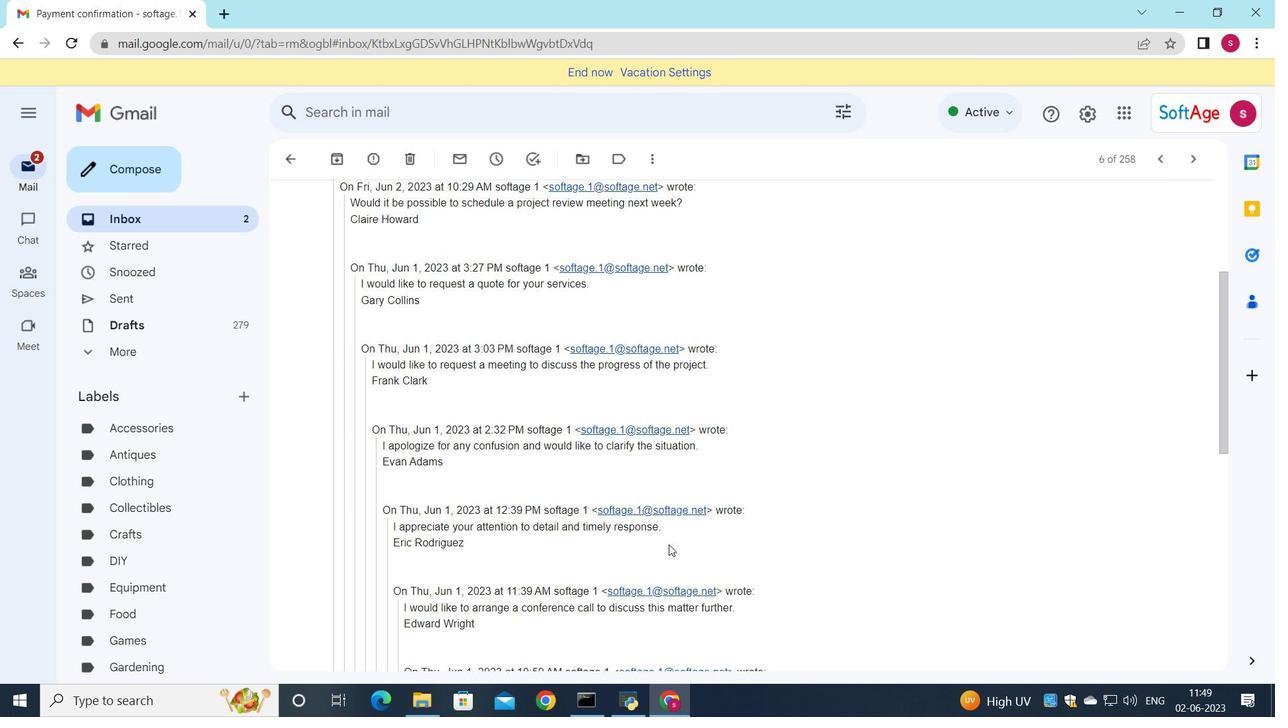 
Action: Mouse scrolled (659, 548) with delta (0, 0)
Screenshot: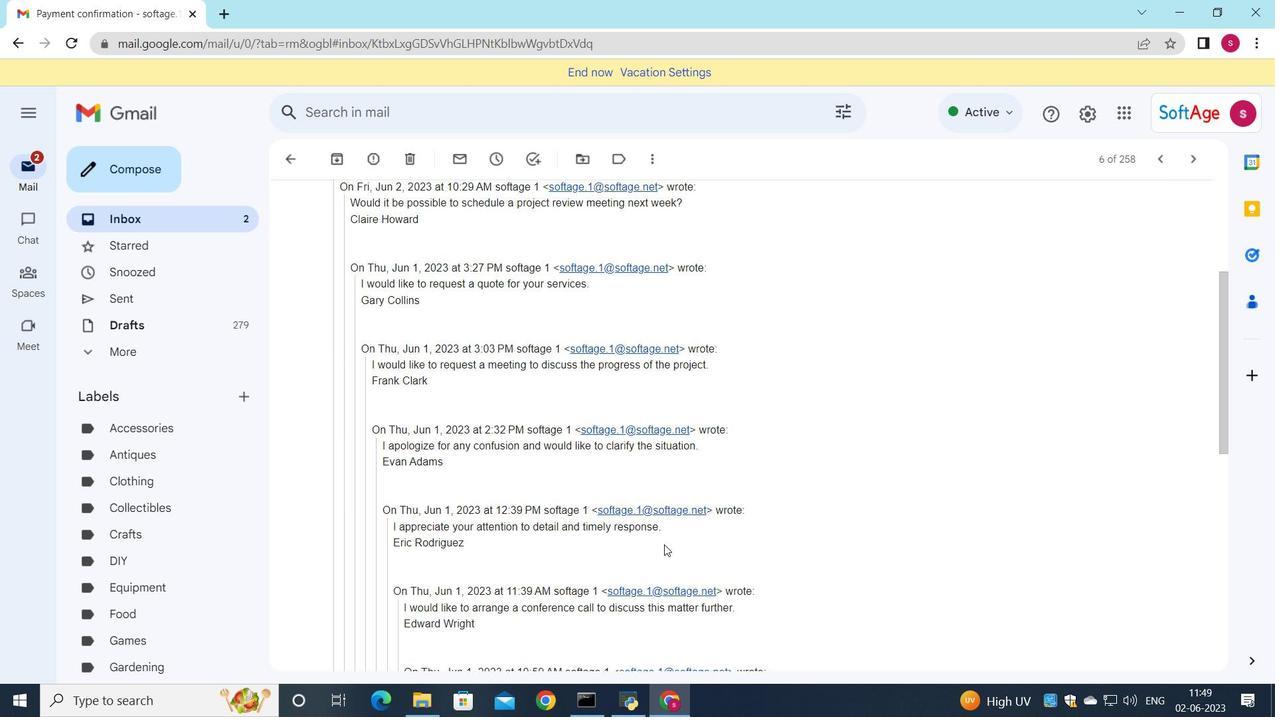 
Action: Mouse moved to (659, 549)
Screenshot: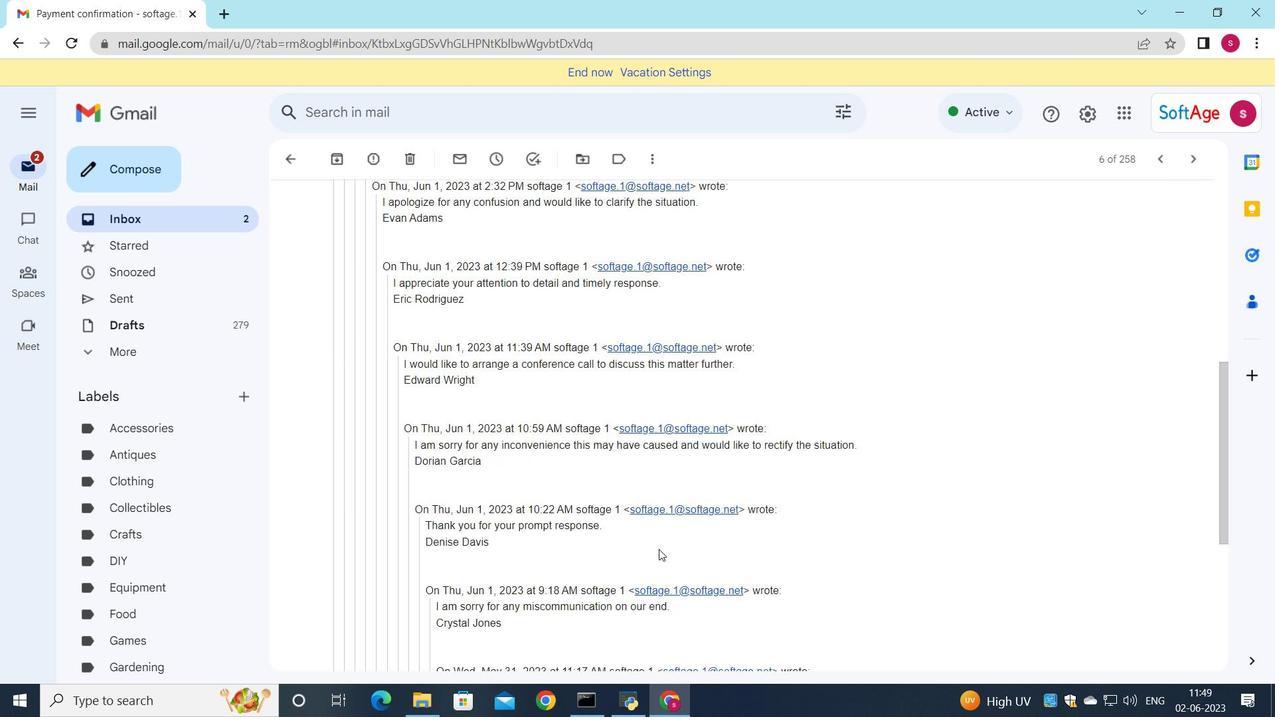 
Action: Mouse scrolled (659, 548) with delta (0, 0)
Screenshot: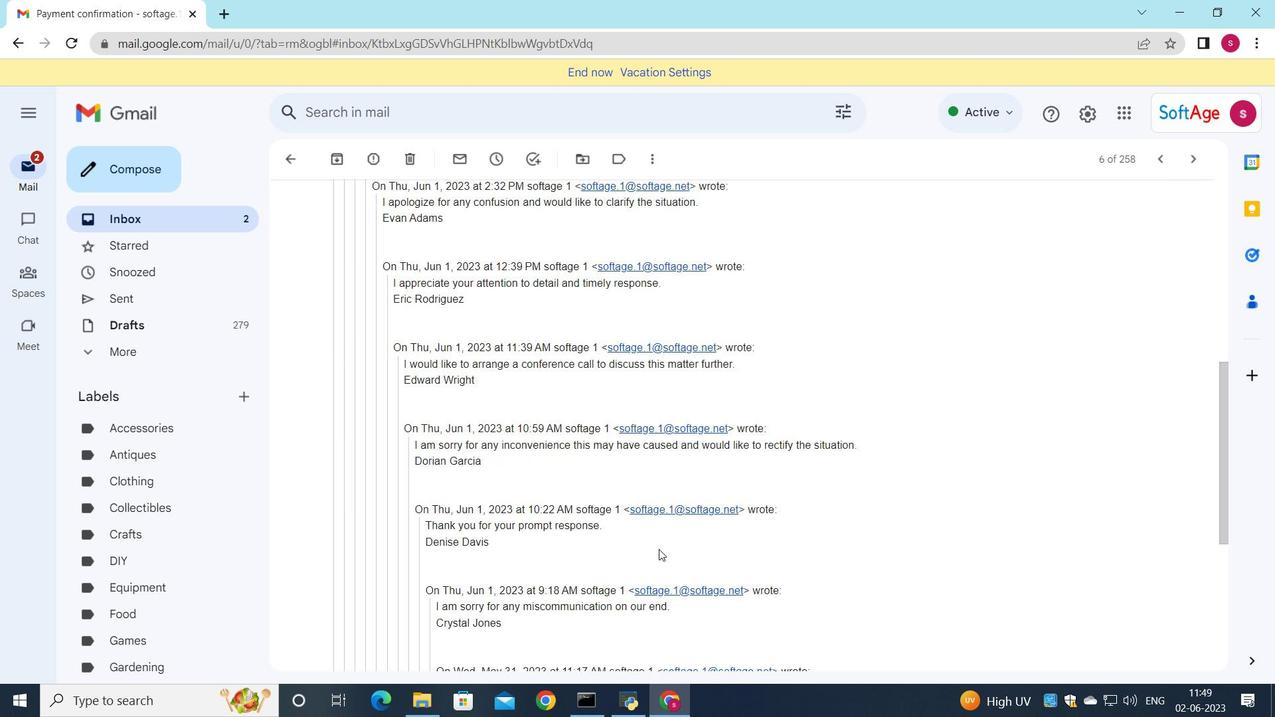 
Action: Mouse scrolled (659, 548) with delta (0, 0)
Screenshot: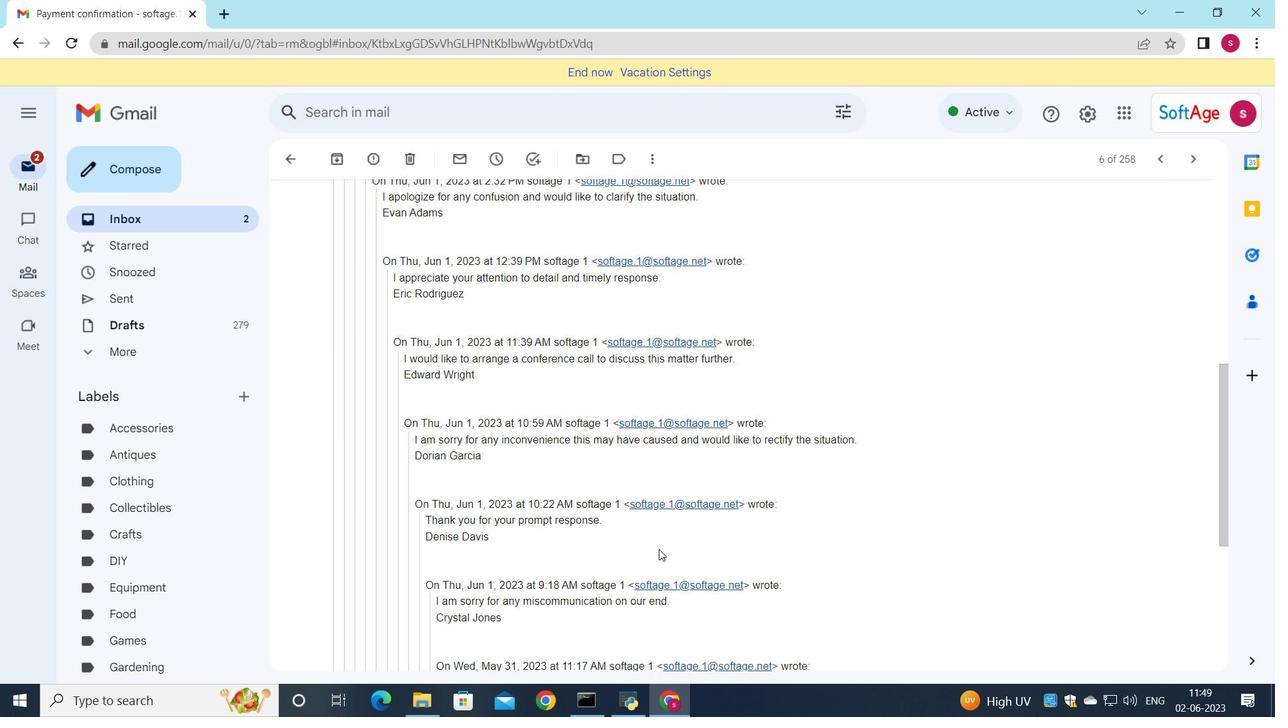 
Action: Mouse scrolled (659, 548) with delta (0, 0)
Screenshot: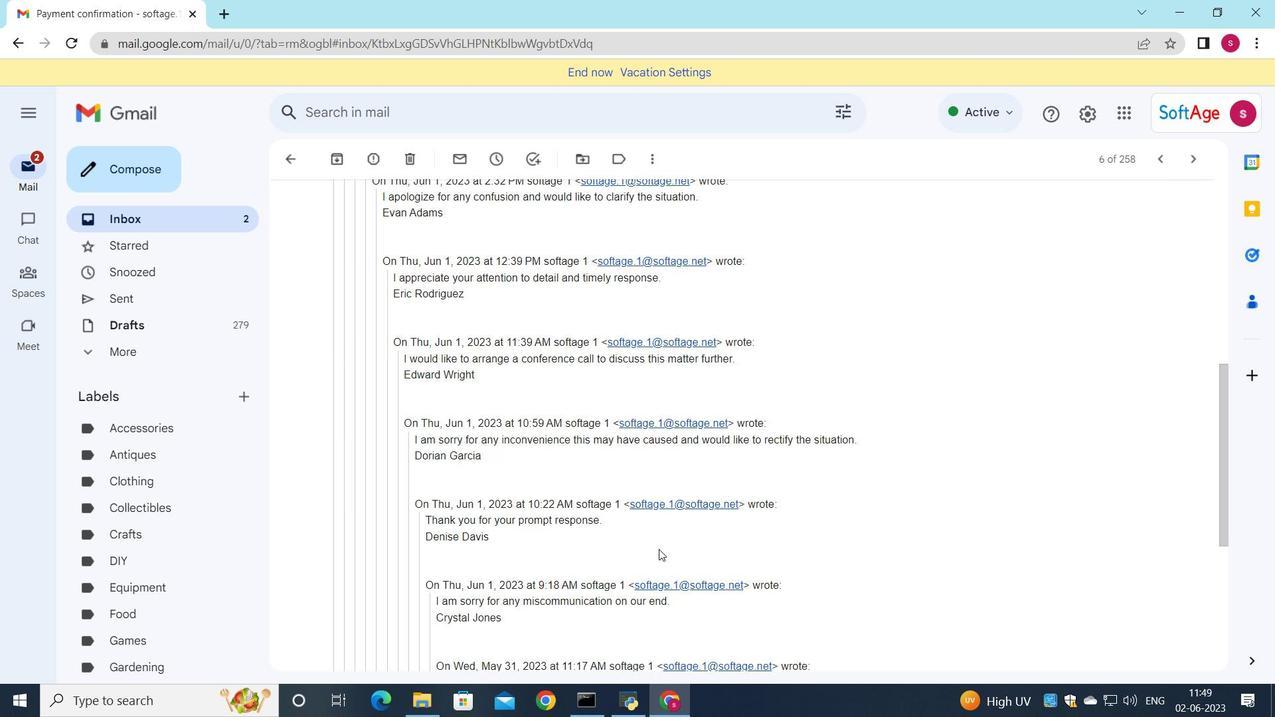 
Action: Mouse scrolled (659, 548) with delta (0, 0)
Screenshot: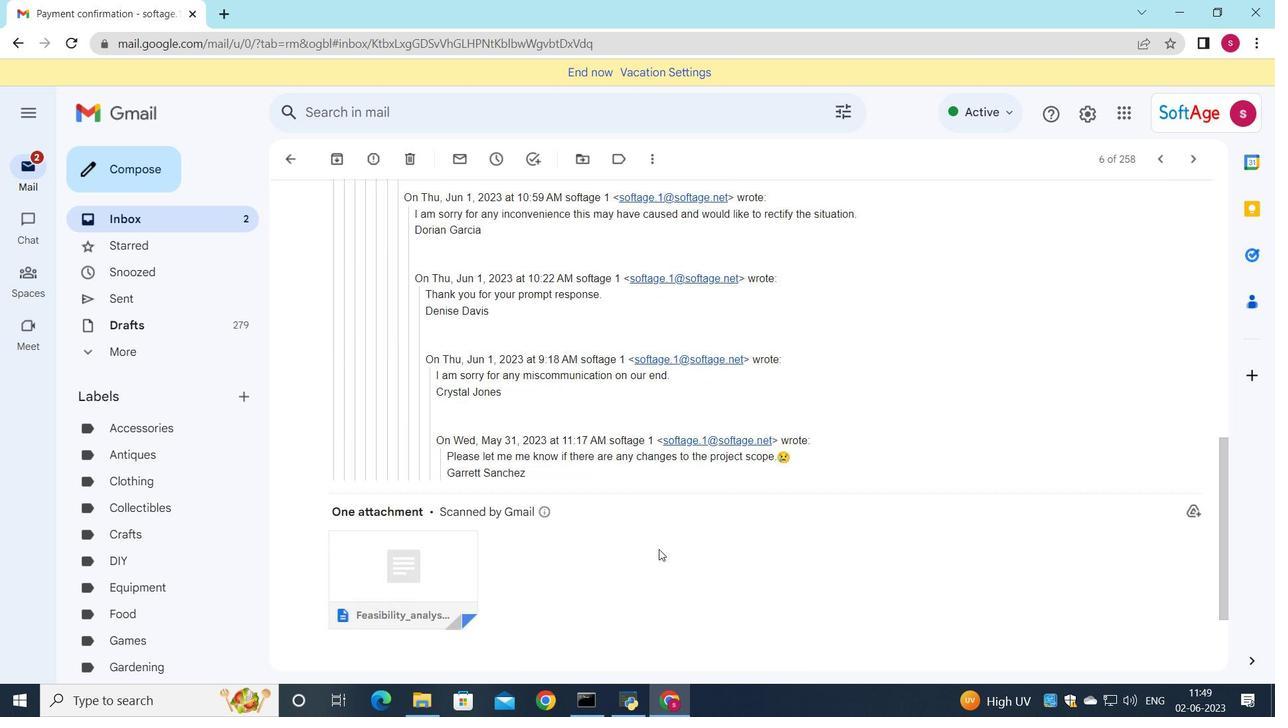 
Action: Mouse scrolled (659, 548) with delta (0, 0)
Screenshot: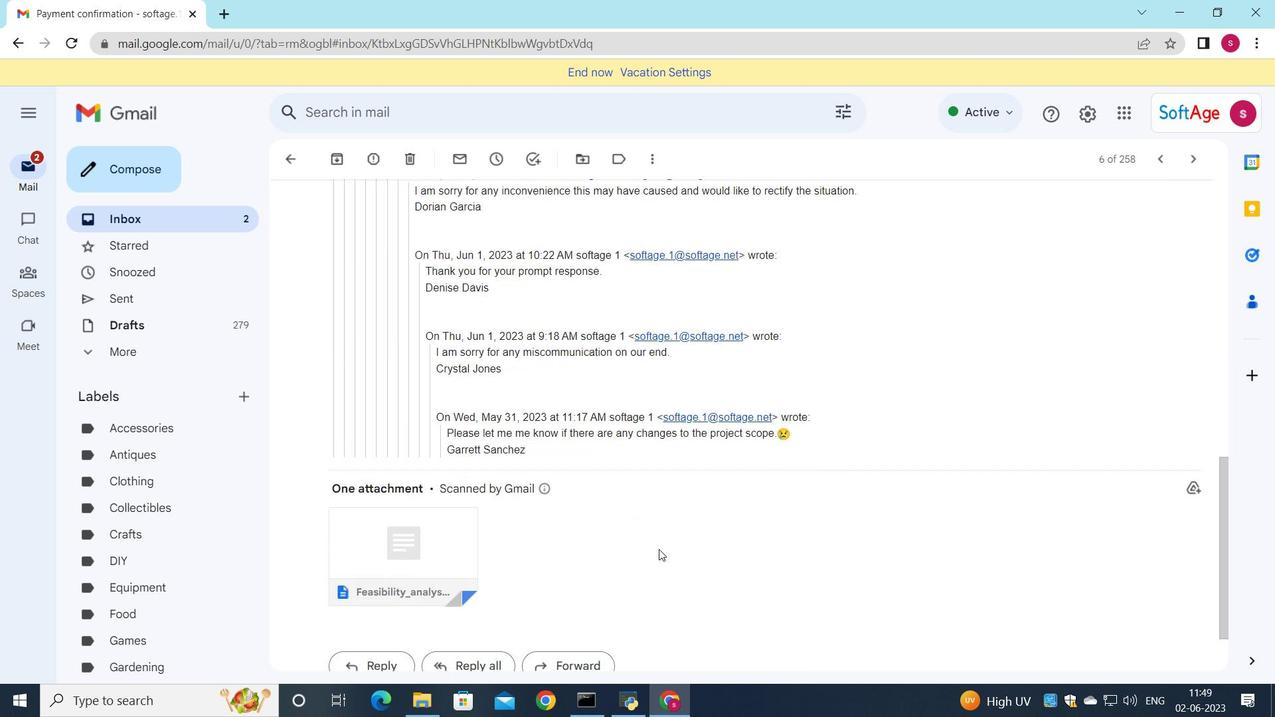 
Action: Mouse scrolled (659, 548) with delta (0, 0)
Screenshot: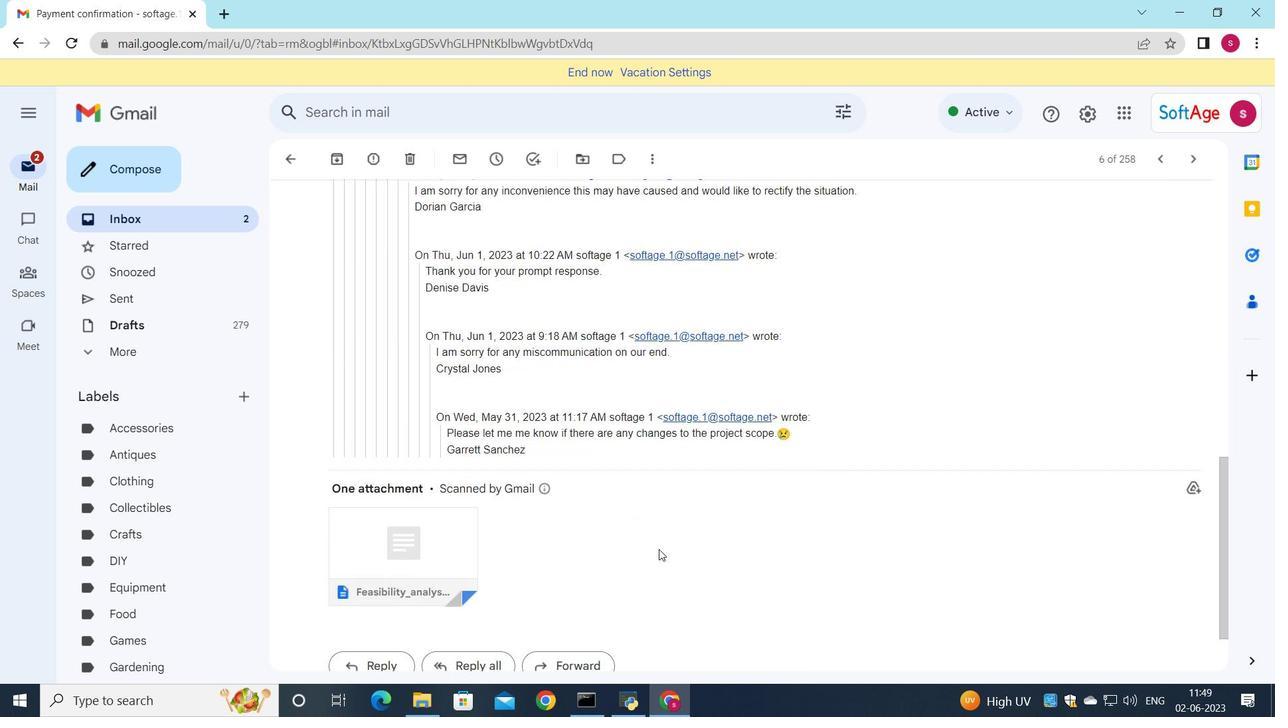 
Action: Mouse moved to (361, 586)
Screenshot: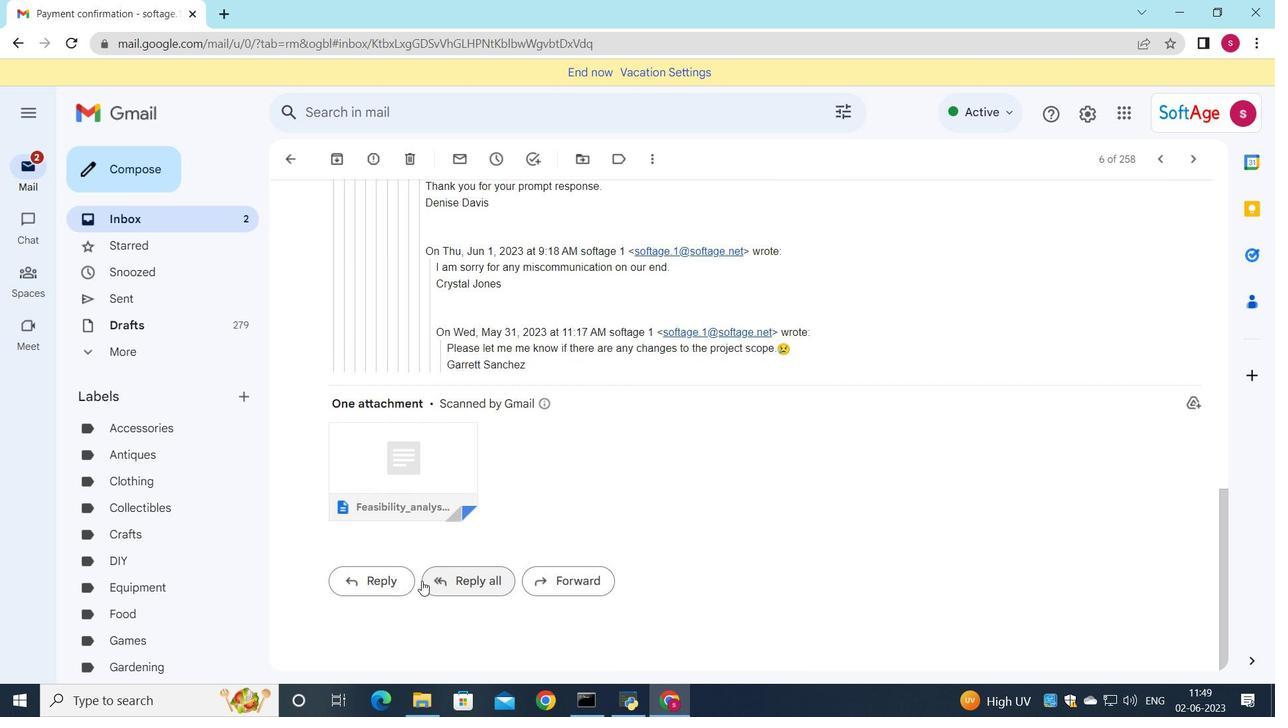 
Action: Mouse pressed left at (361, 586)
Screenshot: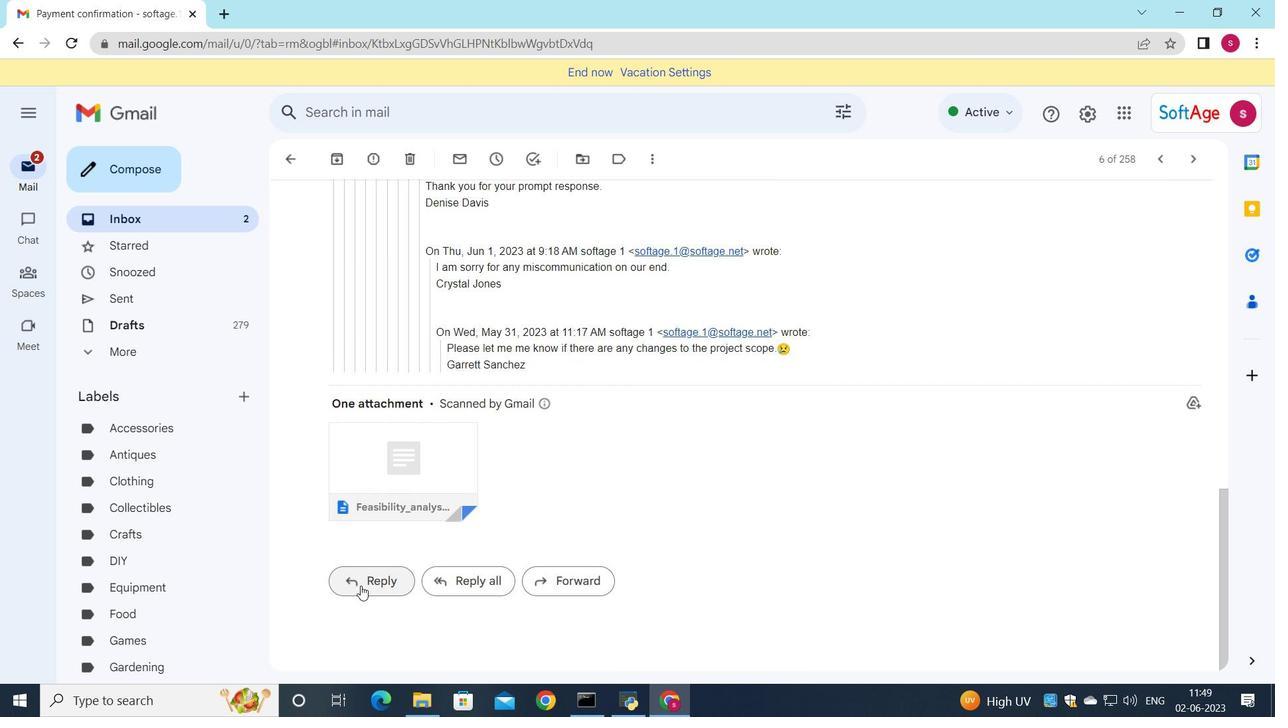 
Action: Mouse moved to (363, 483)
Screenshot: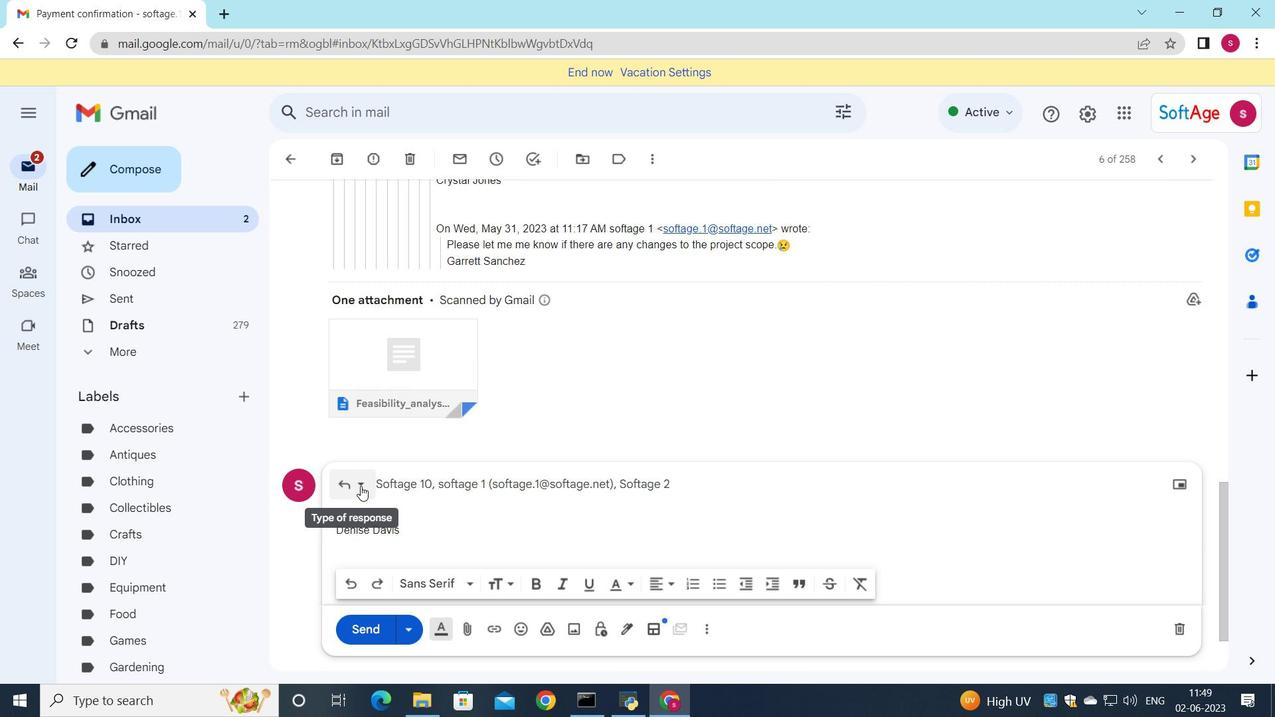 
Action: Mouse pressed left at (363, 483)
Screenshot: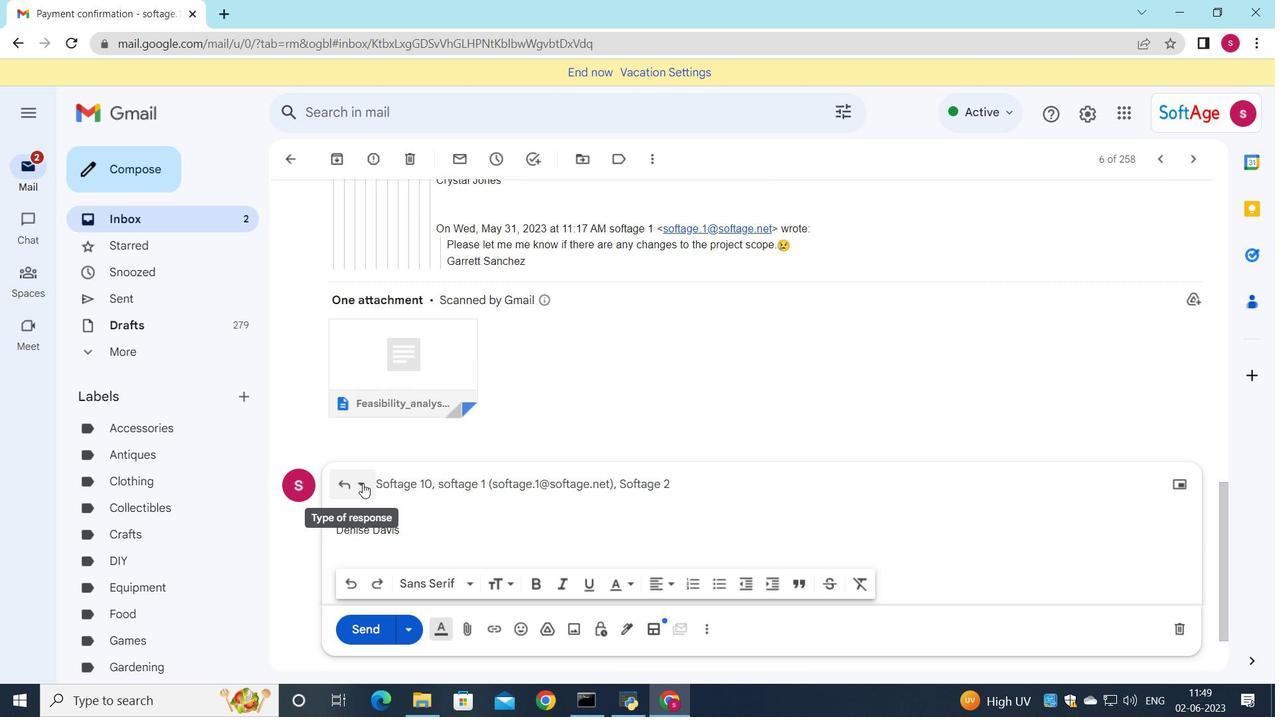 
Action: Mouse moved to (419, 596)
Screenshot: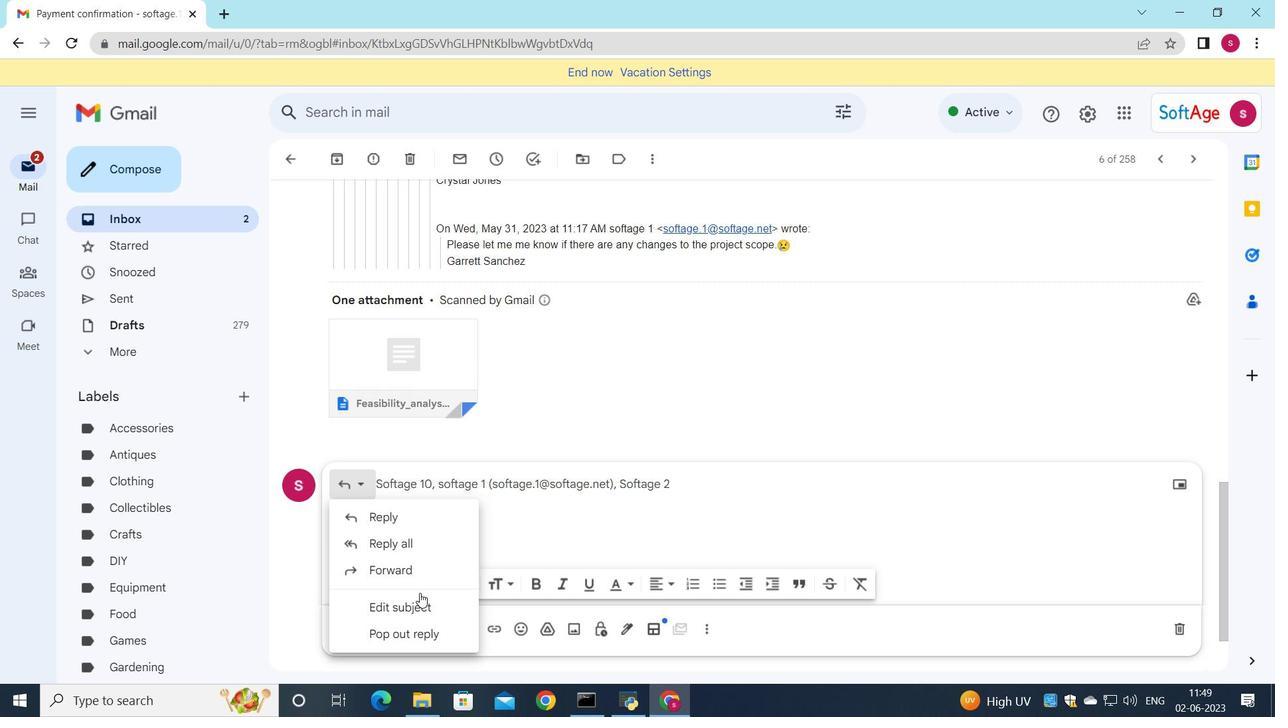 
Action: Mouse pressed left at (419, 596)
Screenshot: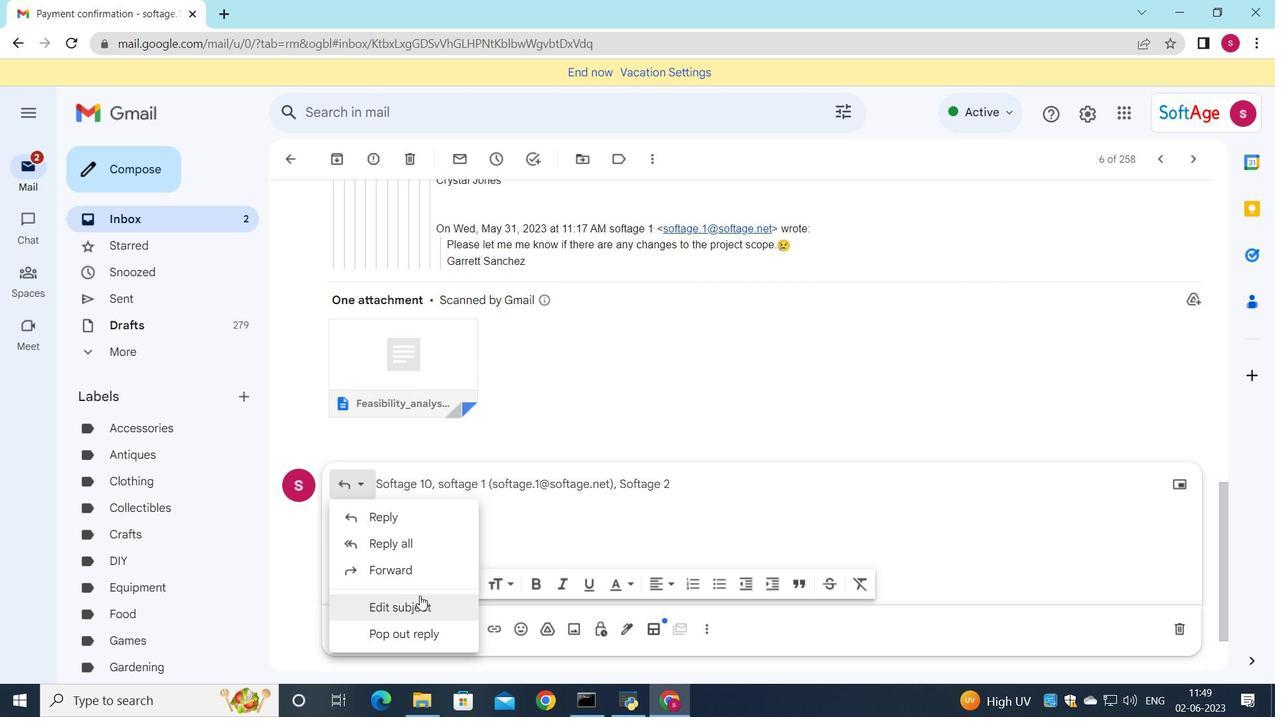 
Action: Mouse moved to (778, 425)
Screenshot: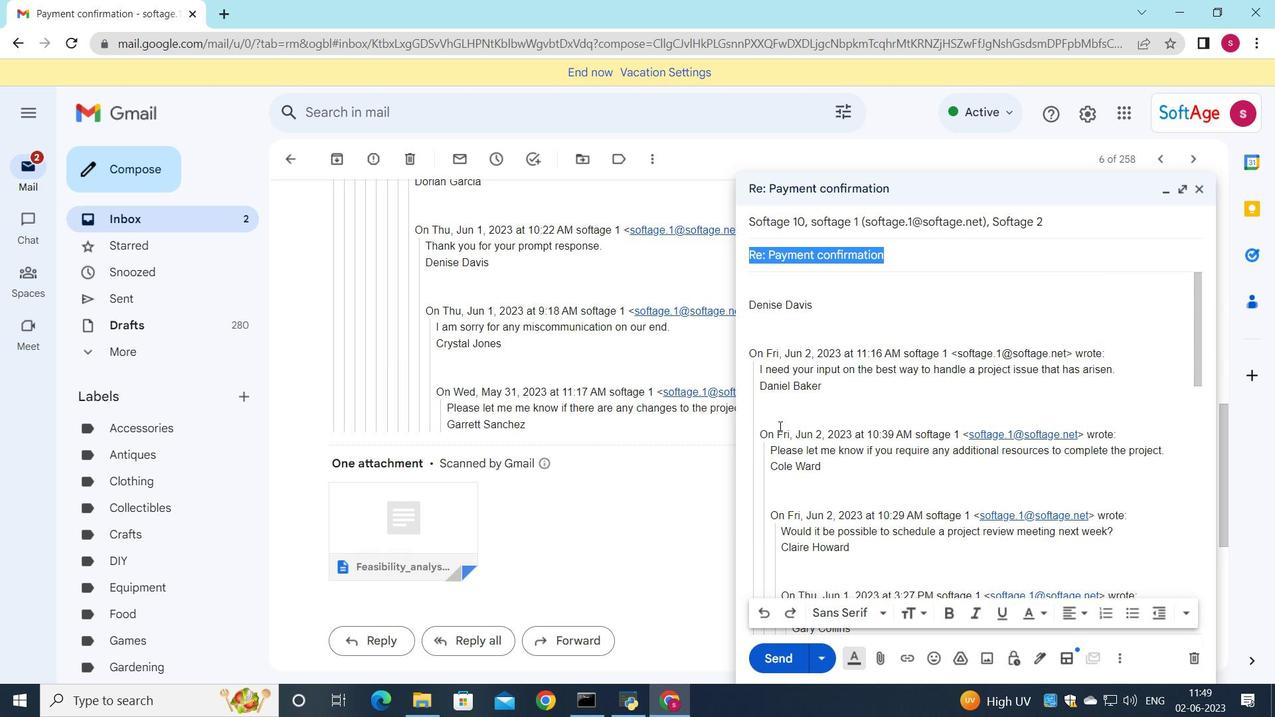 
Action: Key pressed <Key.shift>Request<Key.space>a<Key.space>report
Screenshot: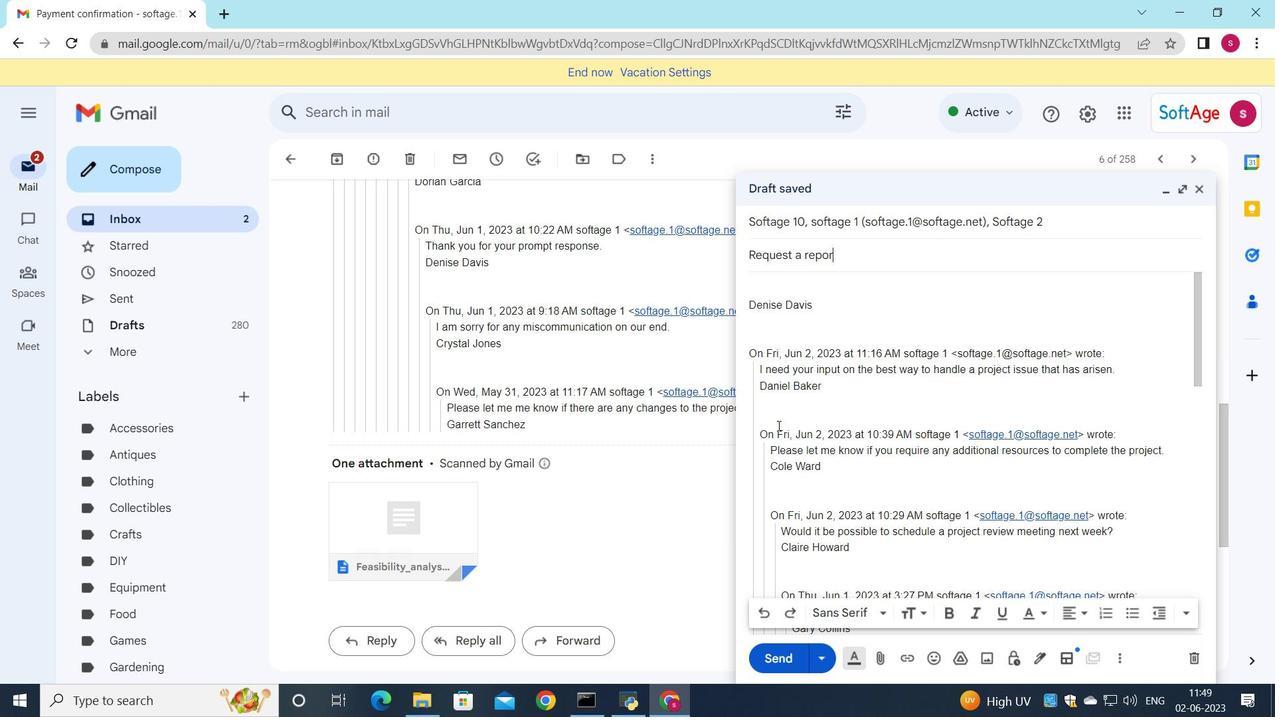 
Action: Mouse moved to (792, 292)
Screenshot: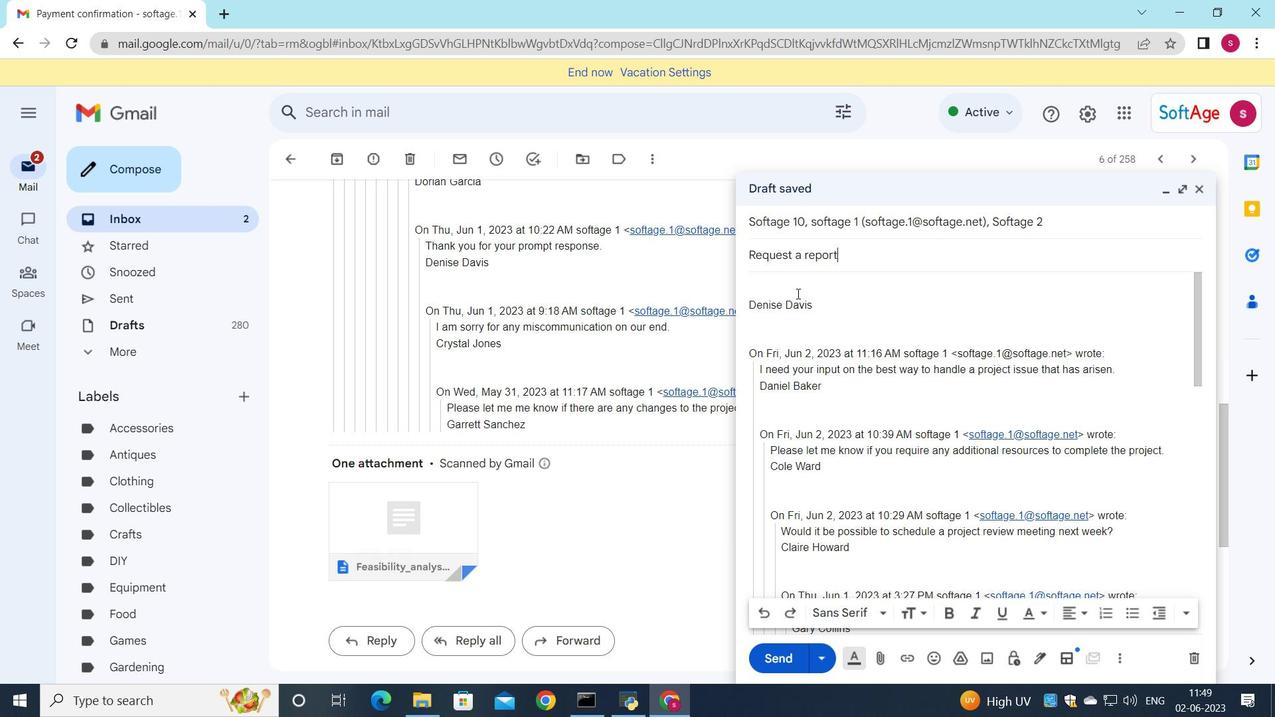 
Action: Mouse pressed left at (792, 292)
Screenshot: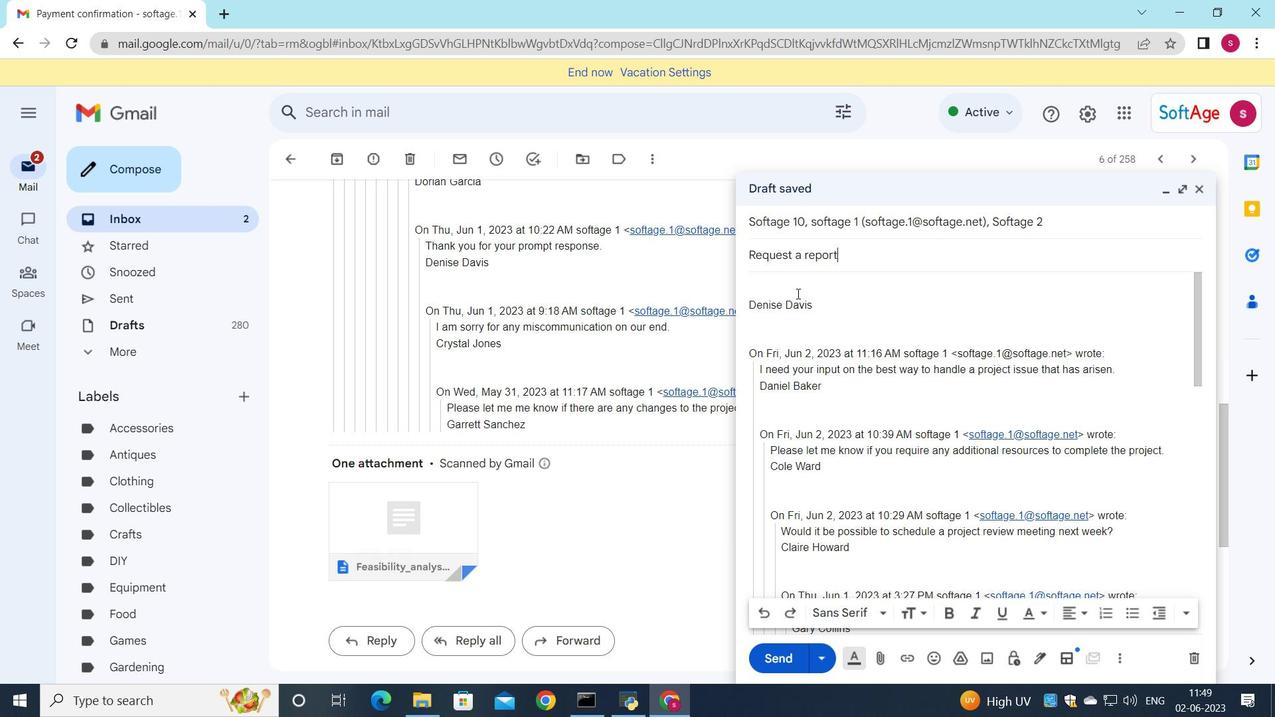
Action: Mouse moved to (782, 291)
Screenshot: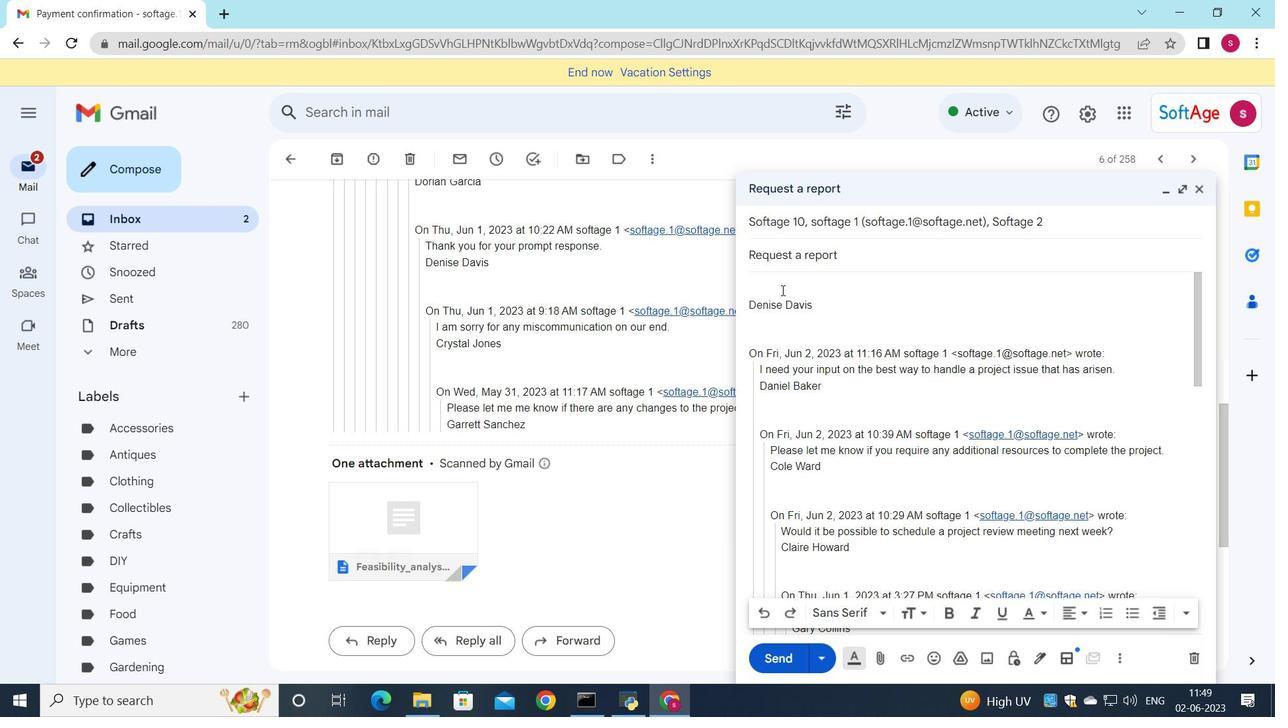 
Action: Key pressed <Key.shift>Can<Key.space>you<Key.space>please<Key.space>provide<Key.space>me<Key.space>with<Key.space>a<Key.space>list<Key.space>of<Key.space>the<Key.space>project<Key.space>deliverables<Key.space>and<Key.space>their<Key.space>deadlines<Key.shift_r>?
Screenshot: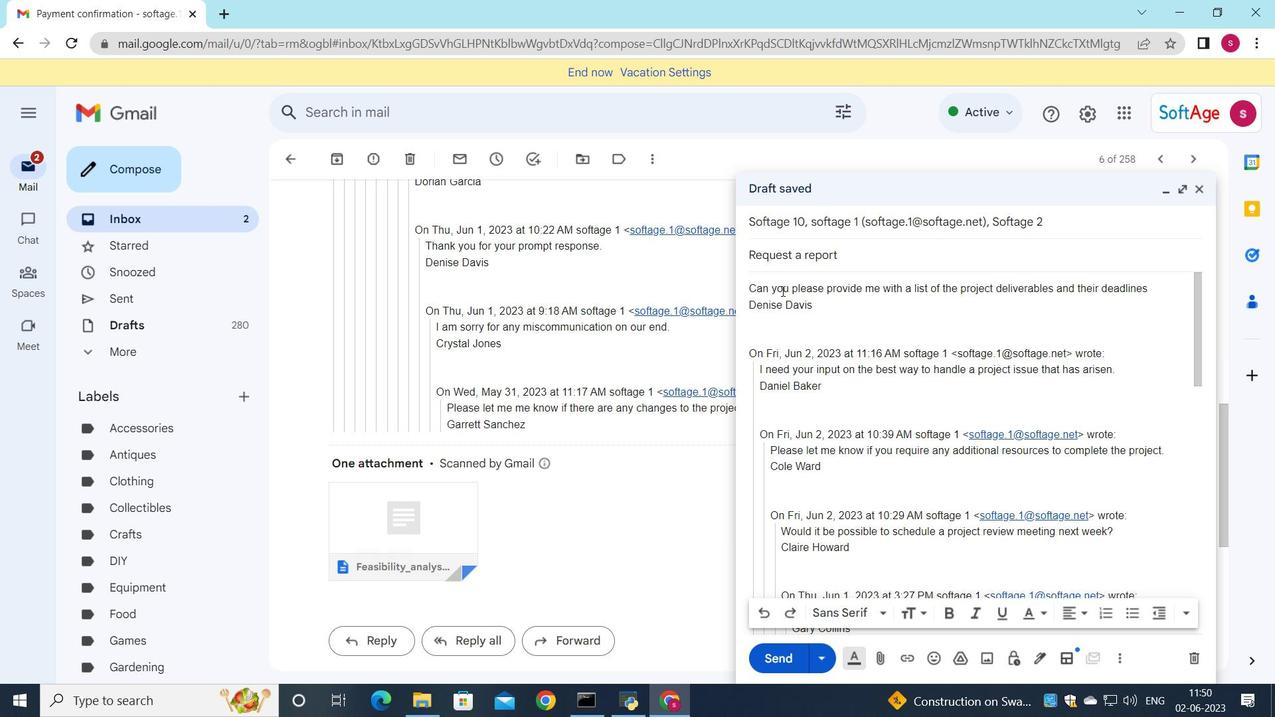 
Action: Mouse moved to (1057, 223)
Screenshot: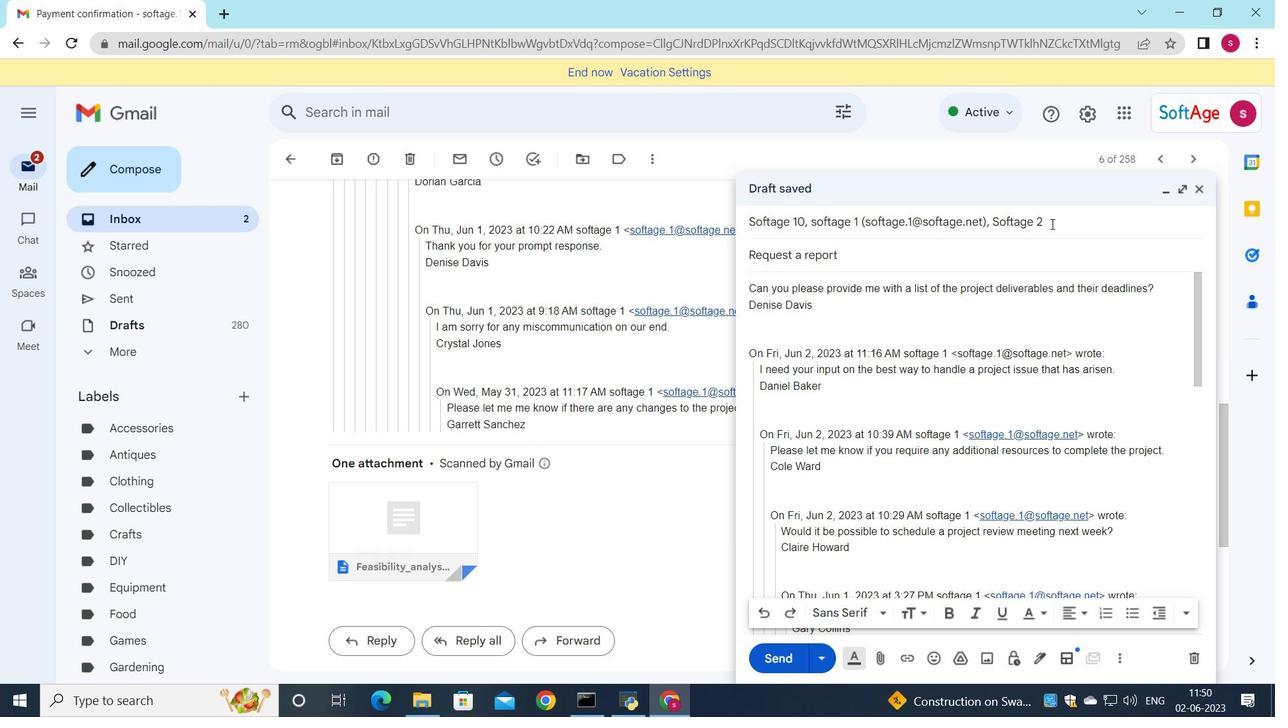 
Action: Mouse pressed left at (1057, 223)
Screenshot: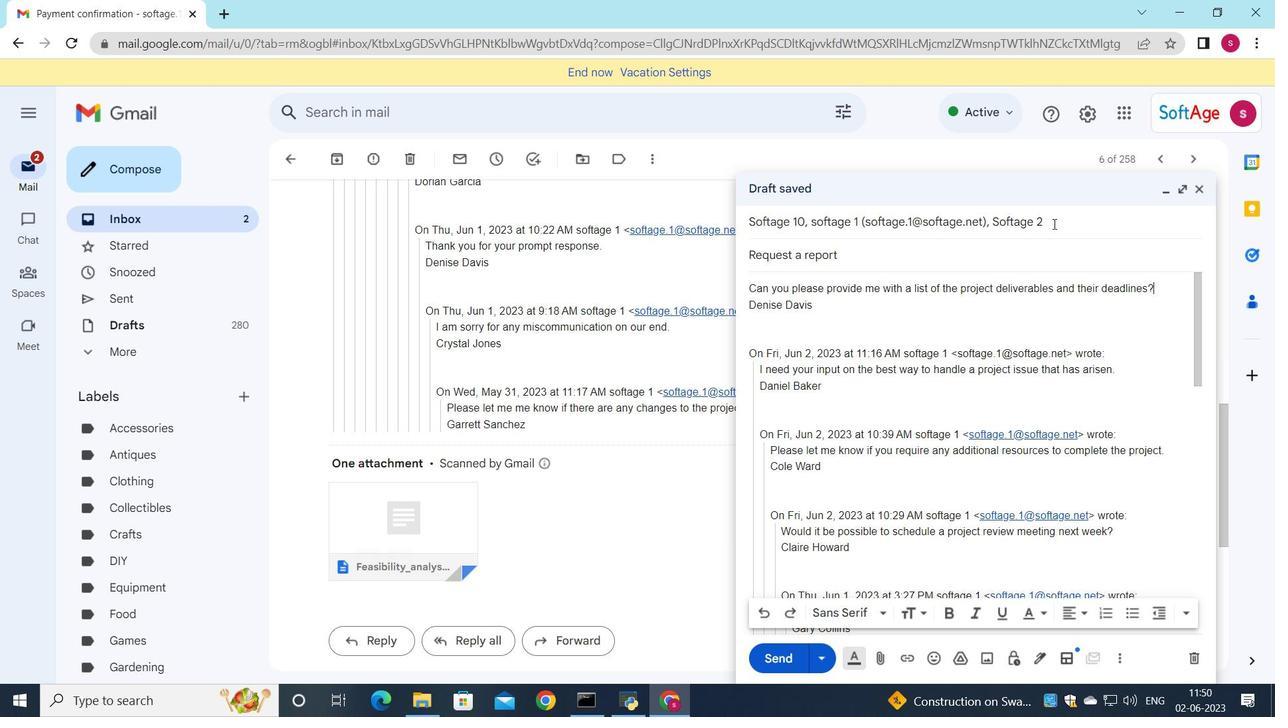 
Action: Mouse moved to (1161, 241)
Screenshot: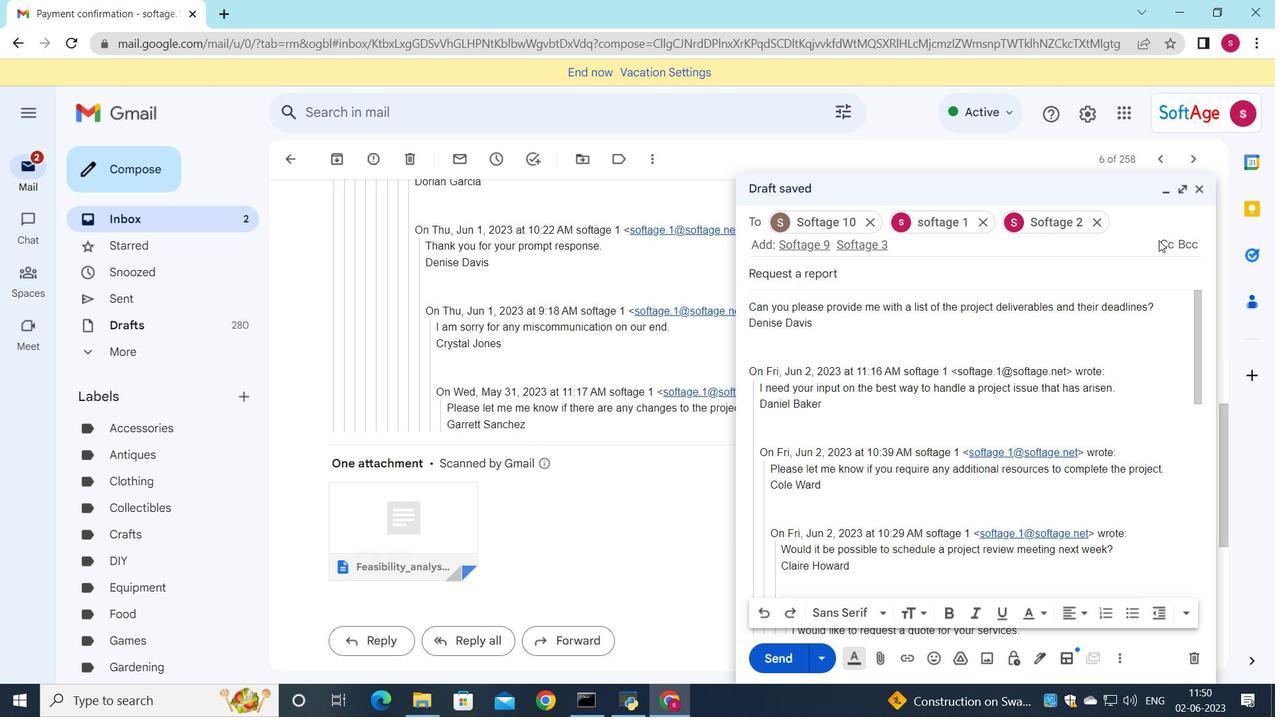 
Action: Mouse pressed left at (1161, 241)
Screenshot: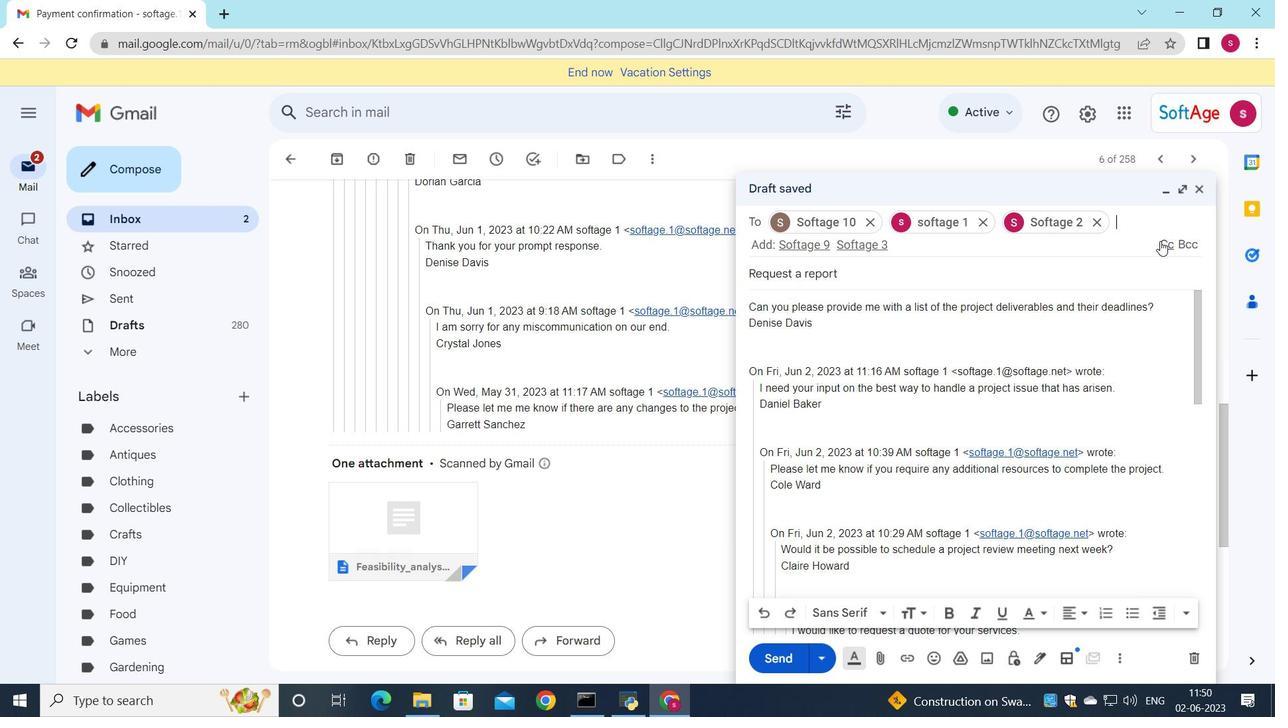 
Action: Mouse moved to (880, 272)
Screenshot: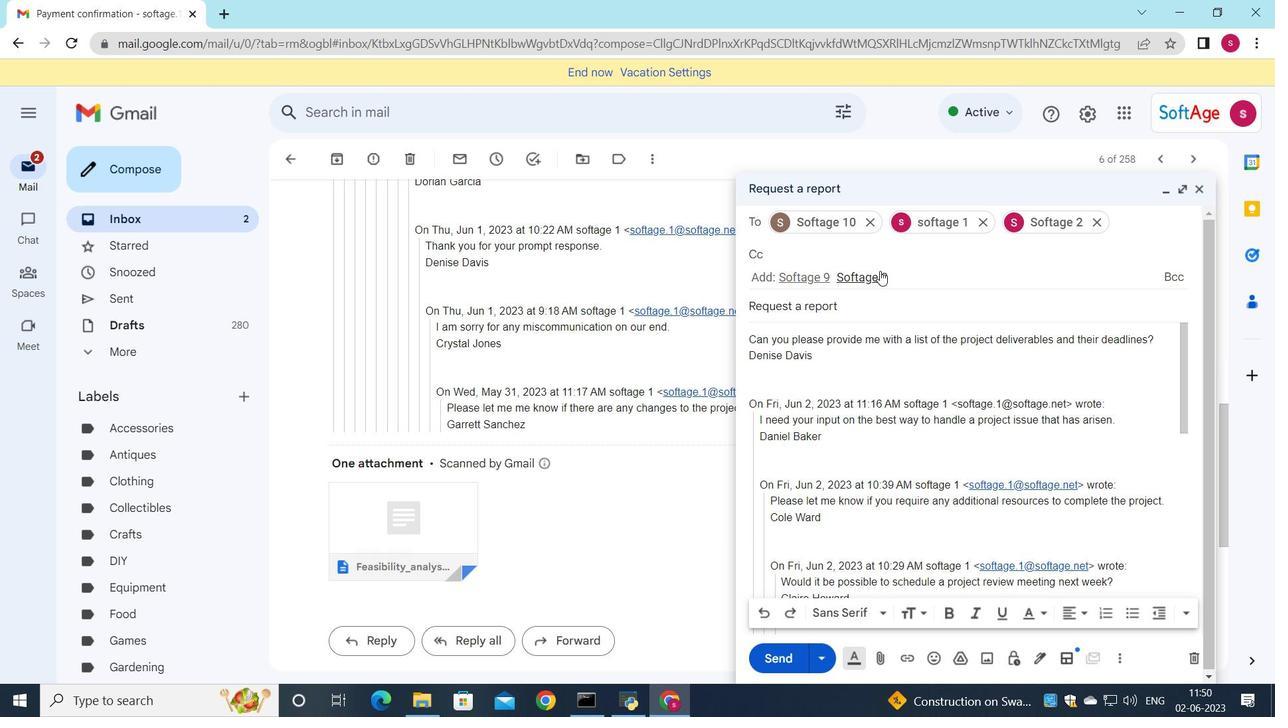 
Action: Key pressed s
Screenshot: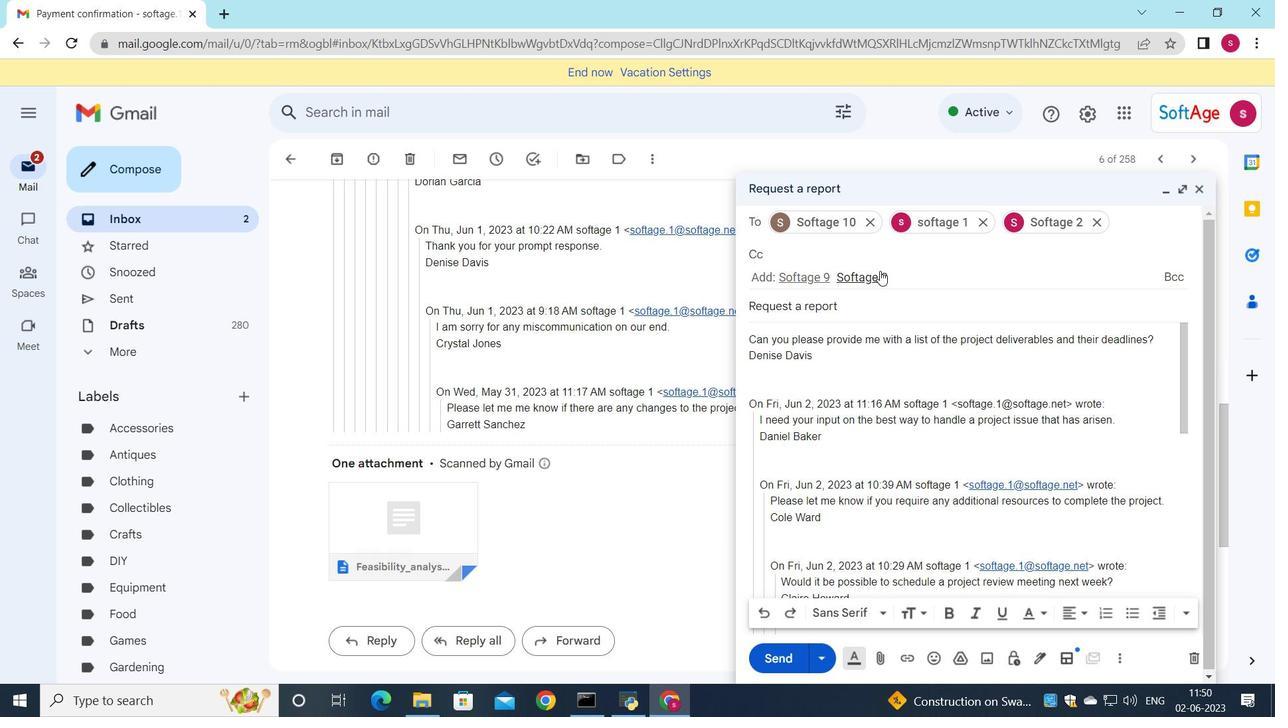 
Action: Mouse moved to (912, 392)
Screenshot: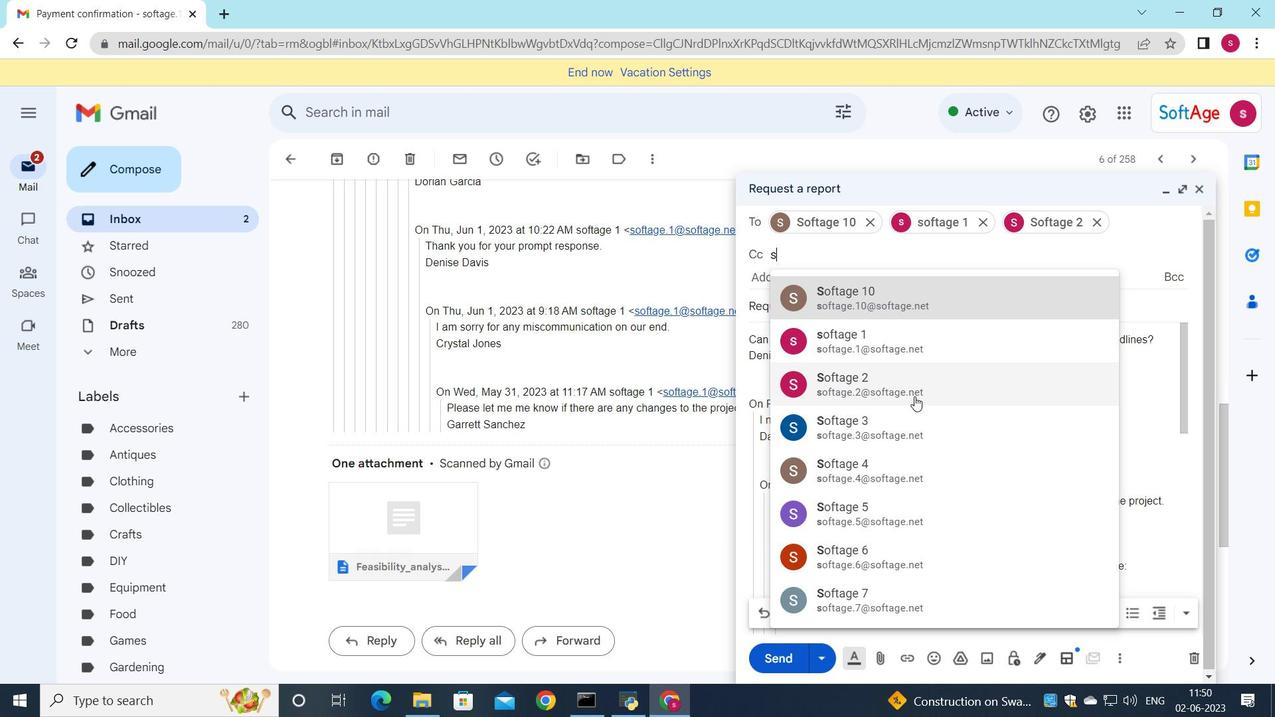
Action: Mouse pressed left at (912, 392)
Screenshot: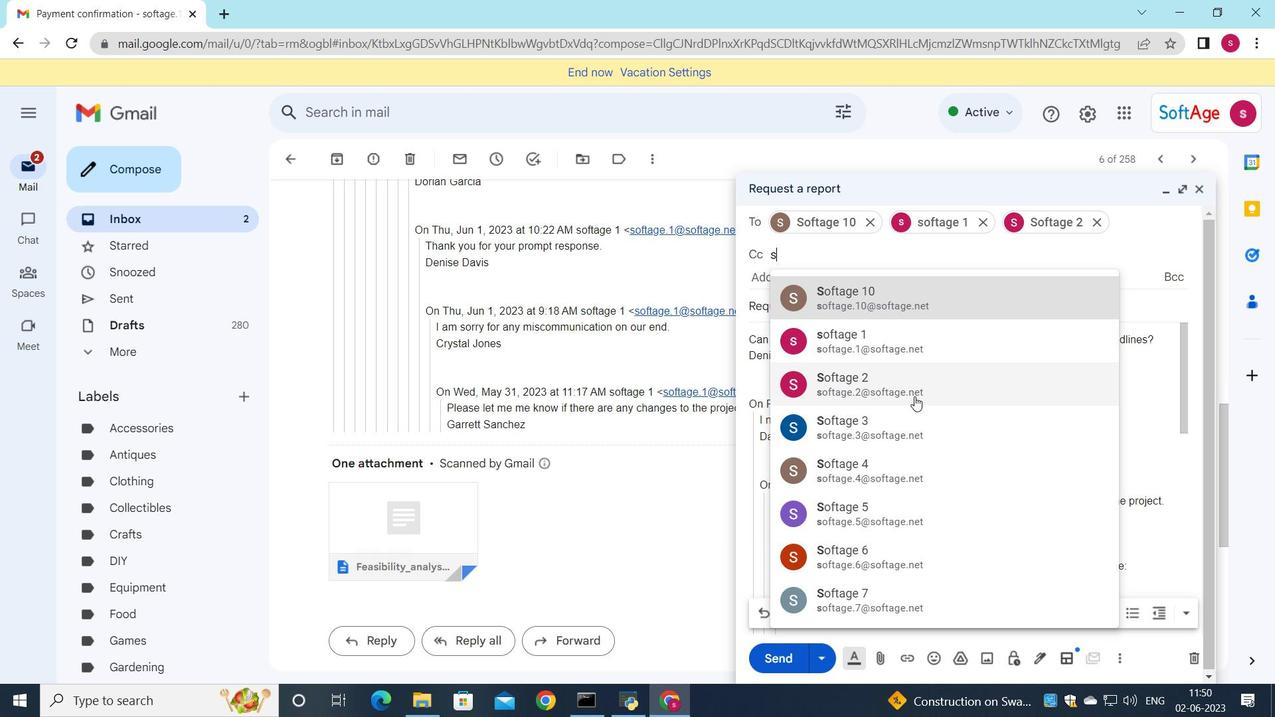 
Action: Mouse moved to (928, 335)
Screenshot: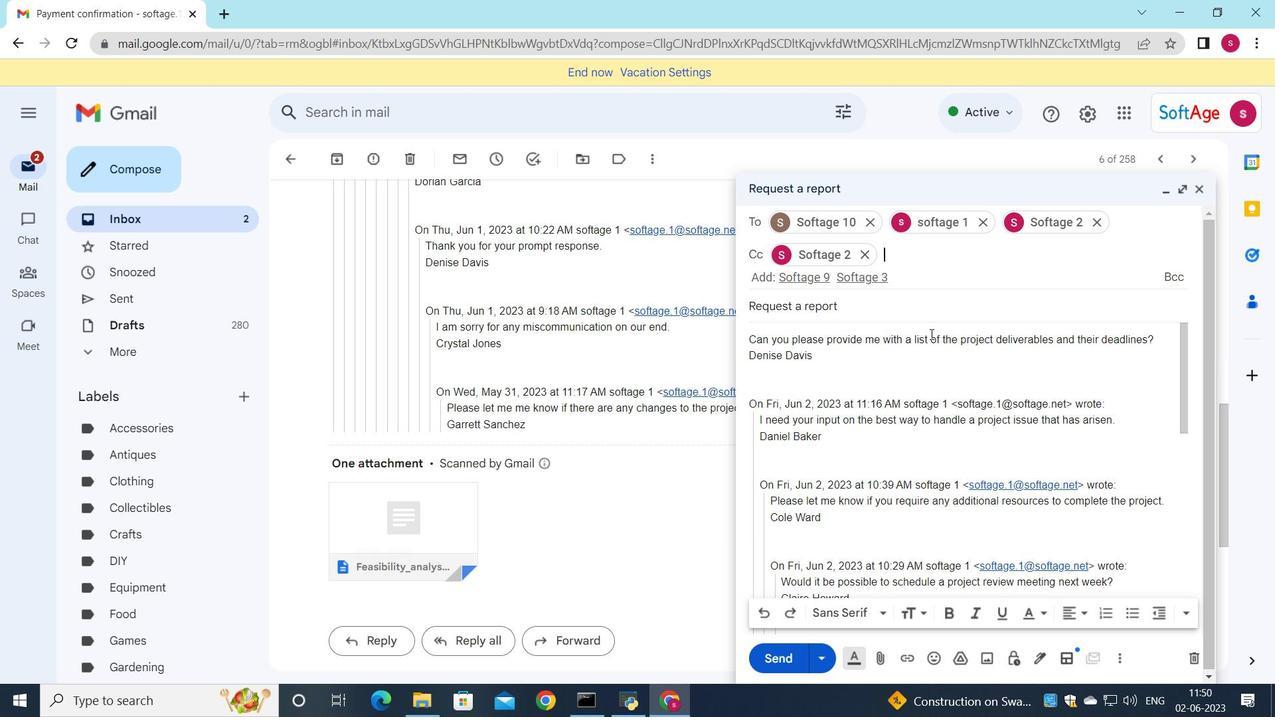 
Action: Mouse scrolled (928, 334) with delta (0, 0)
Screenshot: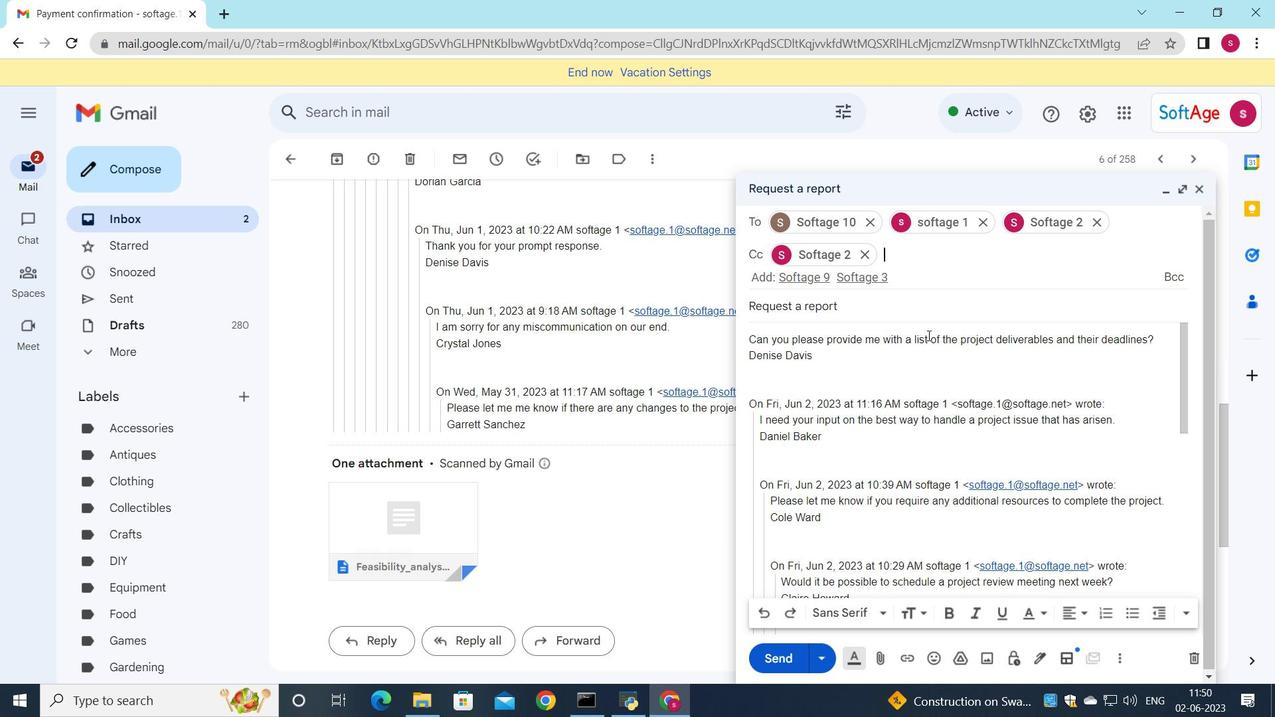
Action: Mouse moved to (880, 659)
Screenshot: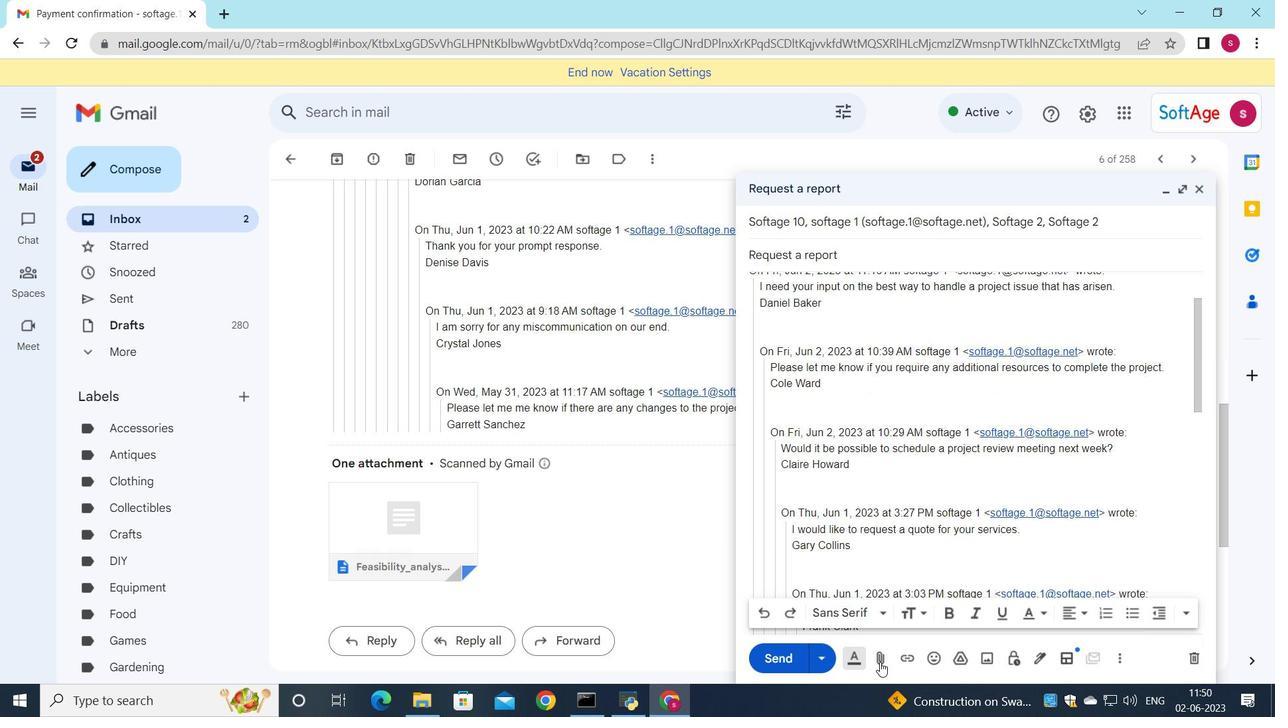 
Action: Mouse pressed left at (880, 659)
Screenshot: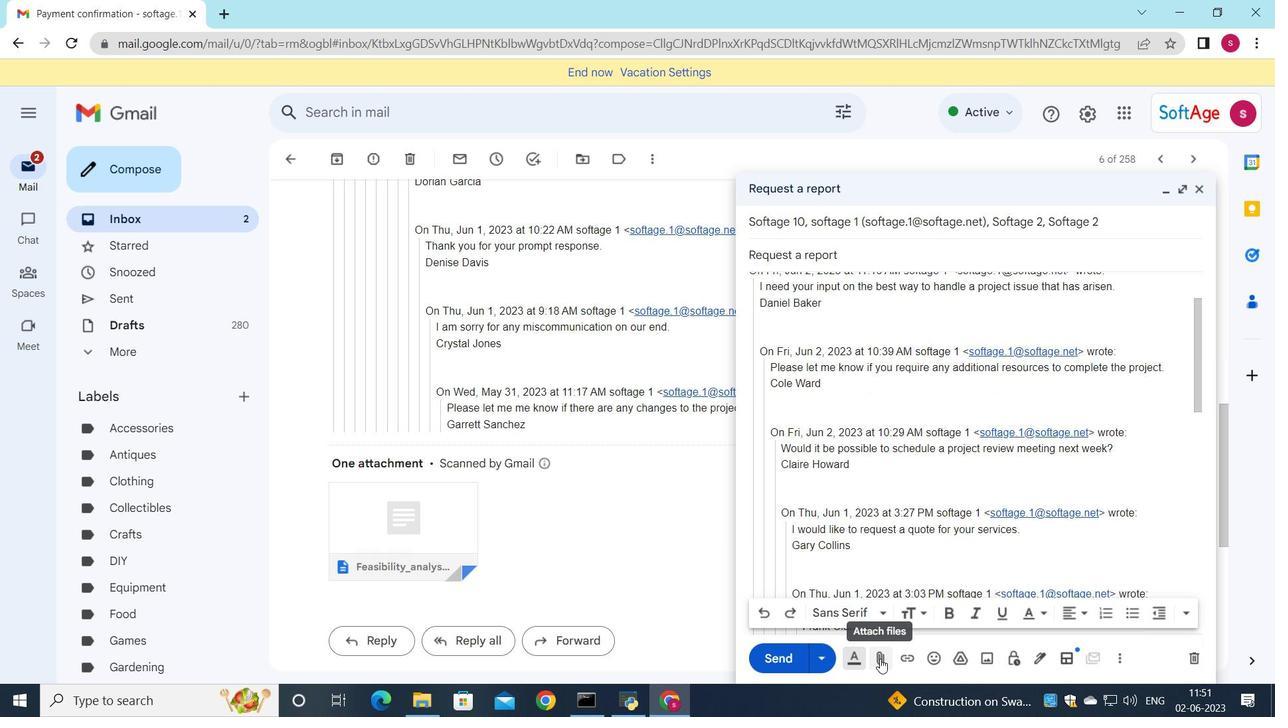 
Action: Mouse moved to (221, 122)
Screenshot: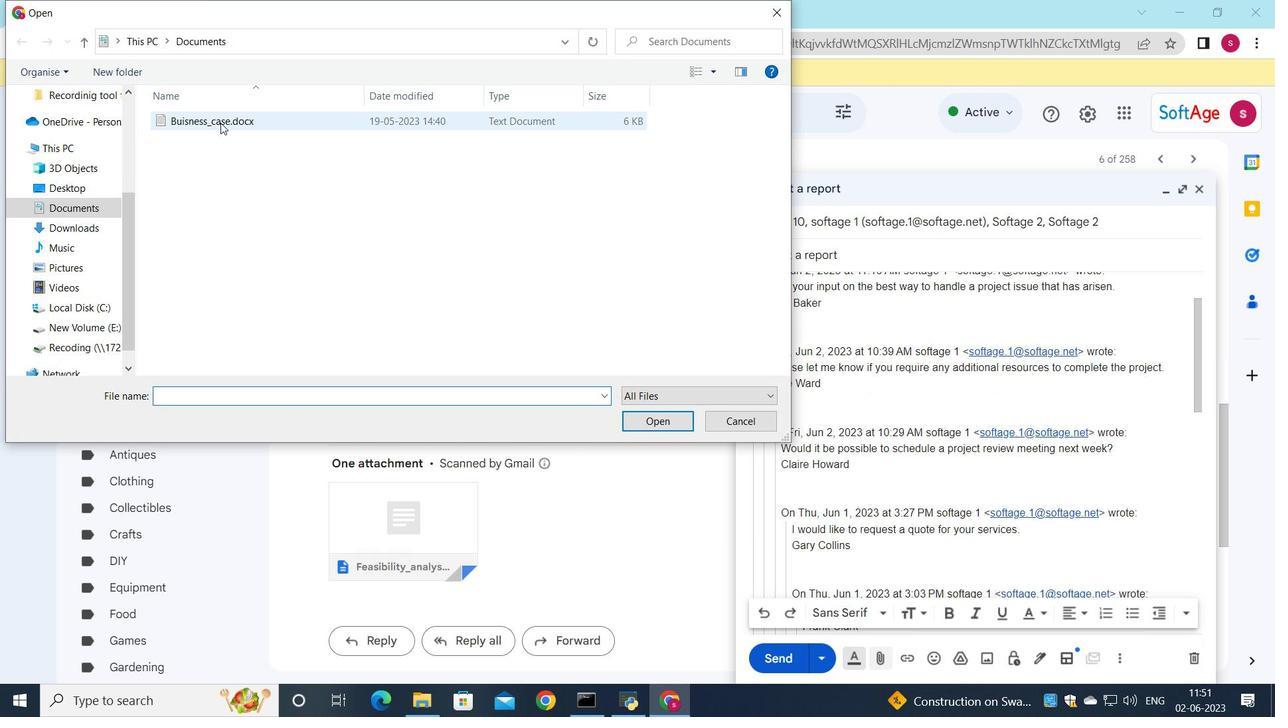 
Action: Mouse pressed left at (221, 122)
Screenshot: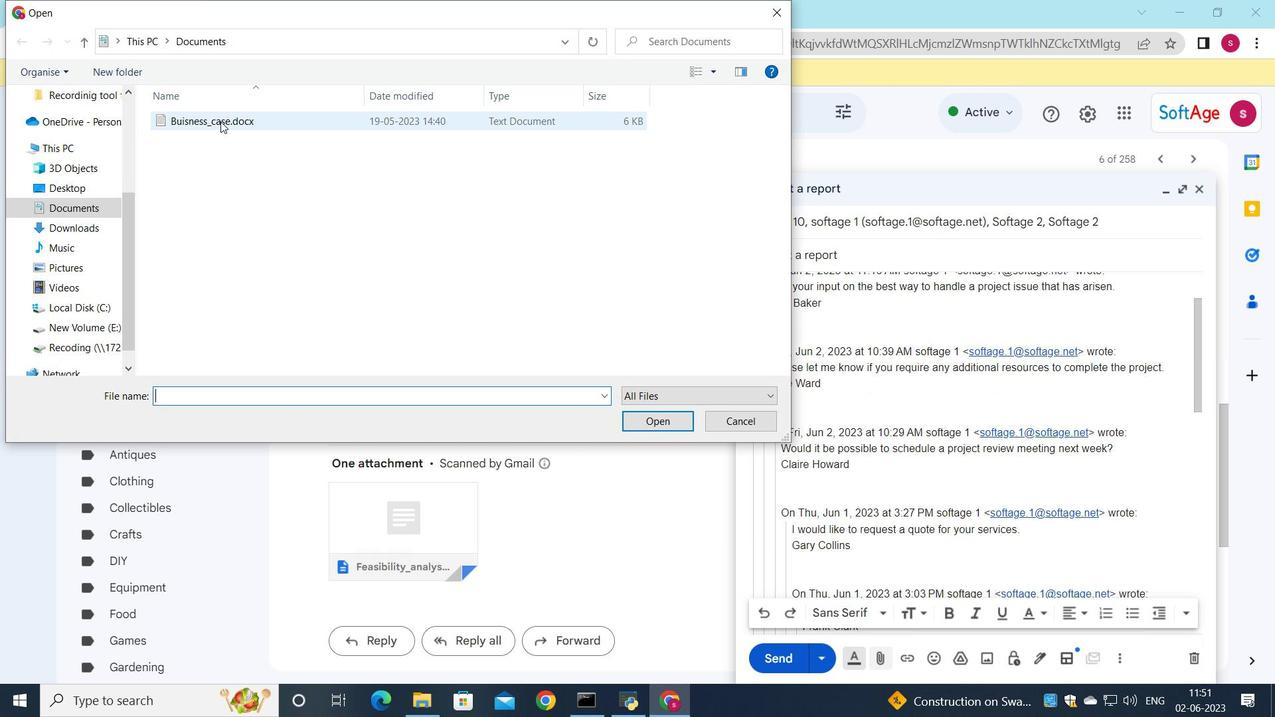 
Action: Mouse moved to (287, 125)
Screenshot: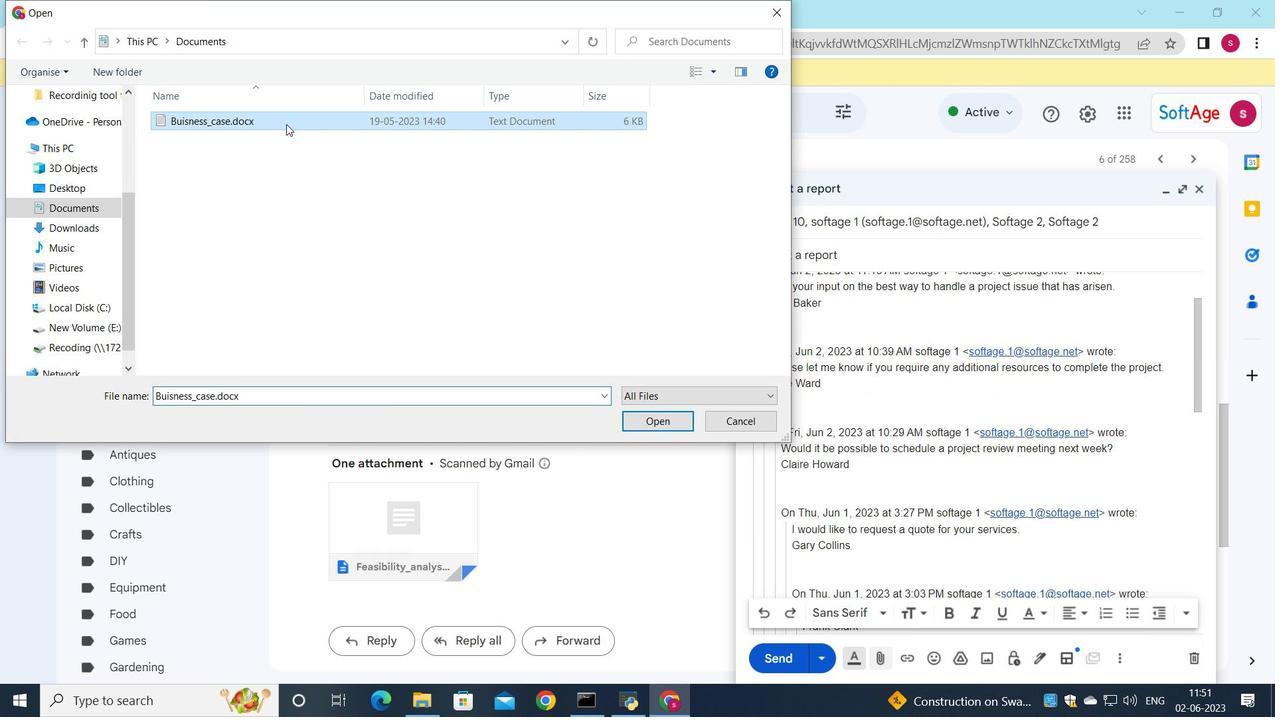 
Action: Mouse pressed left at (287, 125)
Screenshot: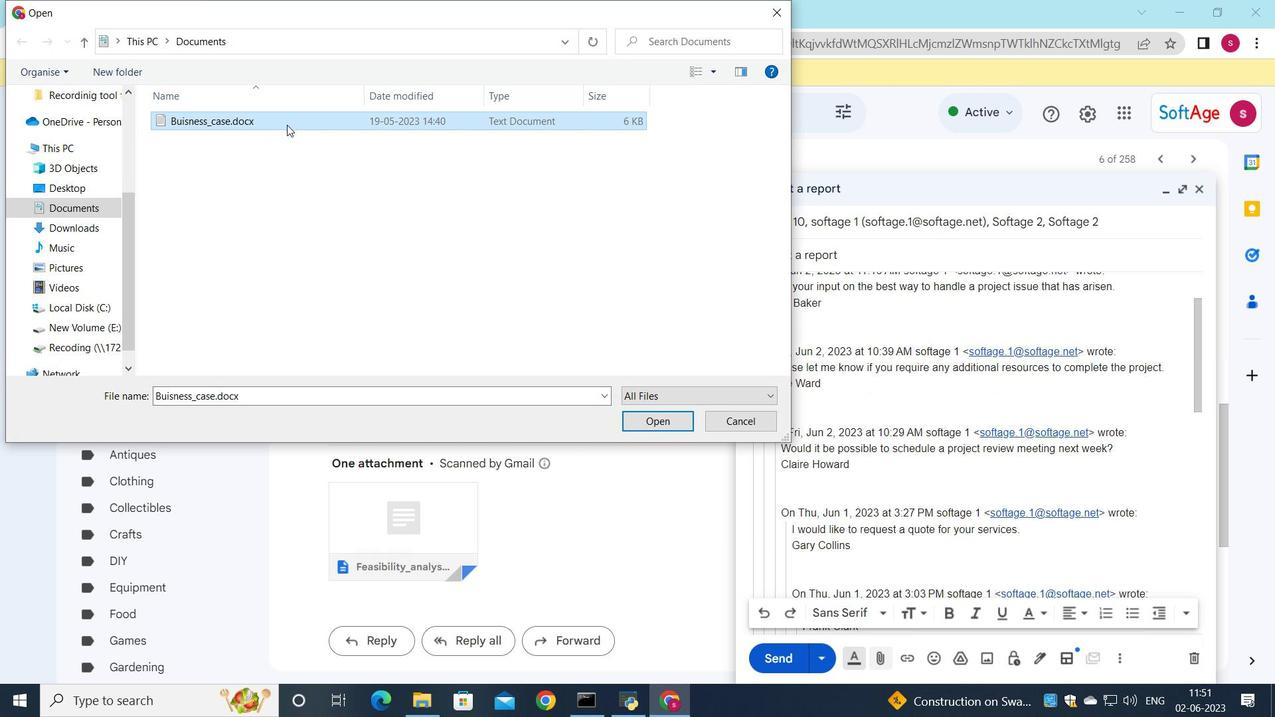 
Action: Mouse moved to (420, 112)
Screenshot: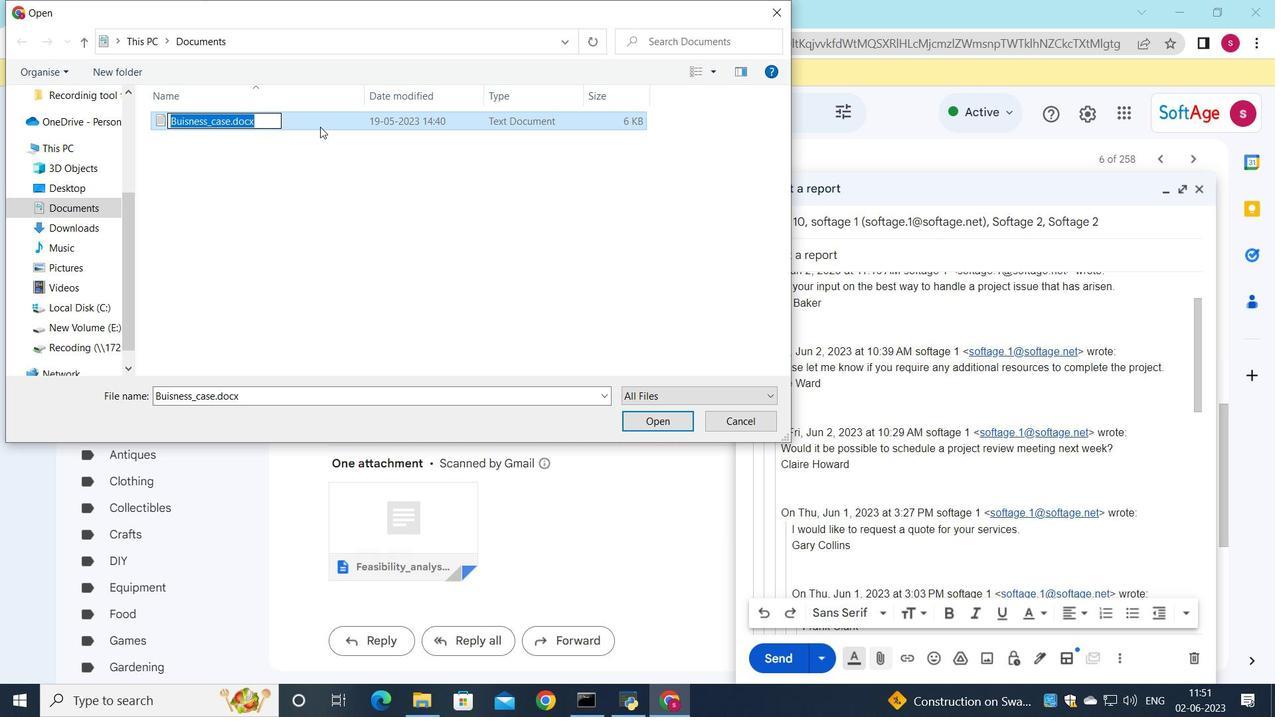 
Action: Key pressed <Key.shift>Job<Key.shift><Key.shift><Key.shift><Key.shift><Key.shift>_<Key.backspace>-app<Key.backspace><Key.backspace><Key.backspace><Key.backspace><Key.shift><Key.shift><Key.shift><Key.shift><Key.shift><Key.shift><Key.shift><Key.shift><Key.shift><Key.shift><Key.shift>_aa<Key.backspace>pplication.pdf
Screenshot: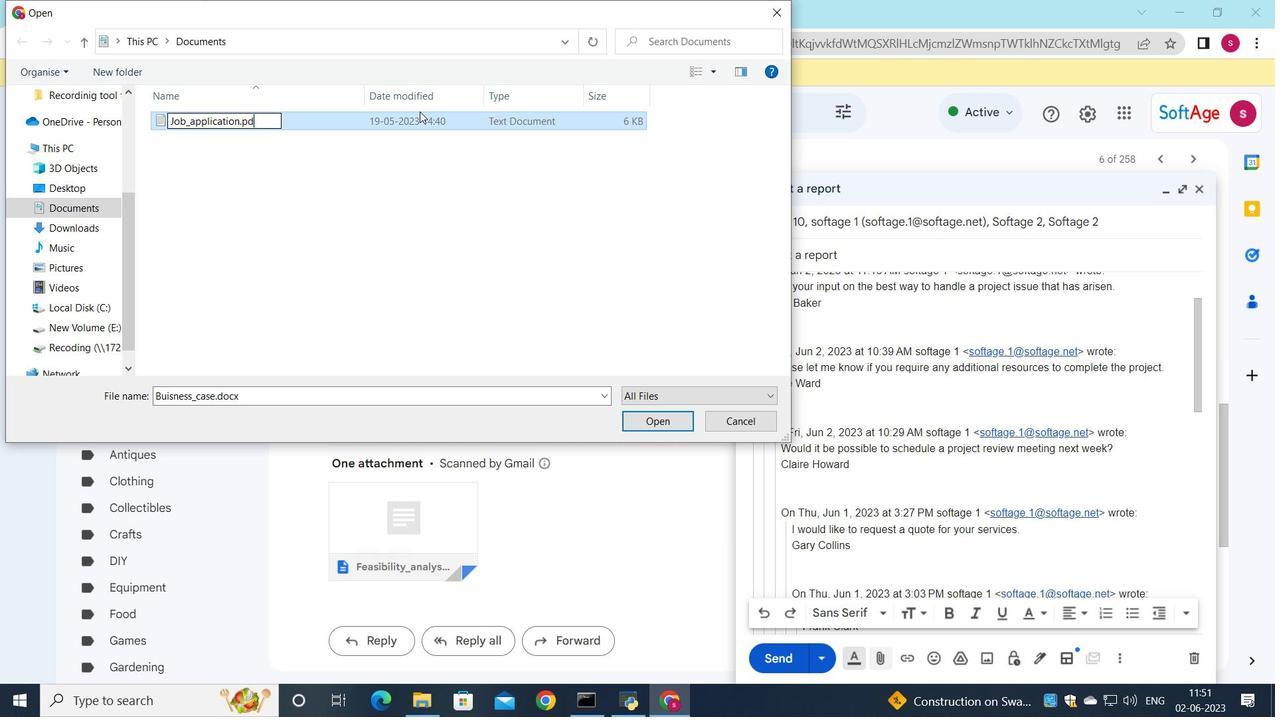 
Action: Mouse moved to (390, 117)
Screenshot: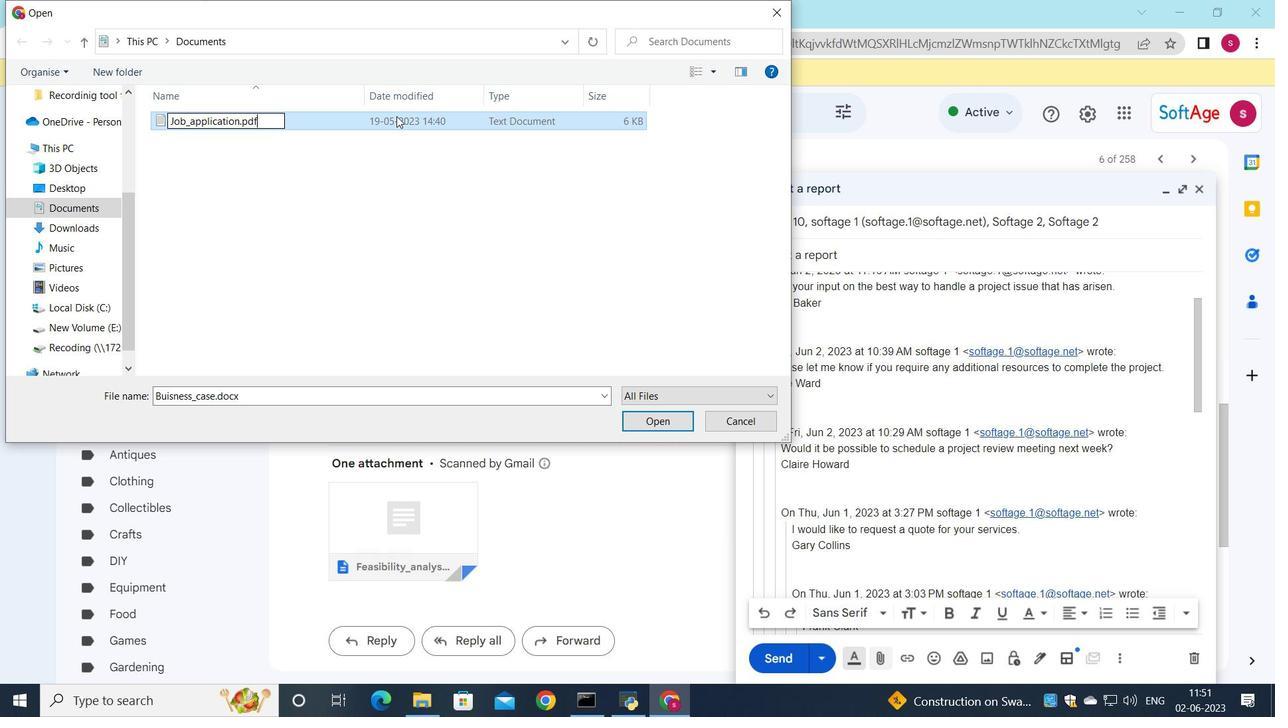 
Action: Mouse pressed left at (390, 117)
Screenshot: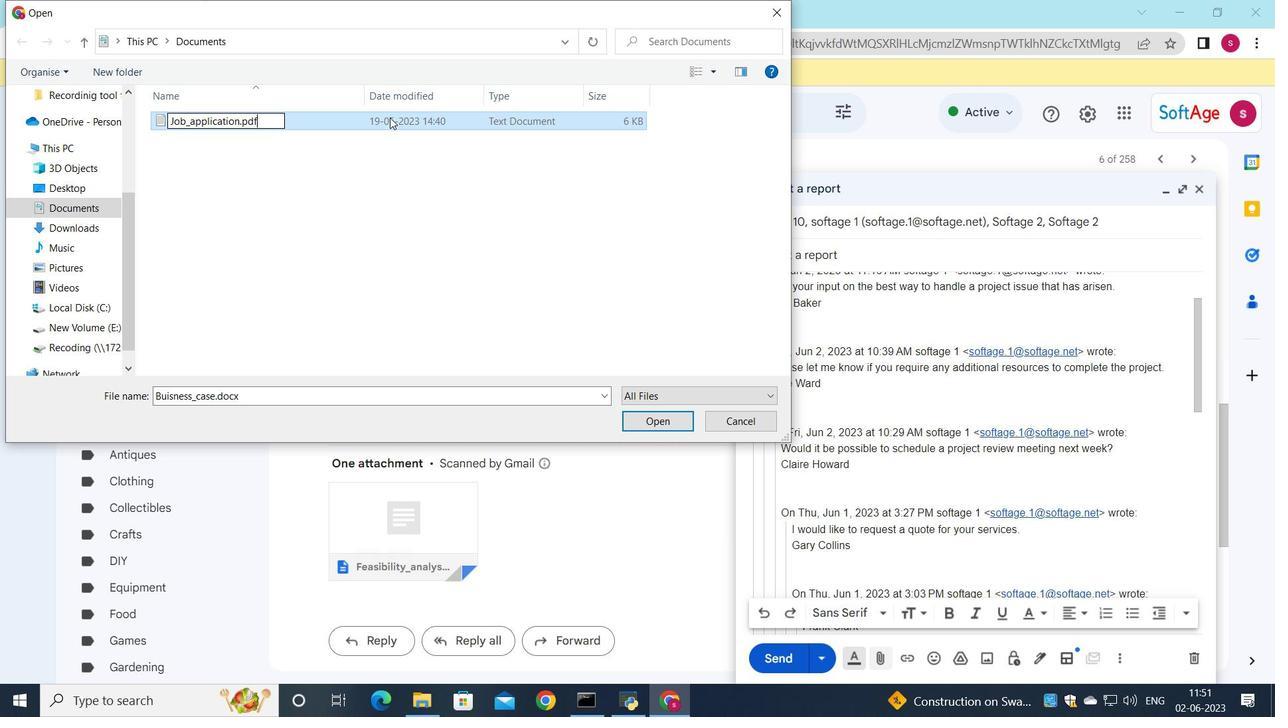 
Action: Mouse moved to (635, 423)
Screenshot: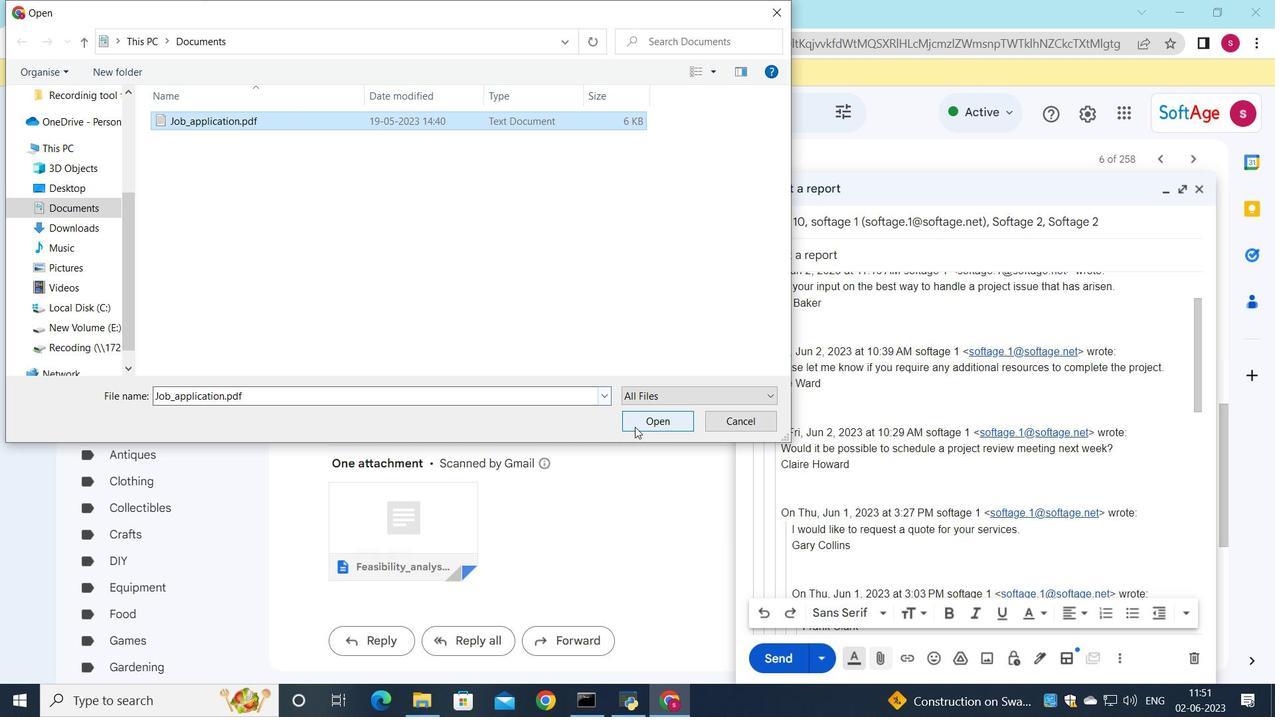 
Action: Mouse pressed left at (635, 423)
Screenshot: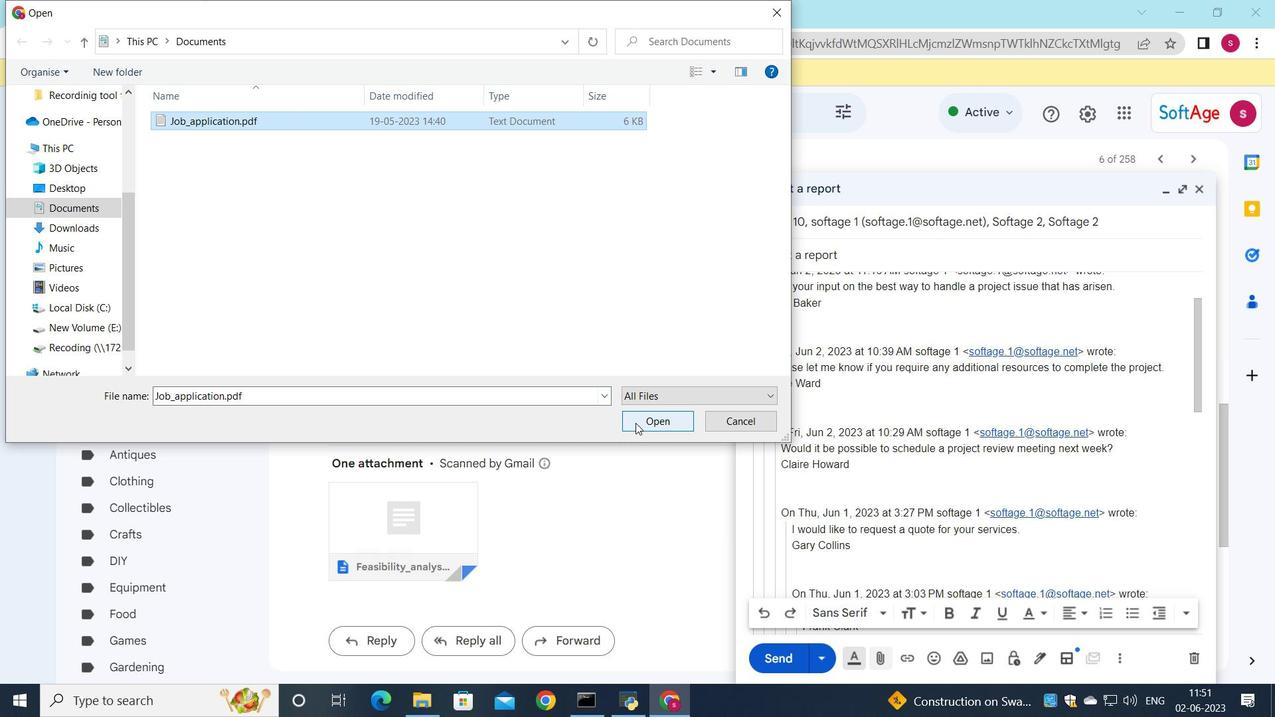 
Action: Mouse moved to (782, 654)
Screenshot: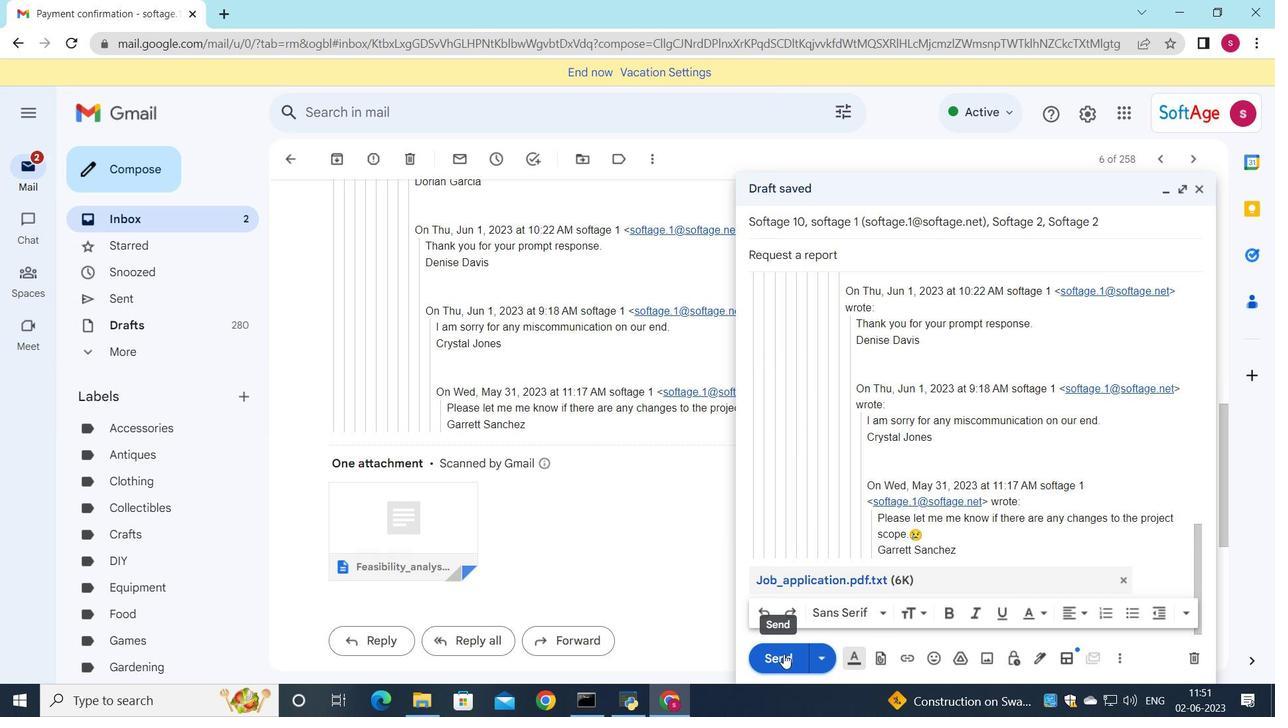 
Action: Mouse pressed left at (782, 654)
Screenshot: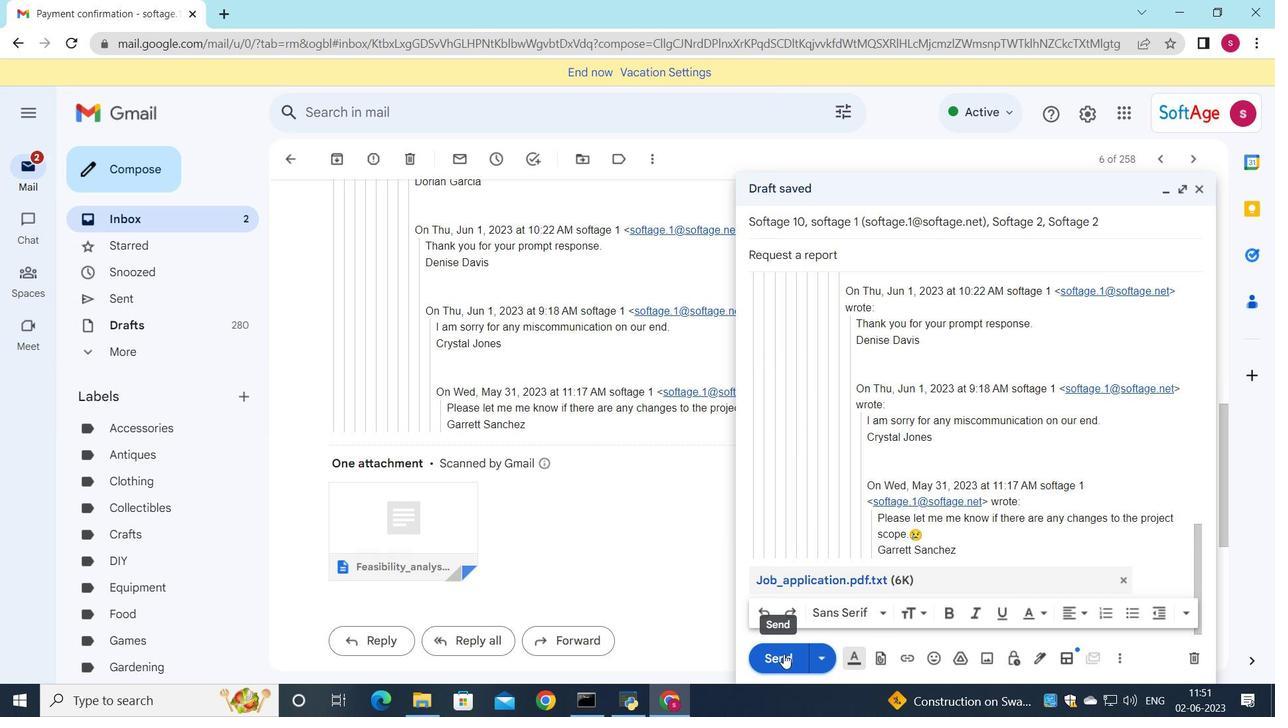 
Action: Mouse moved to (203, 225)
Screenshot: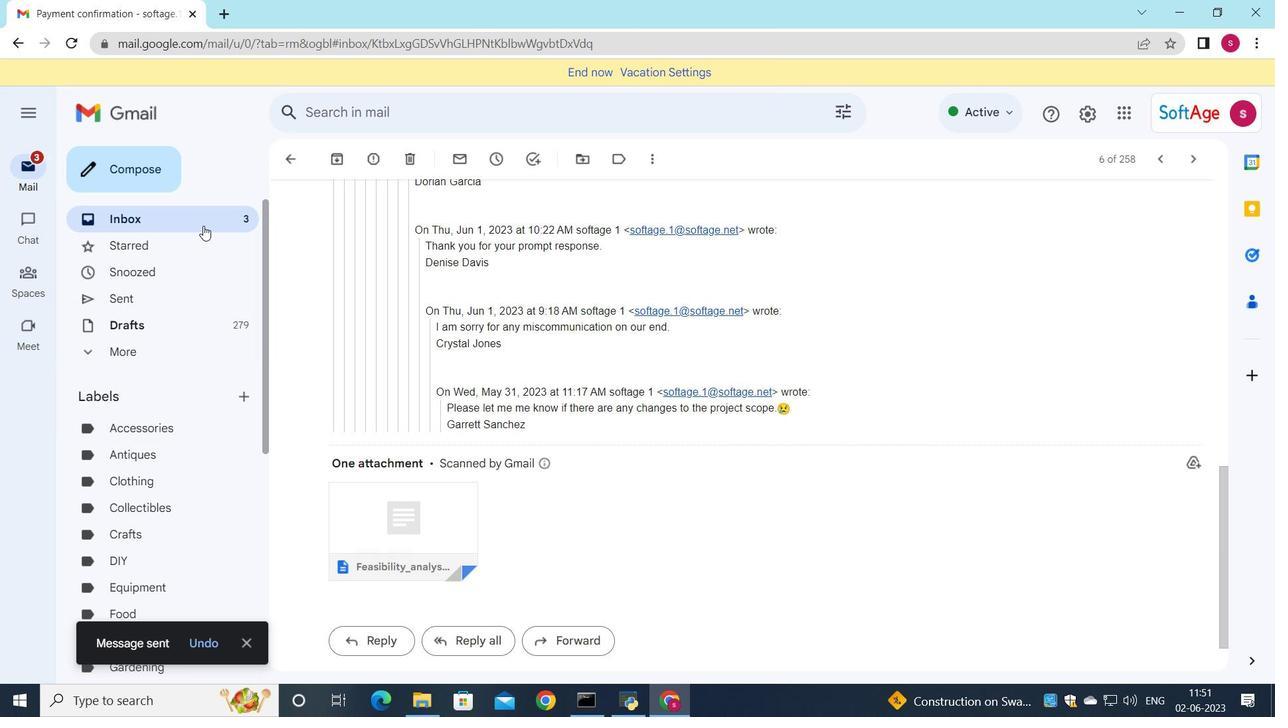 
Action: Mouse pressed left at (203, 225)
Screenshot: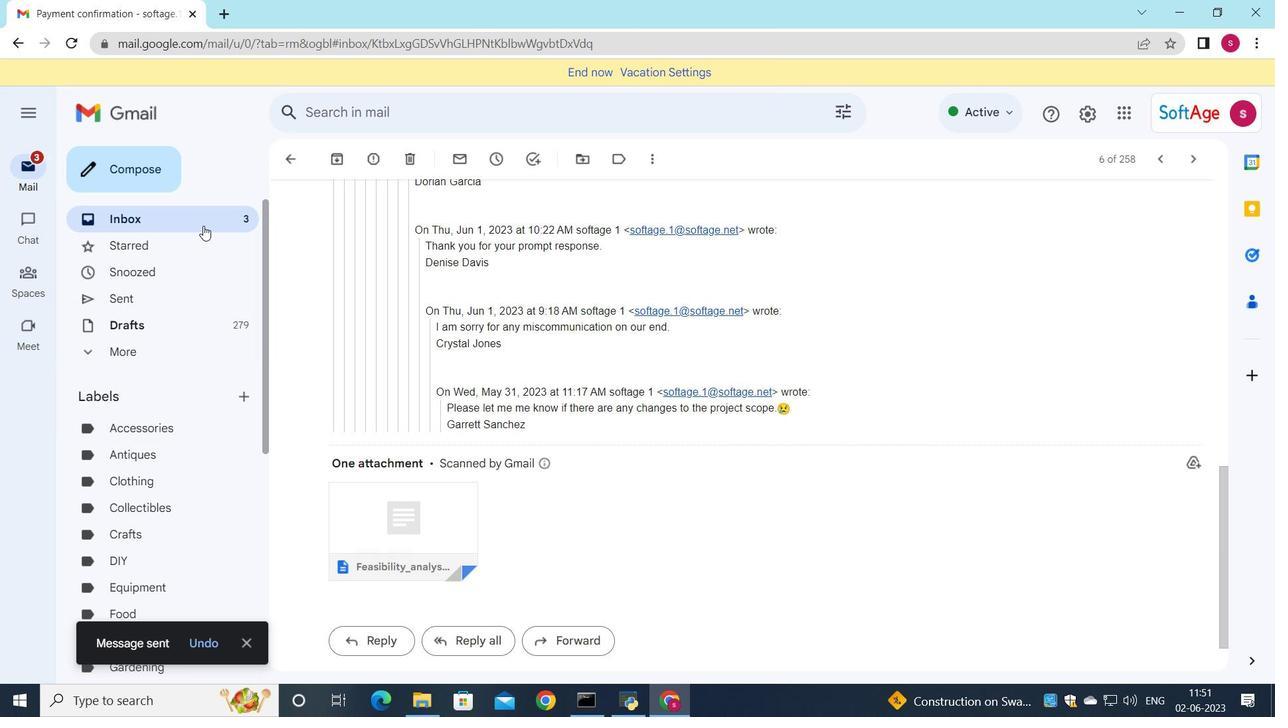 
Action: Mouse moved to (478, 225)
Screenshot: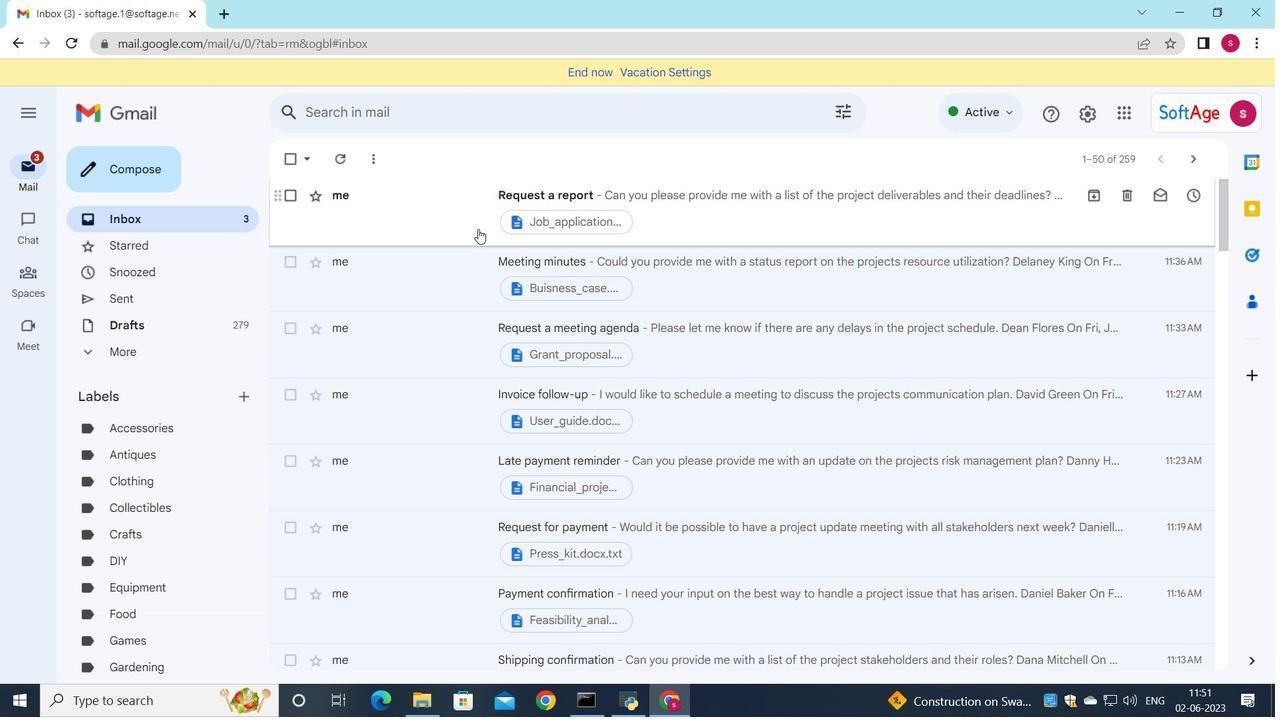 
Action: Mouse pressed left at (478, 225)
Screenshot: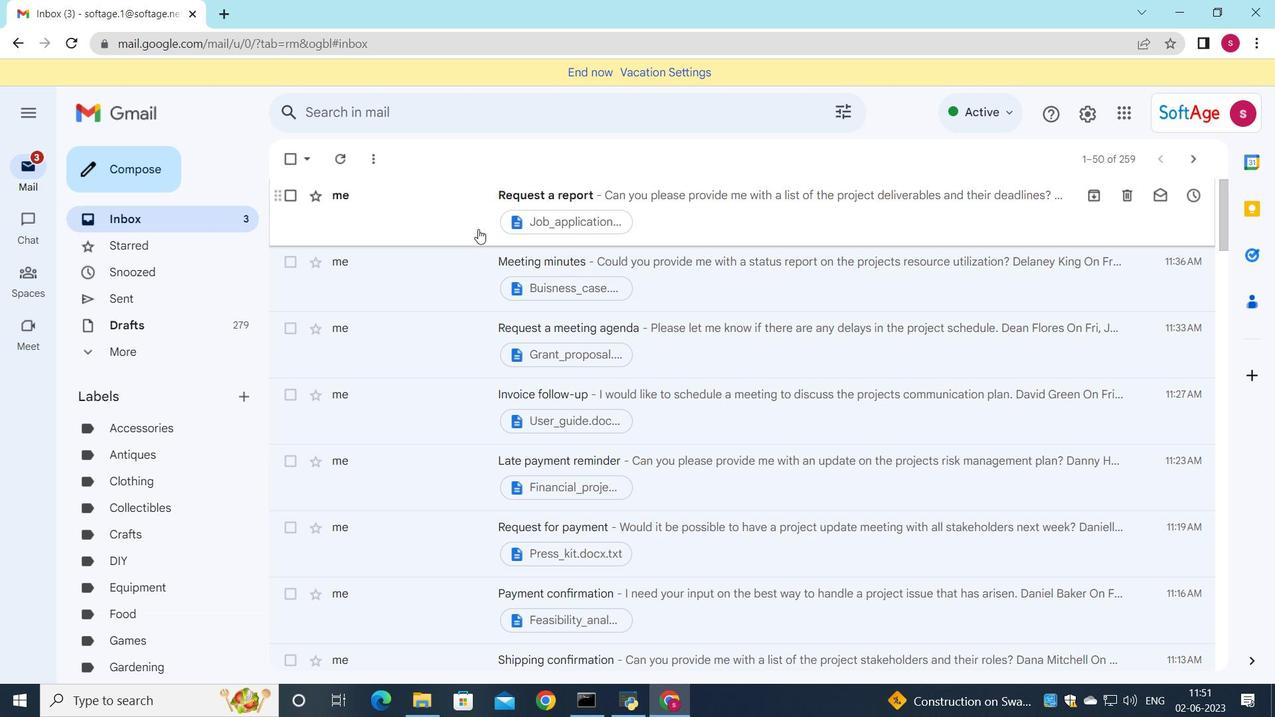 
Action: Mouse moved to (615, 287)
Screenshot: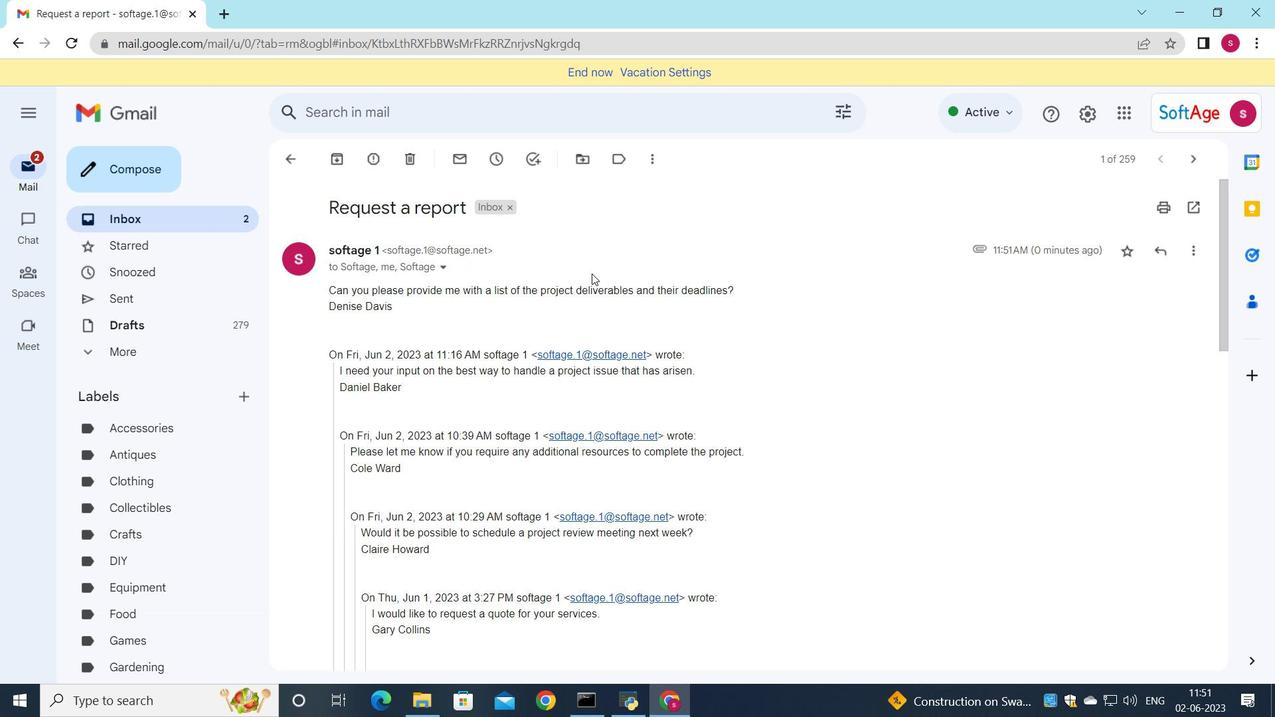 
